 Task: Add a signature Daisy Wilson containing Have a wonderful holiday season, Daisy Wilson to email address softage.10@softage.net and add a label Content marketing
Action: Mouse moved to (67, 122)
Screenshot: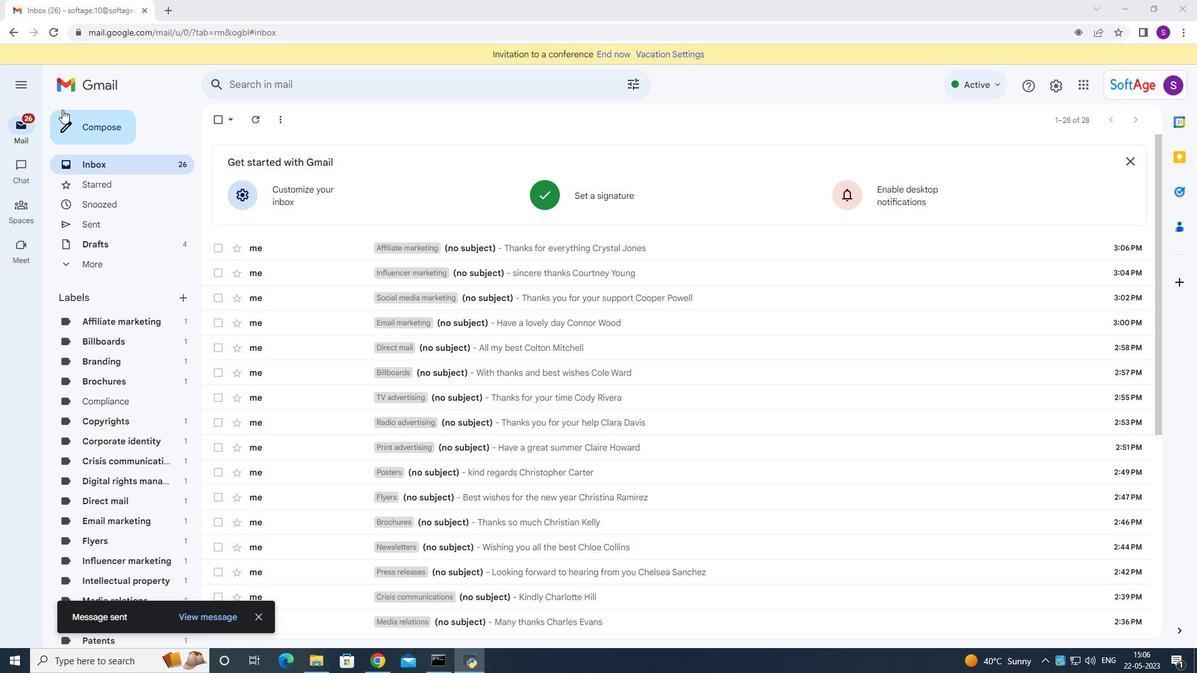 
Action: Mouse pressed left at (67, 122)
Screenshot: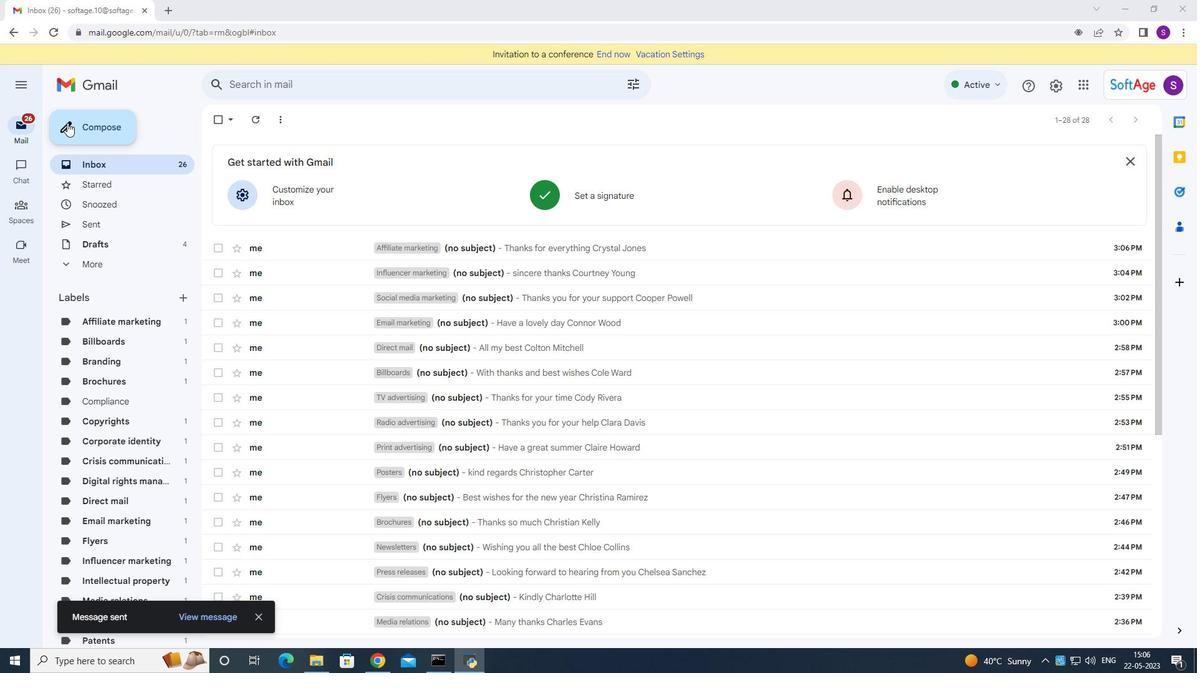 
Action: Mouse moved to (1010, 624)
Screenshot: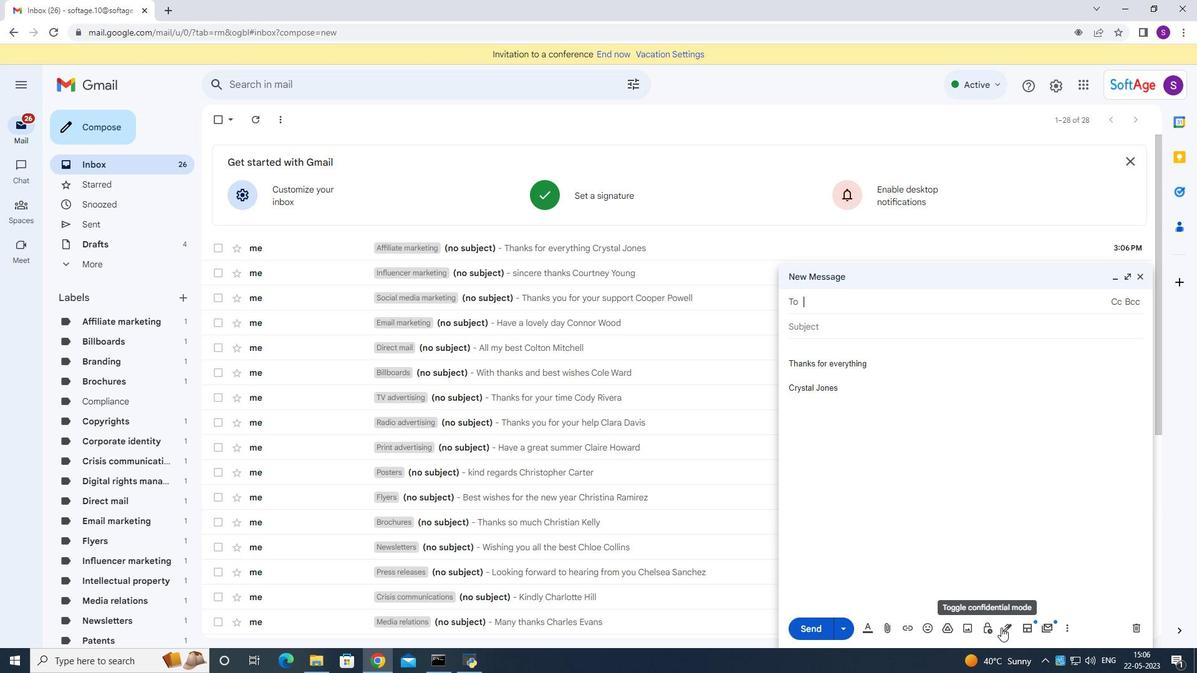 
Action: Mouse pressed left at (1010, 624)
Screenshot: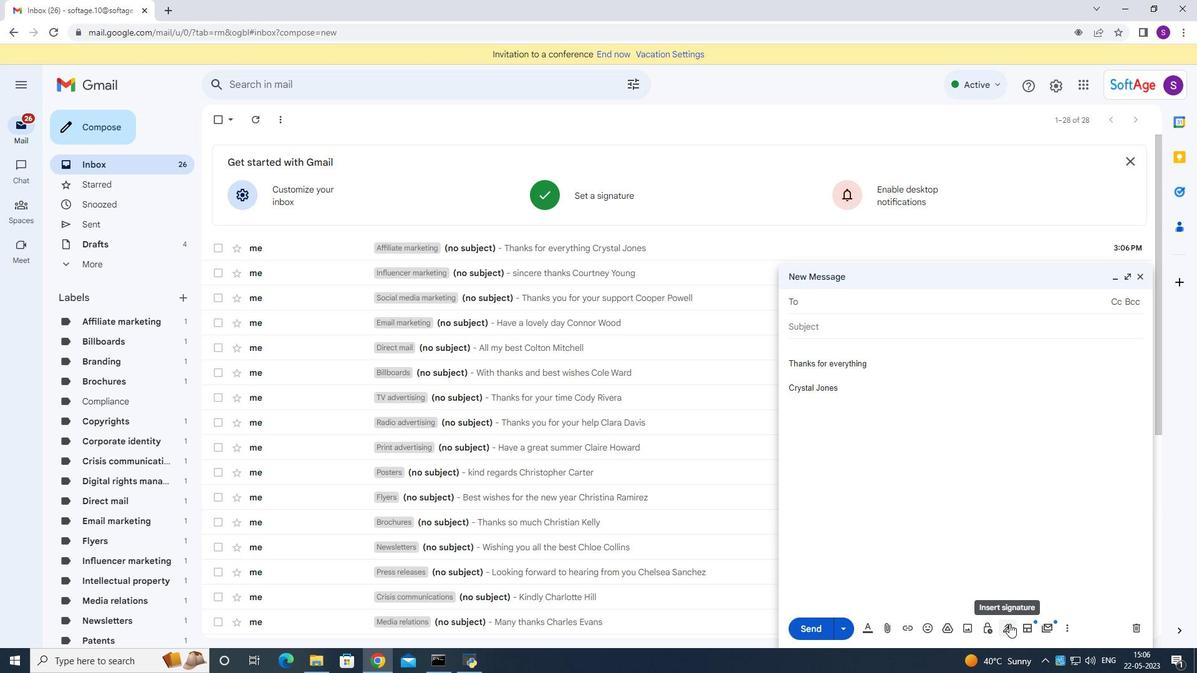 
Action: Mouse moved to (1040, 568)
Screenshot: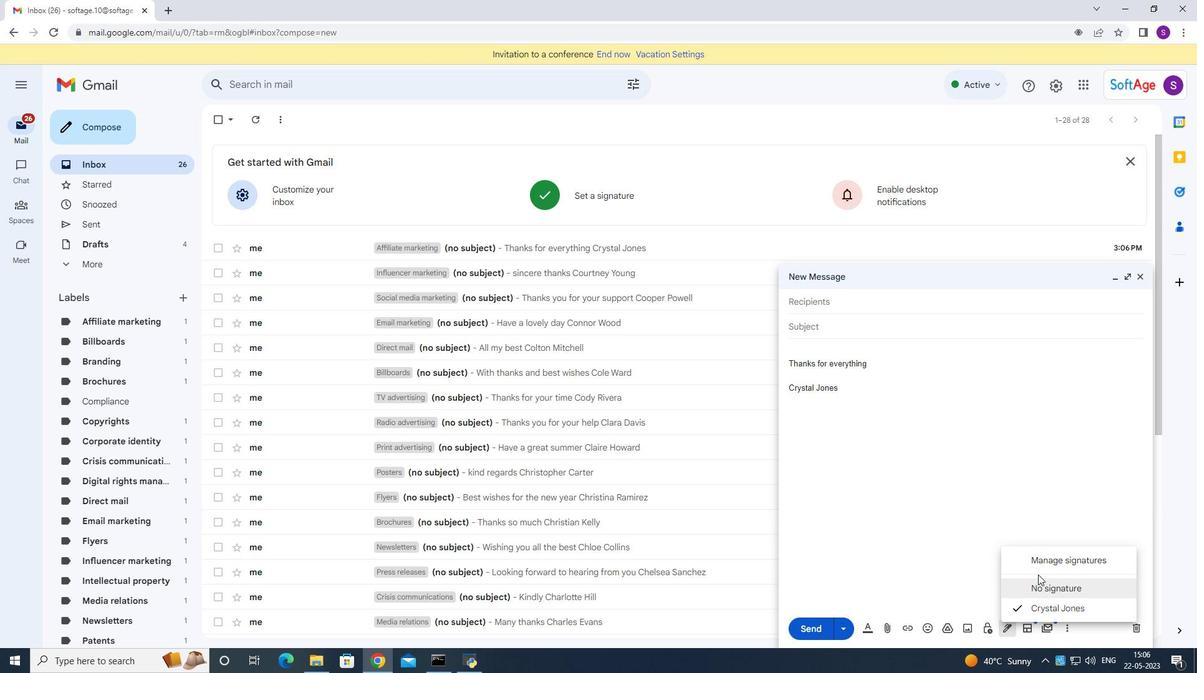 
Action: Mouse pressed left at (1040, 568)
Screenshot: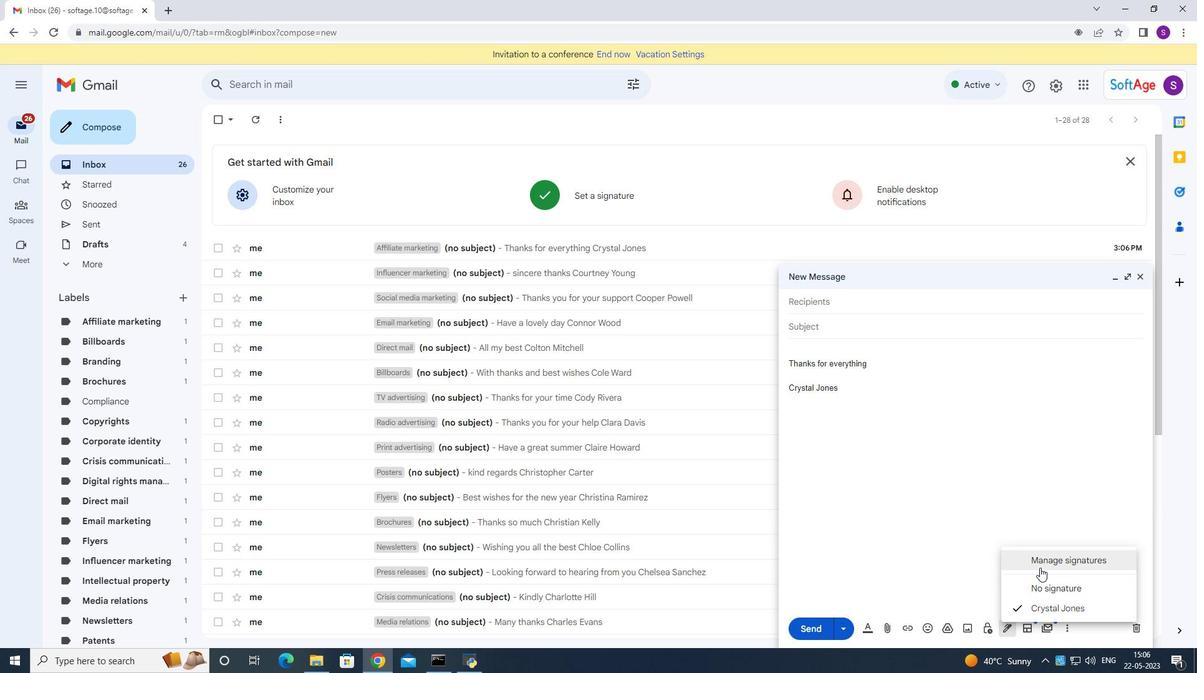 
Action: Mouse moved to (595, 382)
Screenshot: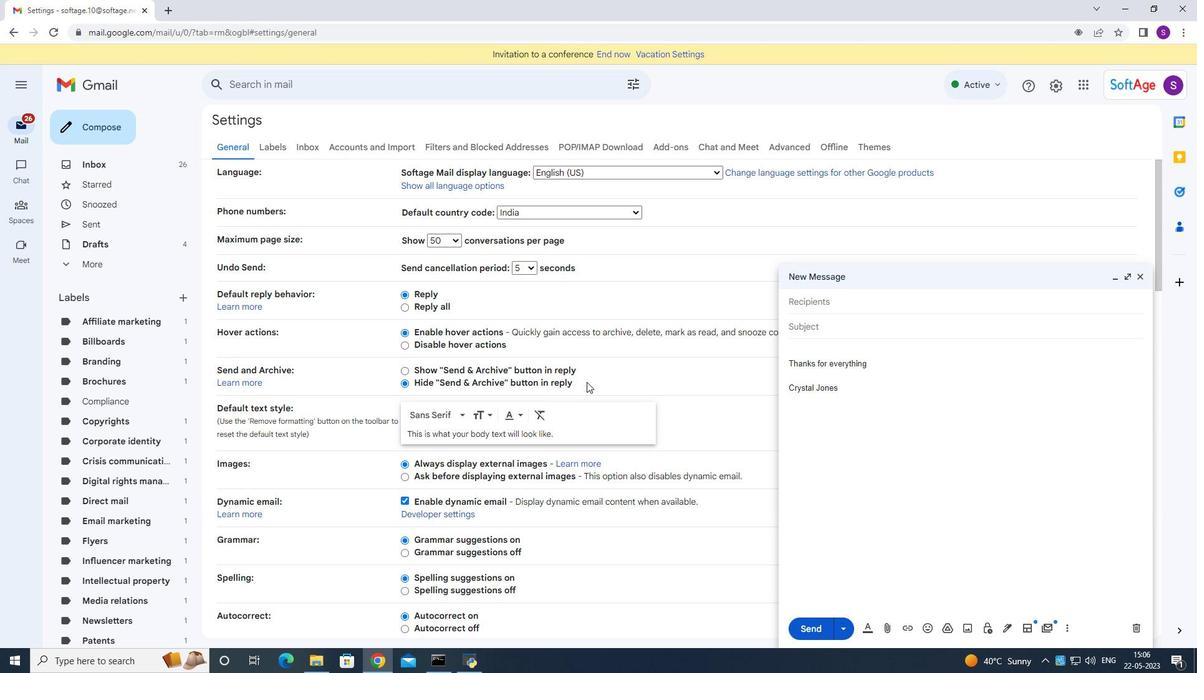 
Action: Mouse scrolled (595, 381) with delta (0, 0)
Screenshot: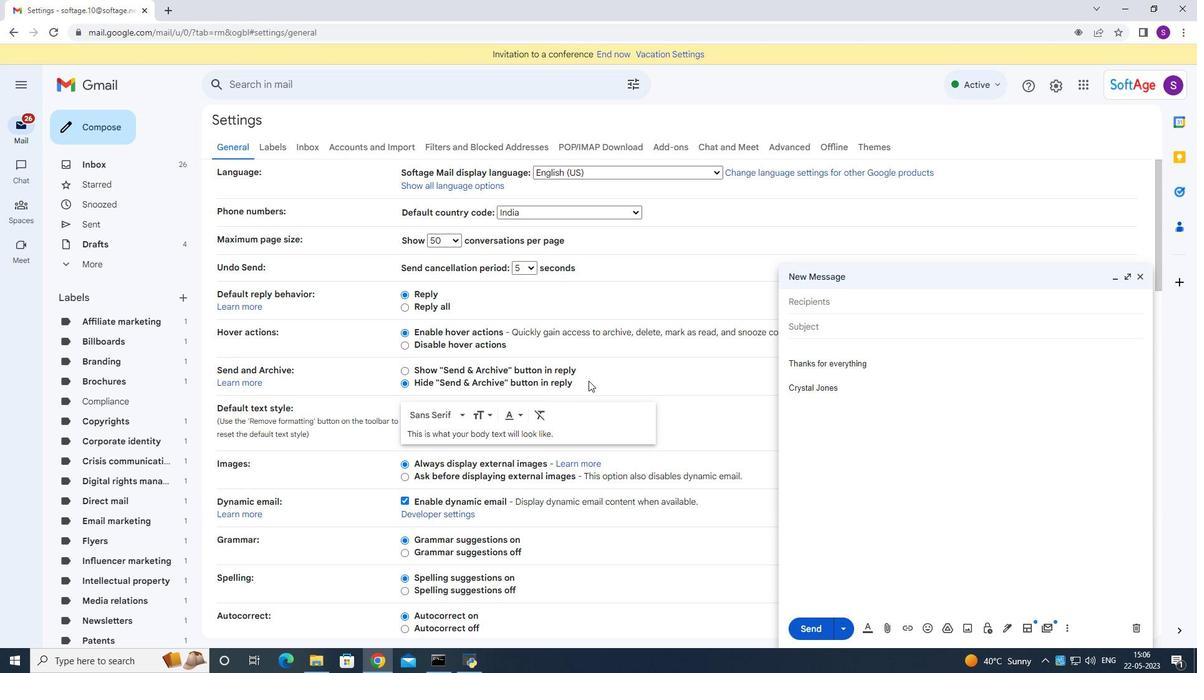 
Action: Mouse moved to (595, 384)
Screenshot: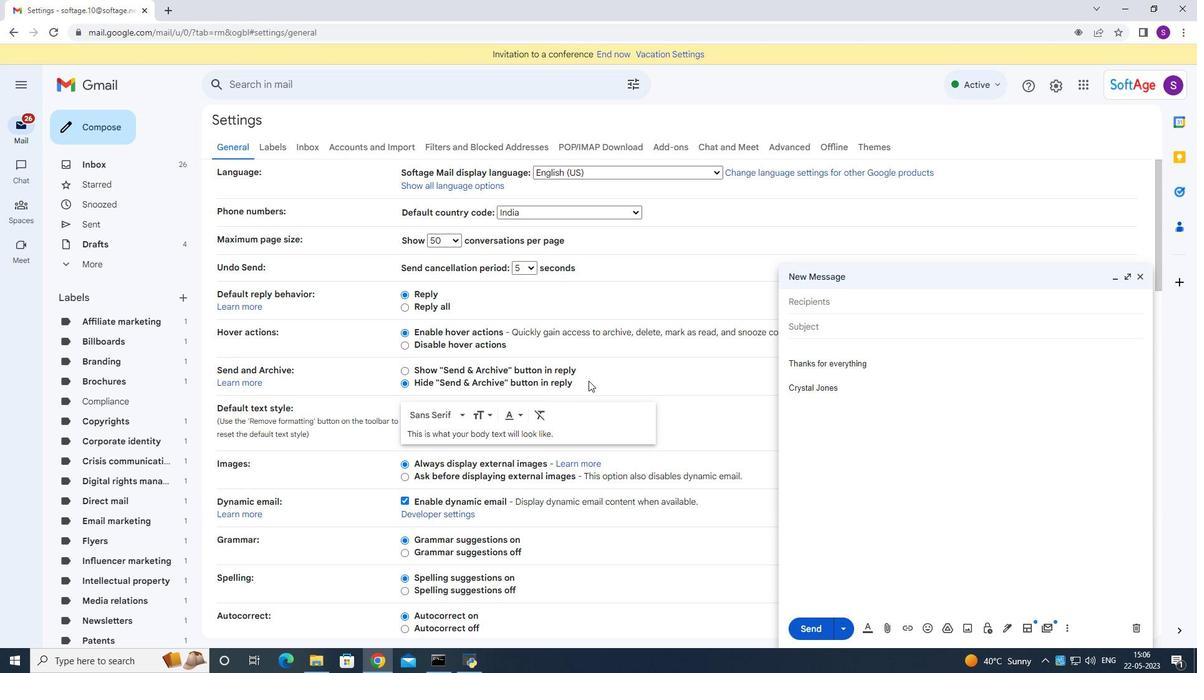 
Action: Mouse scrolled (595, 383) with delta (0, 0)
Screenshot: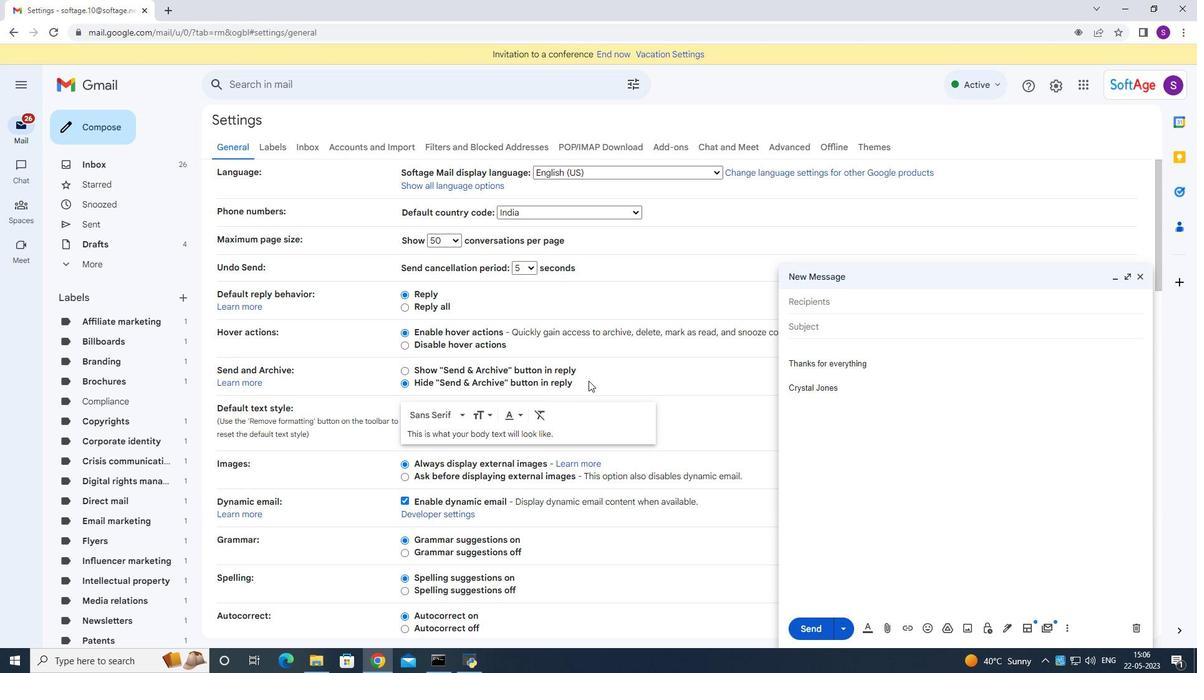
Action: Mouse scrolled (595, 383) with delta (0, 0)
Screenshot: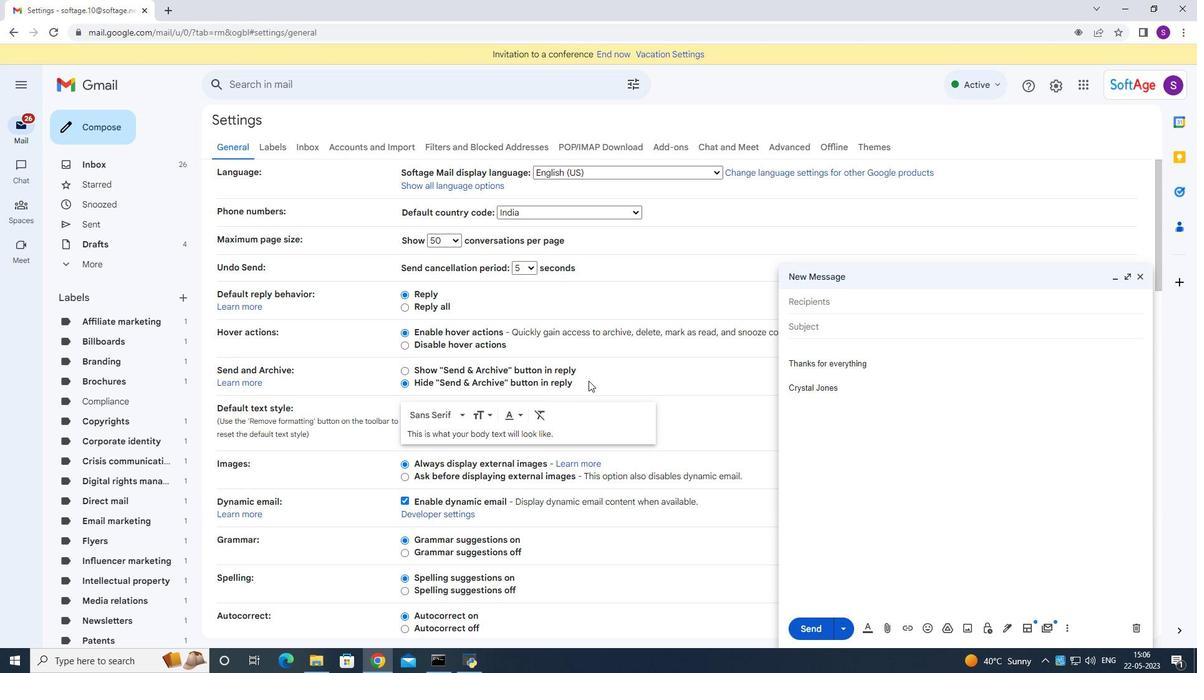 
Action: Mouse scrolled (595, 383) with delta (0, 0)
Screenshot: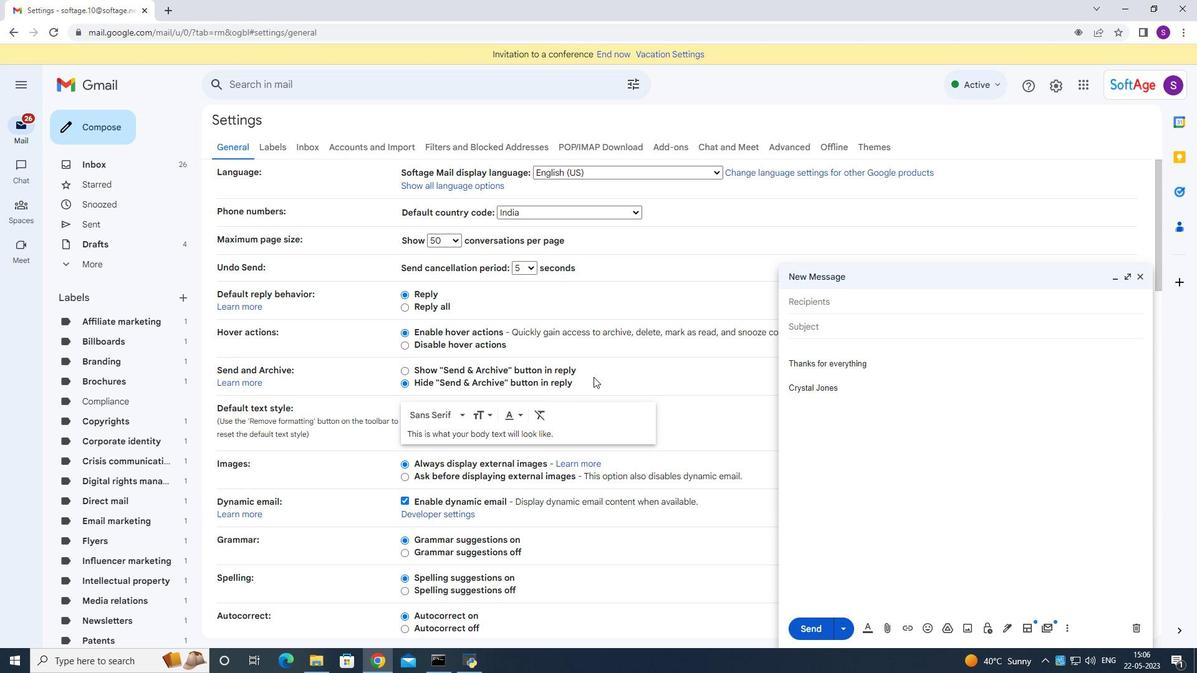 
Action: Mouse scrolled (595, 383) with delta (0, 0)
Screenshot: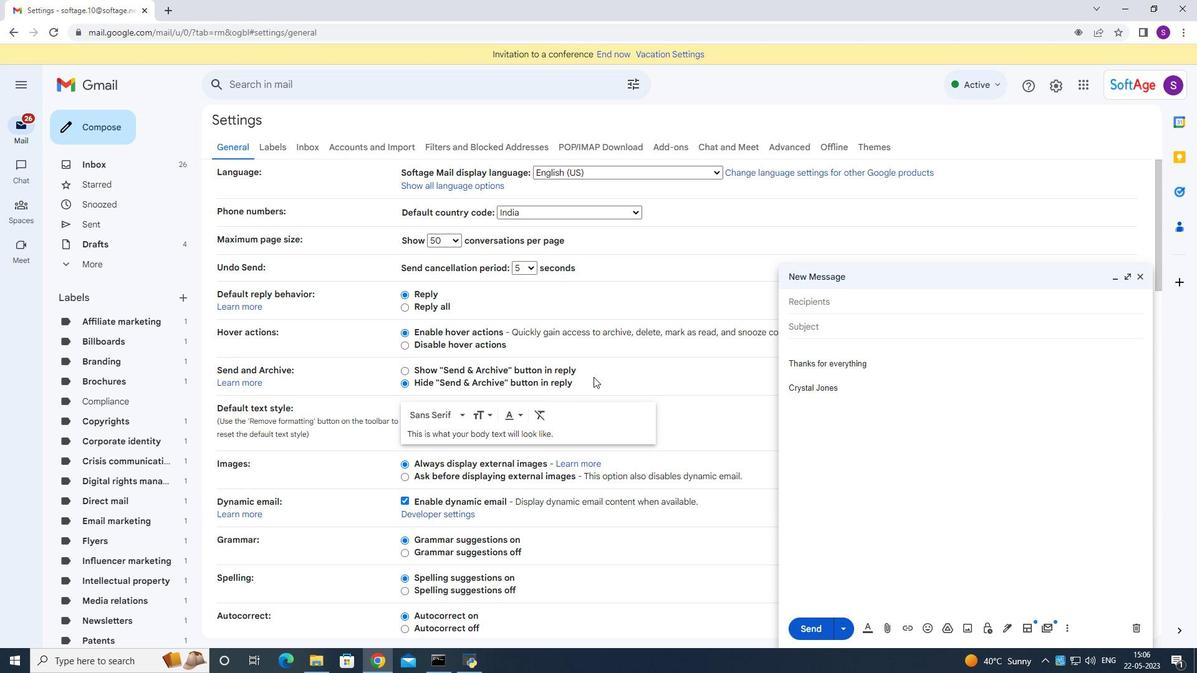 
Action: Mouse moved to (595, 384)
Screenshot: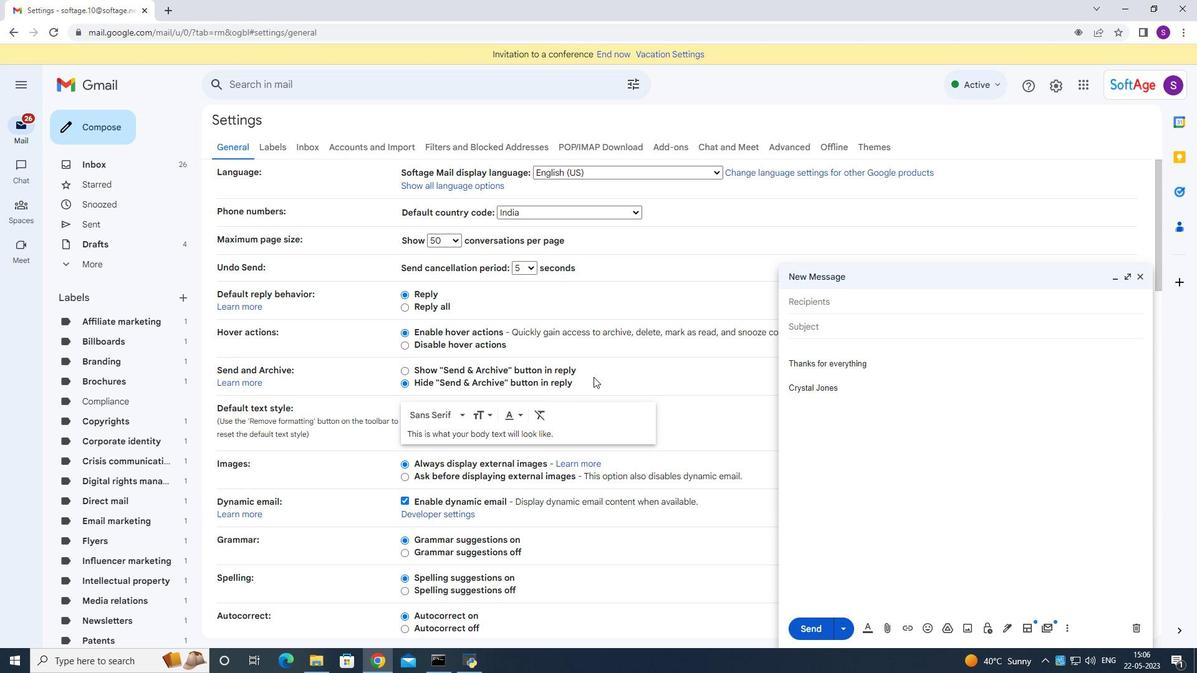 
Action: Mouse scrolled (595, 384) with delta (0, 0)
Screenshot: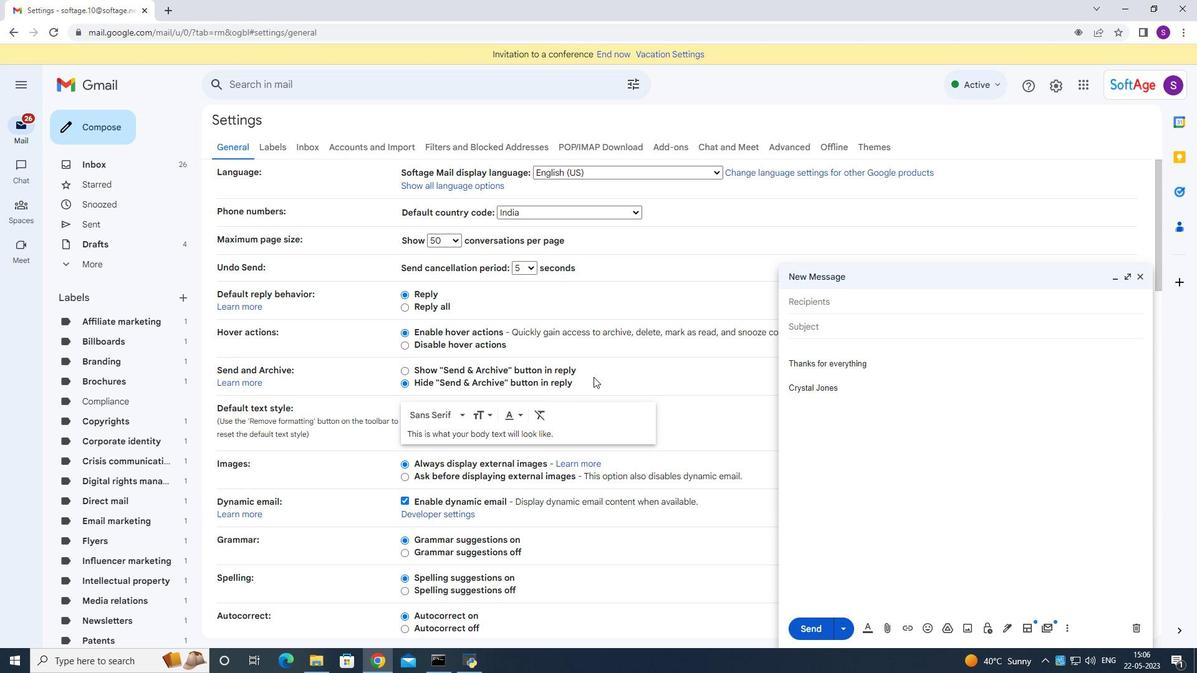 
Action: Mouse moved to (595, 389)
Screenshot: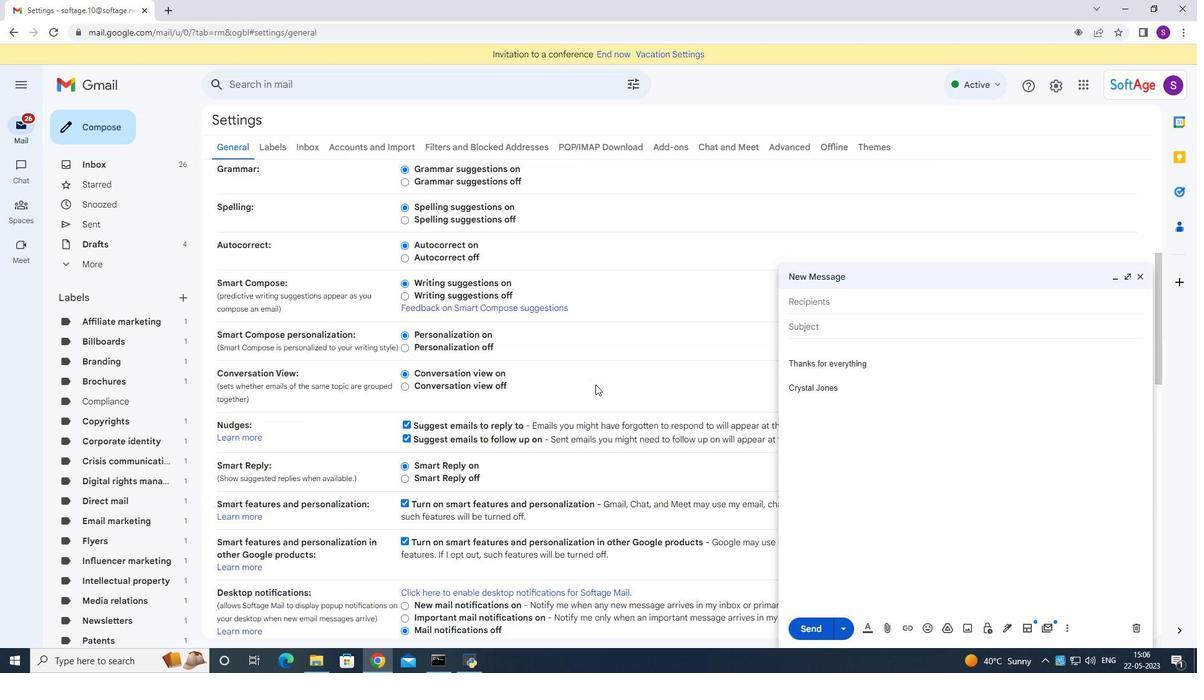 
Action: Mouse scrolled (595, 389) with delta (0, 0)
Screenshot: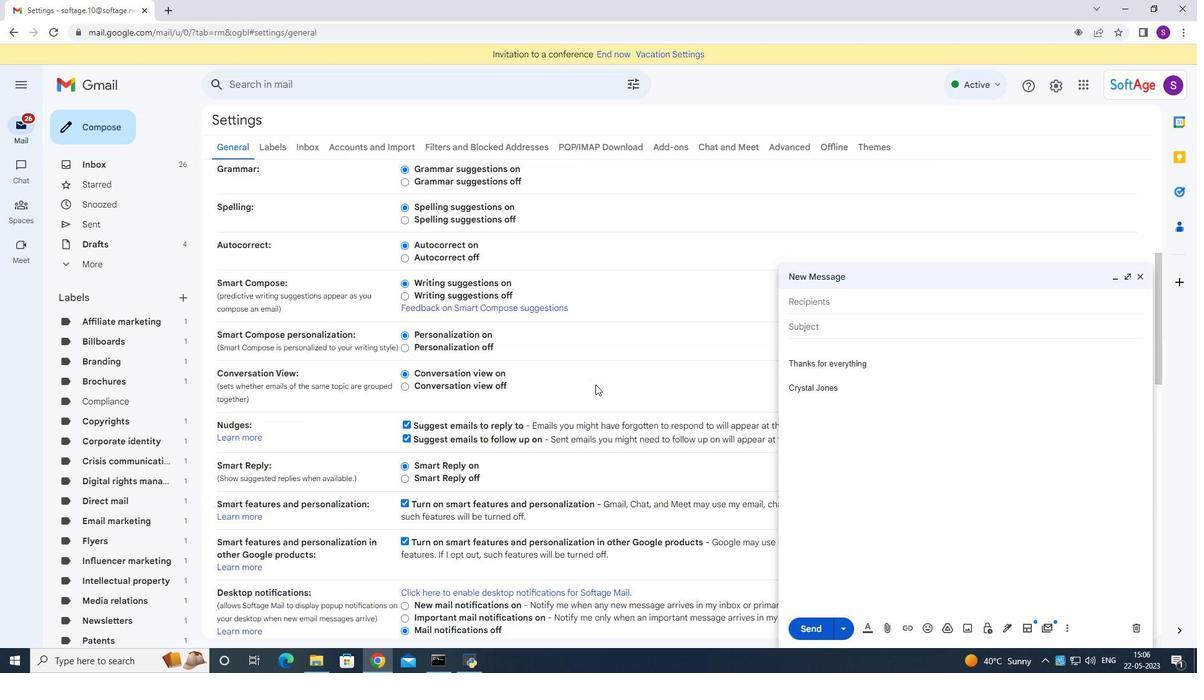 
Action: Mouse moved to (595, 390)
Screenshot: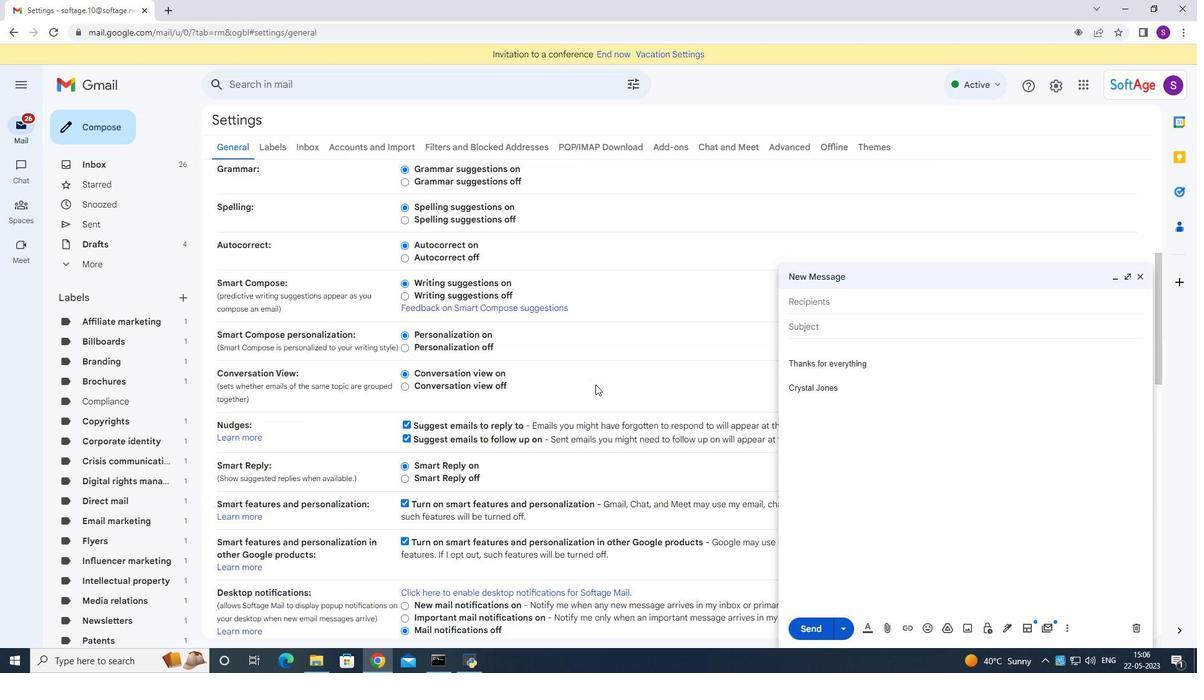 
Action: Mouse scrolled (595, 389) with delta (0, 0)
Screenshot: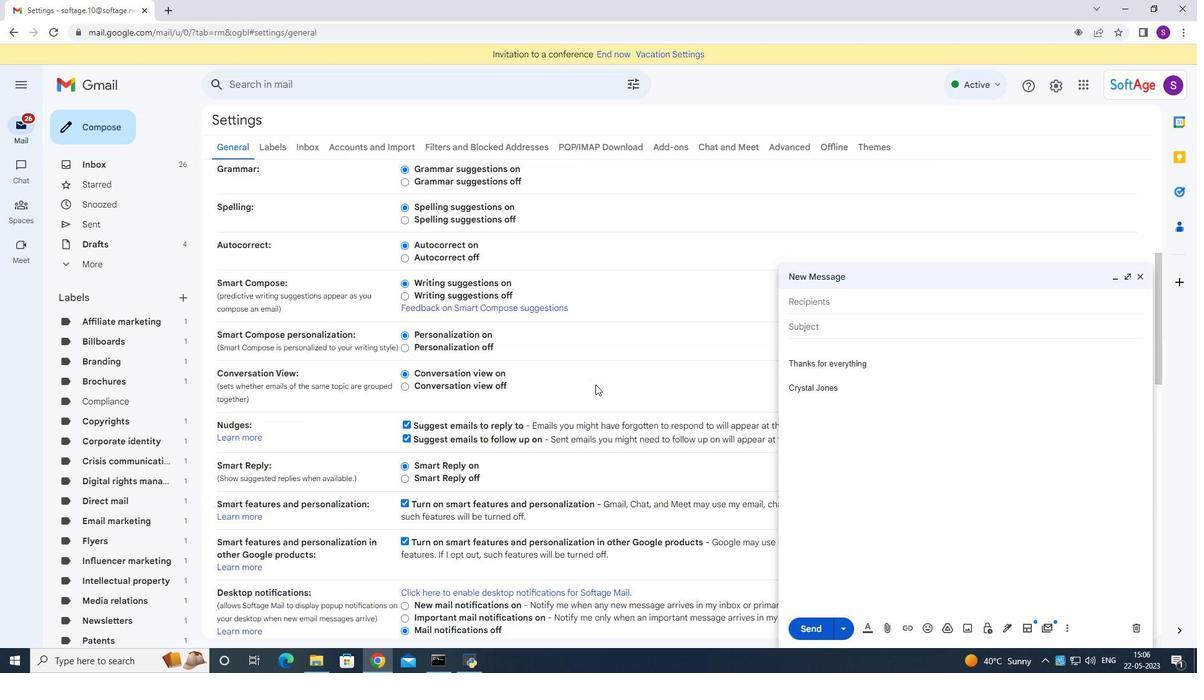 
Action: Mouse scrolled (595, 389) with delta (0, 0)
Screenshot: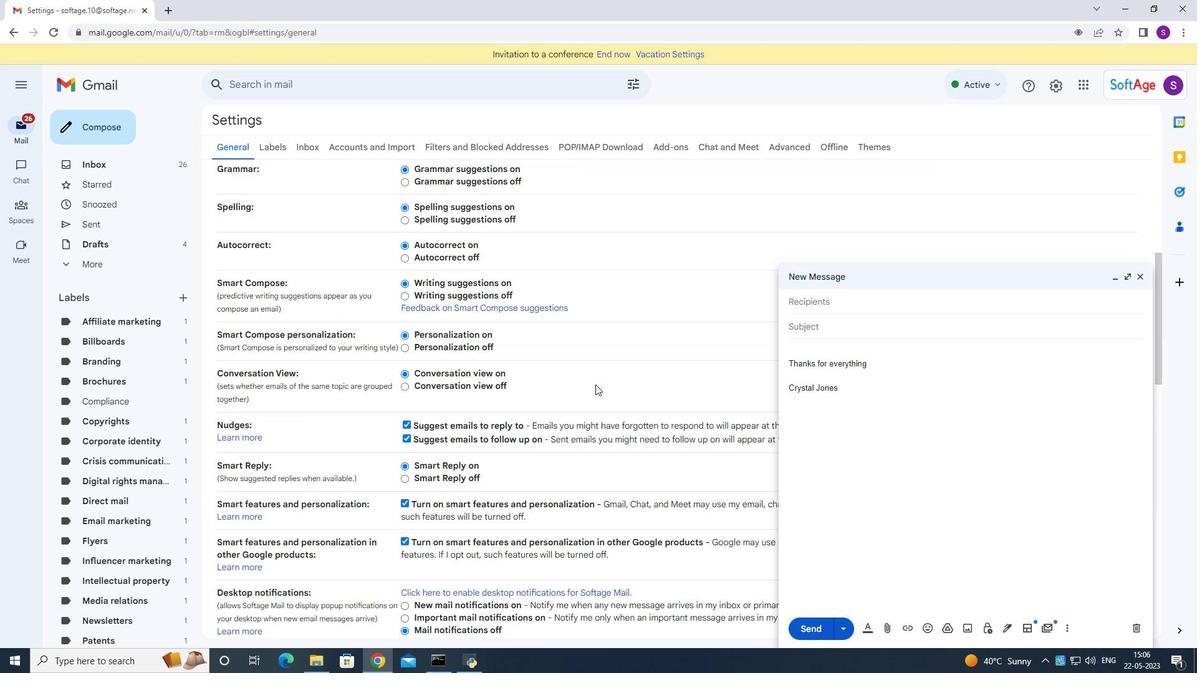 
Action: Mouse scrolled (595, 389) with delta (0, 0)
Screenshot: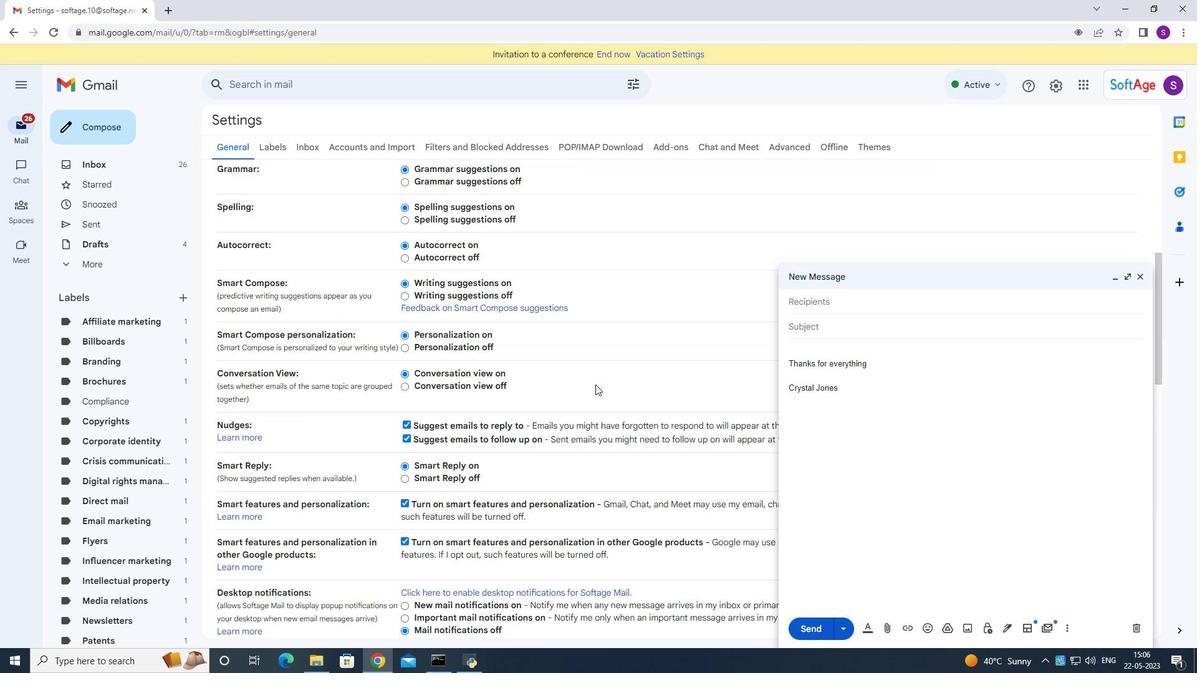 
Action: Mouse scrolled (595, 389) with delta (0, 0)
Screenshot: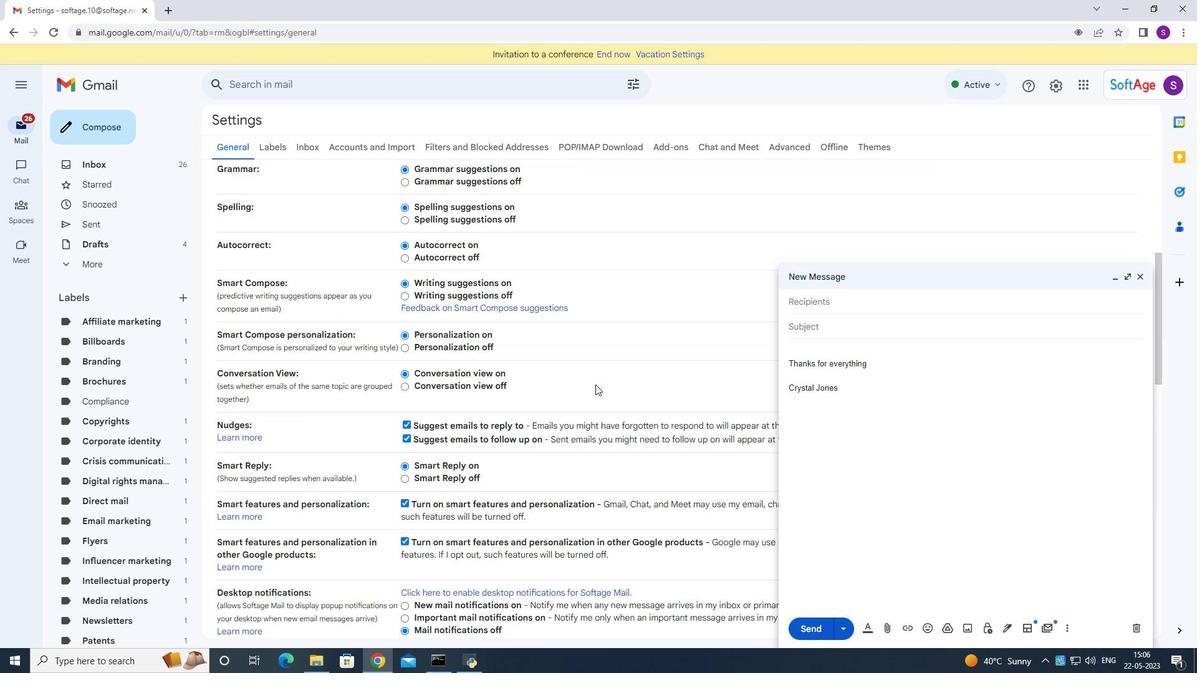 
Action: Mouse moved to (593, 398)
Screenshot: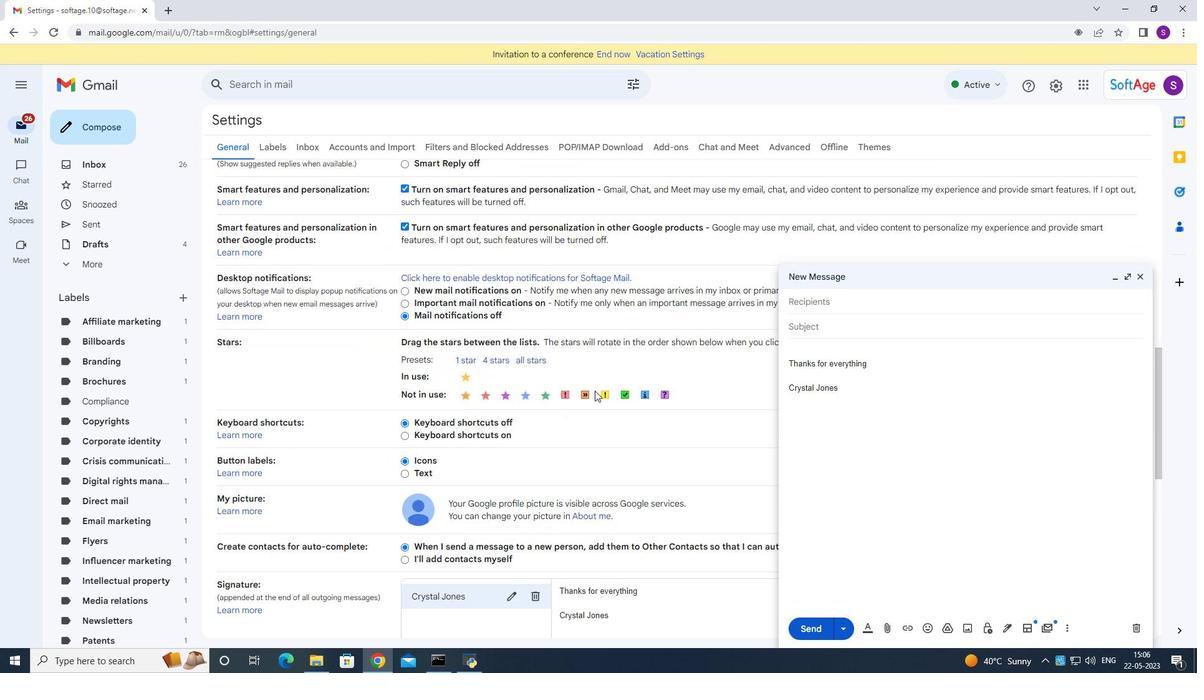 
Action: Mouse scrolled (593, 397) with delta (0, 0)
Screenshot: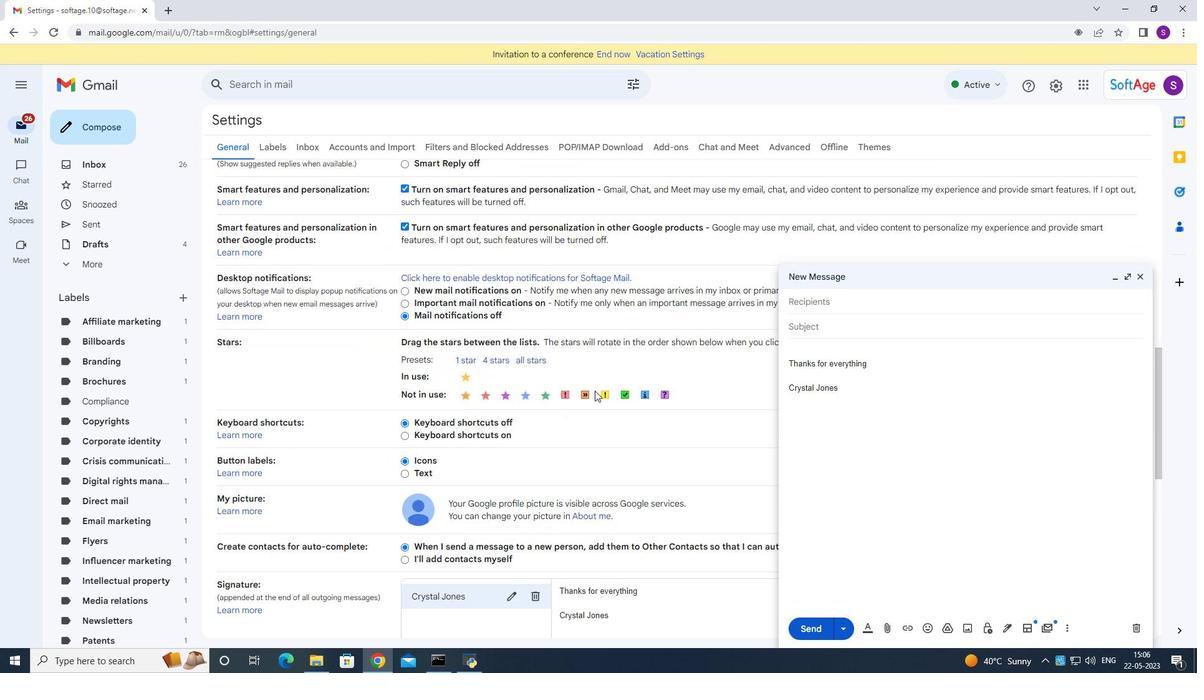 
Action: Mouse moved to (593, 398)
Screenshot: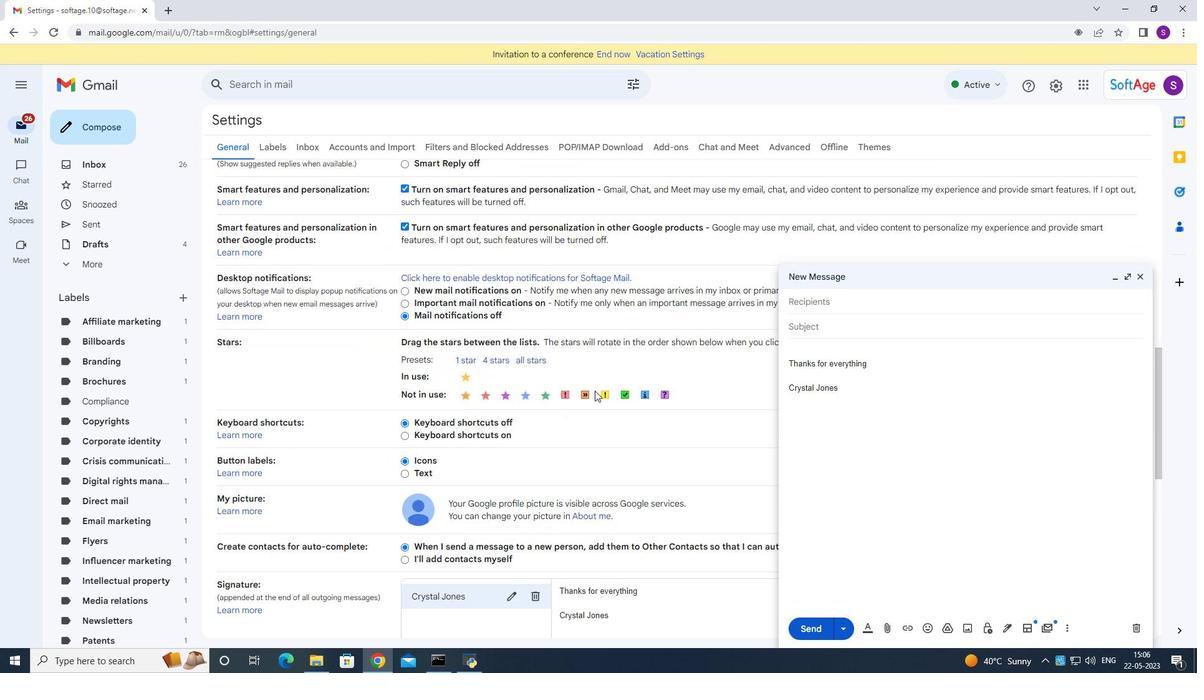 
Action: Mouse scrolled (593, 398) with delta (0, 0)
Screenshot: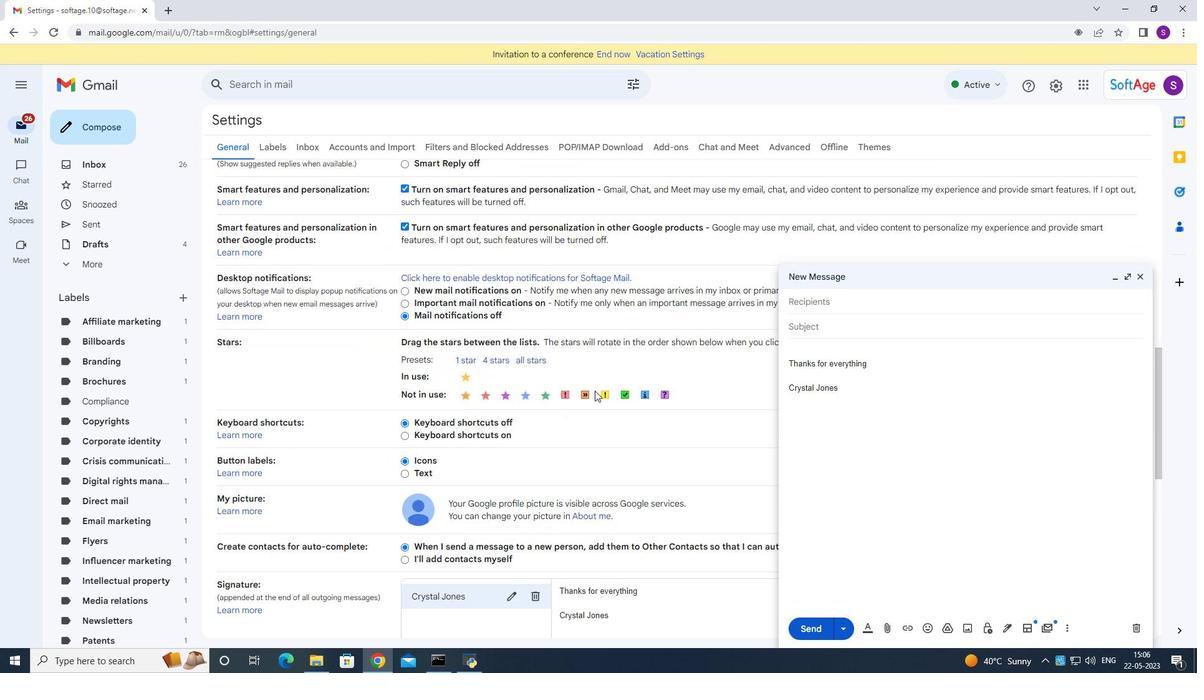 
Action: Mouse scrolled (593, 398) with delta (0, 0)
Screenshot: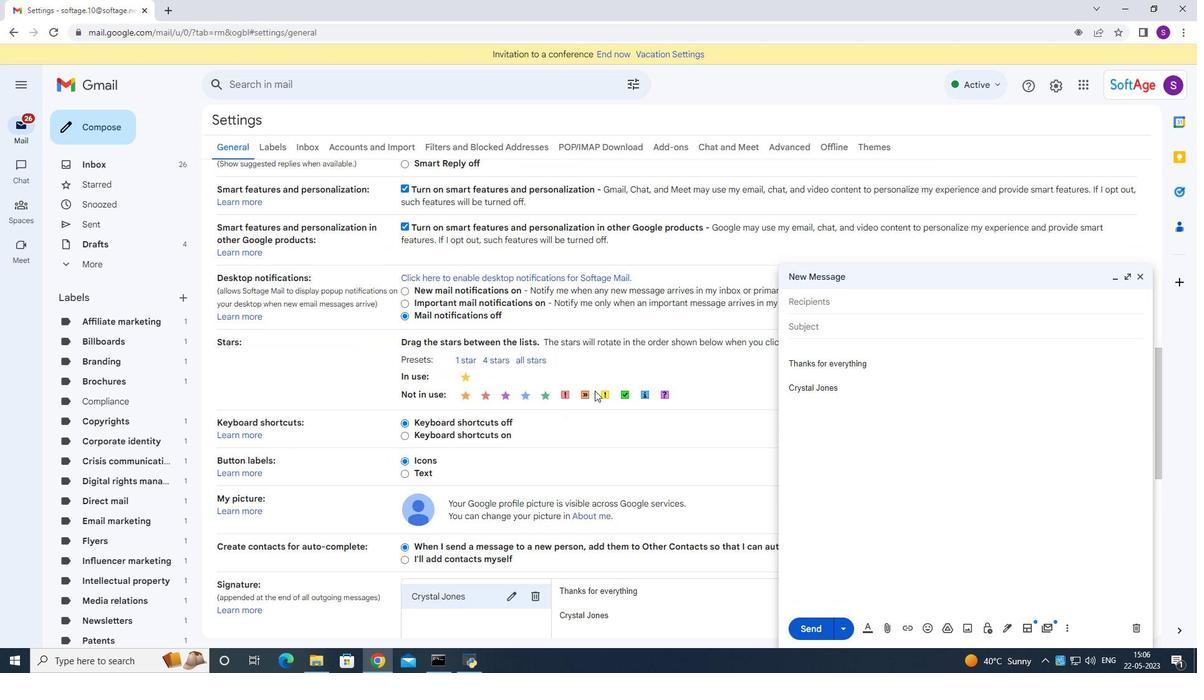 
Action: Mouse scrolled (593, 398) with delta (0, 0)
Screenshot: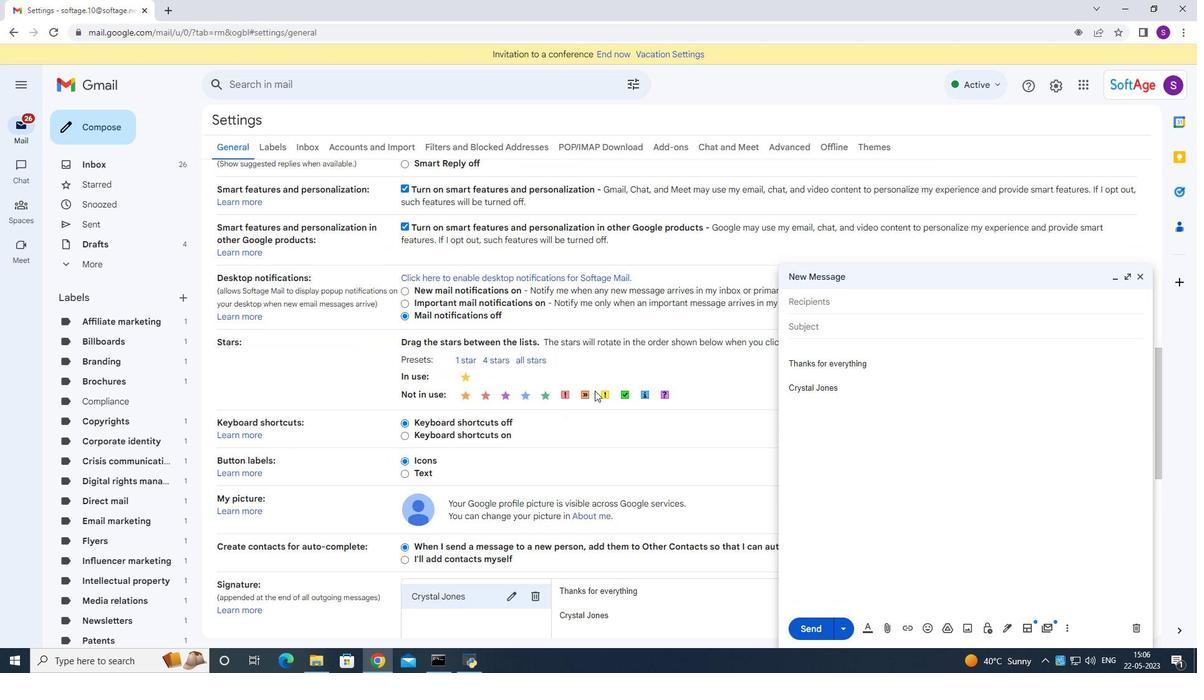 
Action: Mouse scrolled (593, 398) with delta (0, 0)
Screenshot: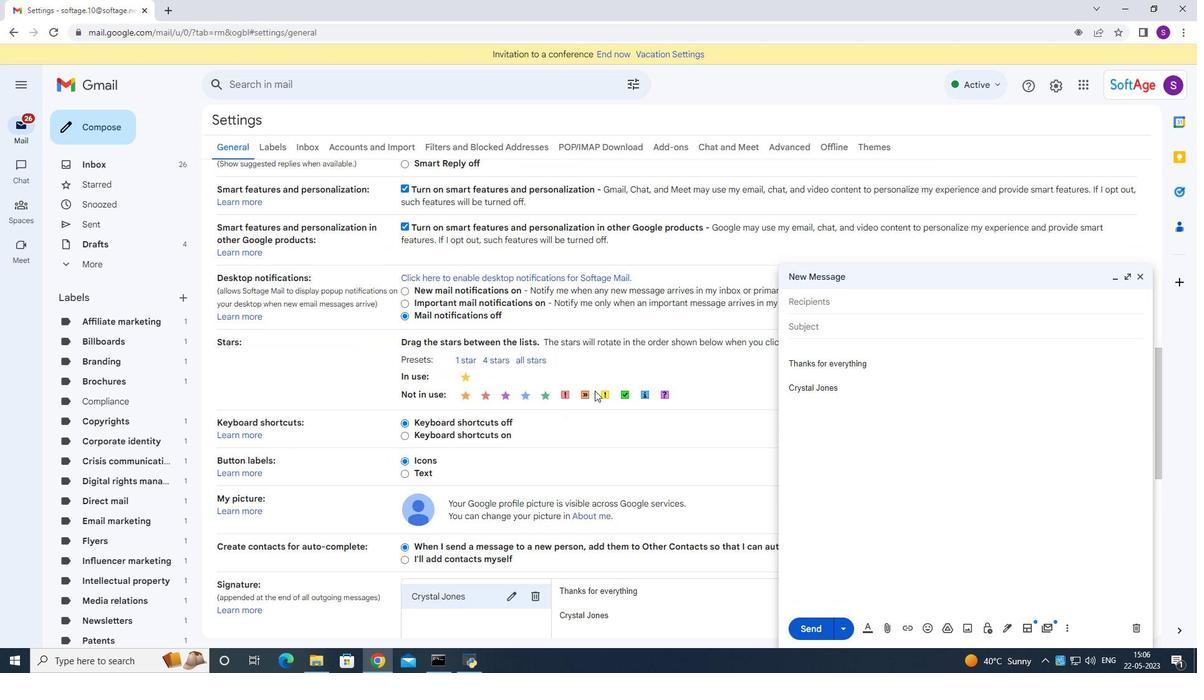
Action: Mouse scrolled (593, 398) with delta (0, 0)
Screenshot: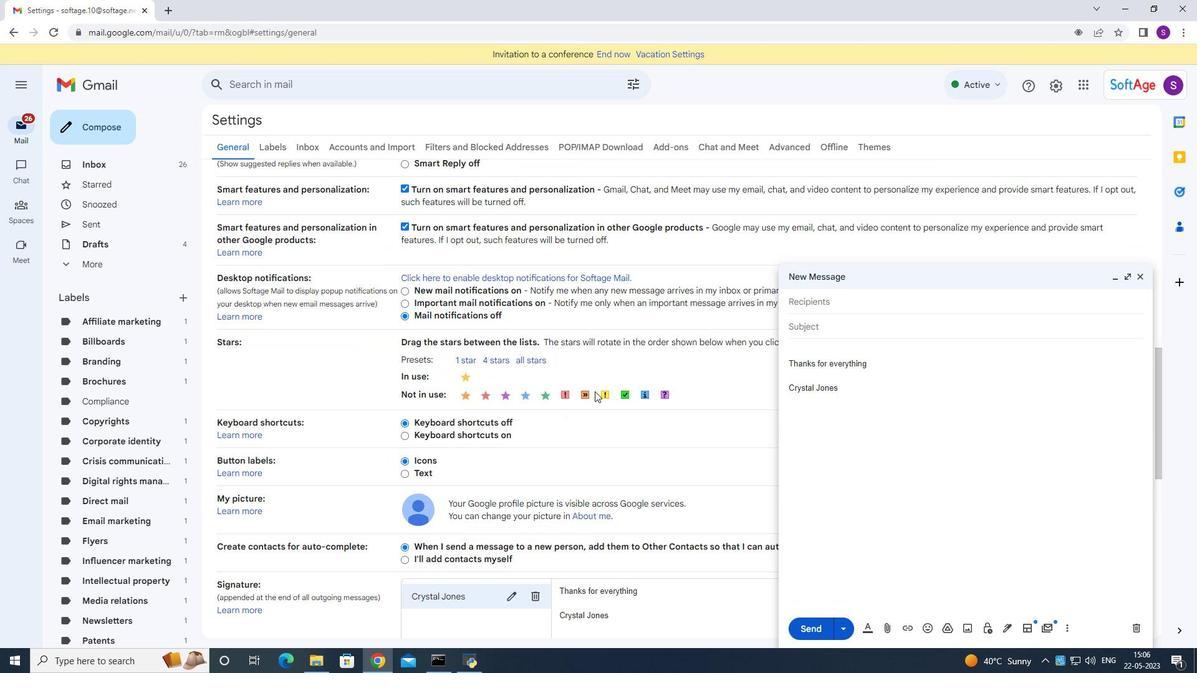 
Action: Mouse moved to (509, 212)
Screenshot: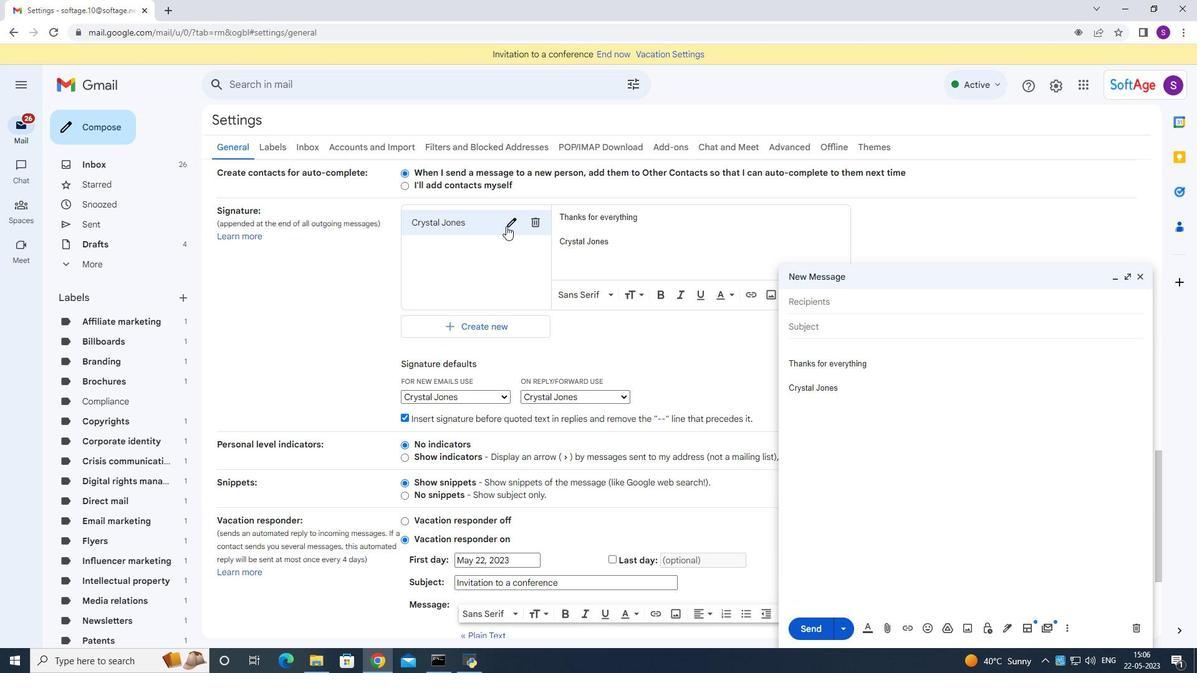 
Action: Mouse pressed left at (509, 212)
Screenshot: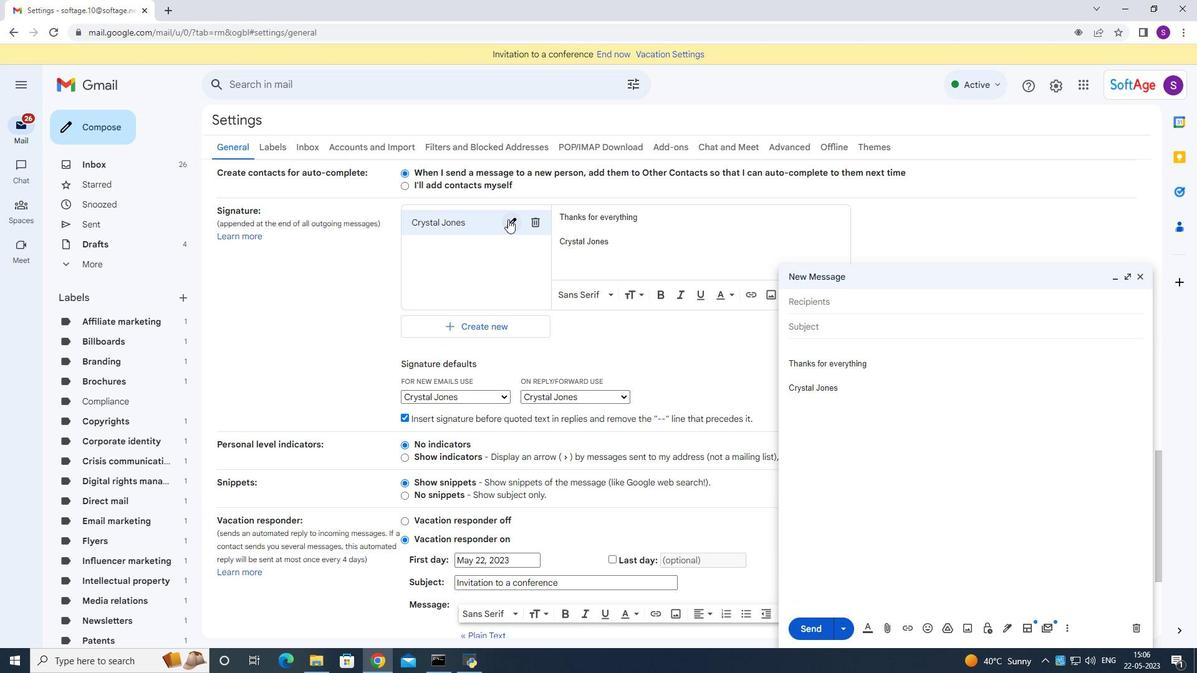 
Action: Mouse moved to (512, 212)
Screenshot: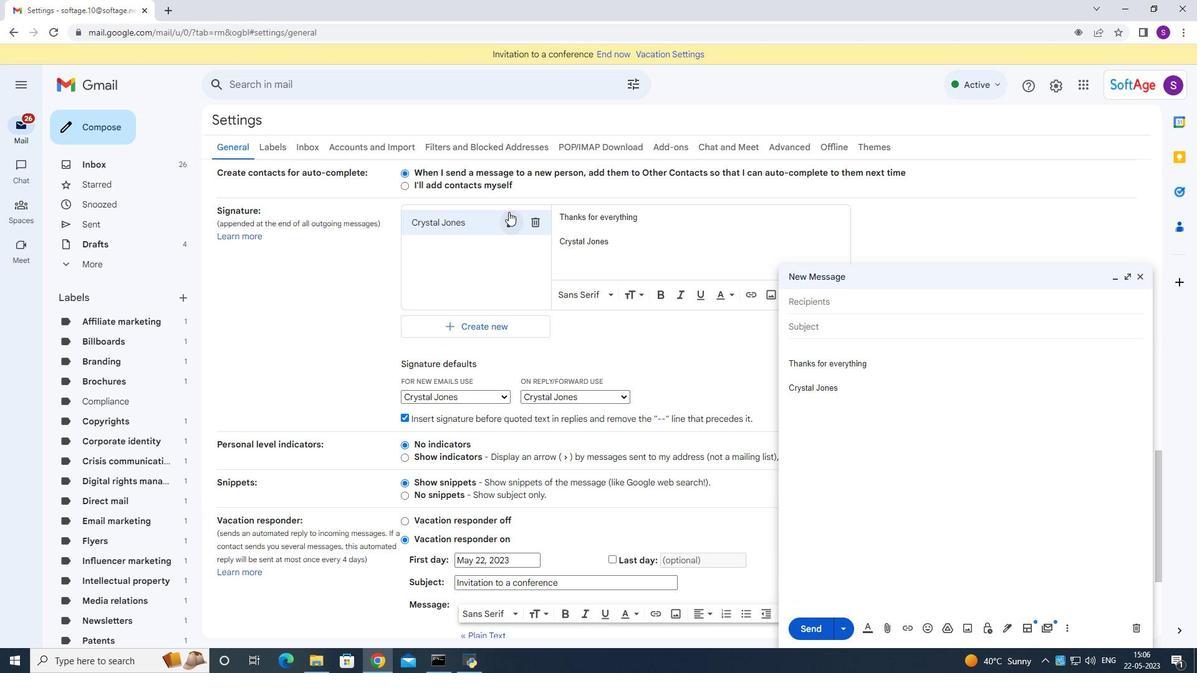 
Action: Key pressed ctrl+A<Key.backspace><Key.shift><Key.shift><Key.shift><Key.shift><Key.shift><Key.shift><Key.shift><Key.shift><Key.shift><Key.shift><Key.shift><Key.shift><Key.shift><Key.shift><Key.shift><Key.shift><Key.shift><Key.shift><Key.shift><Key.shift>Daisy<Key.space><Key.shift>Wl<Key.backspace>olson<Key.space>
Screenshot: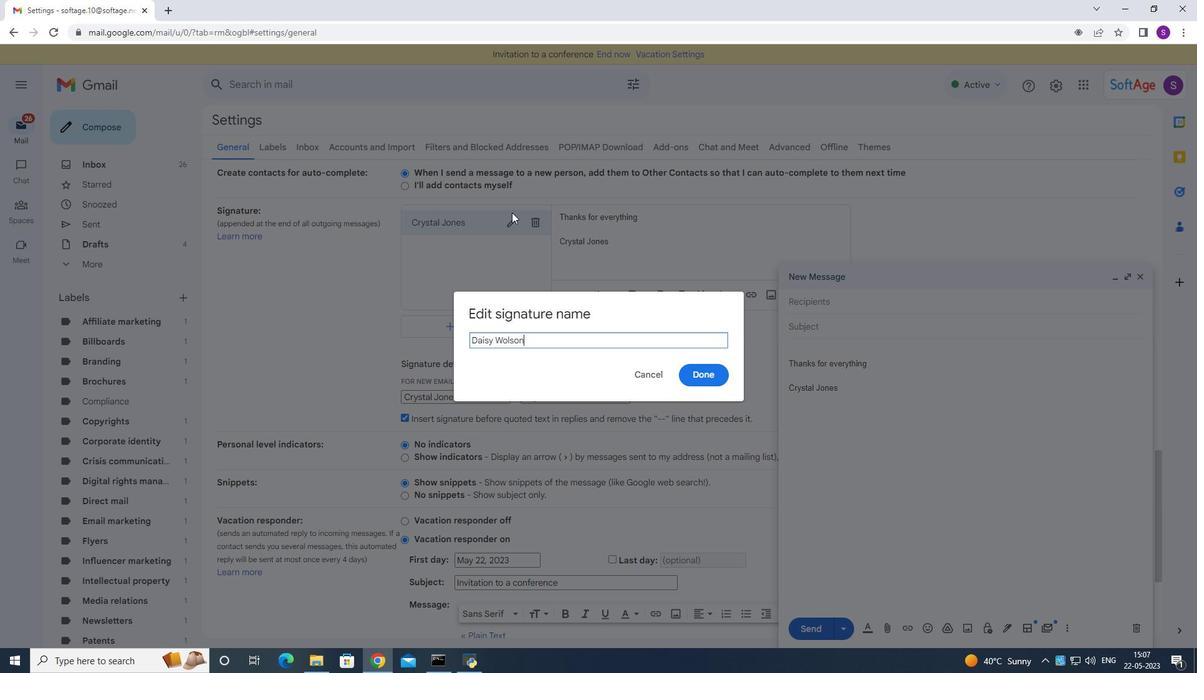 
Action: Mouse moved to (513, 212)
Screenshot: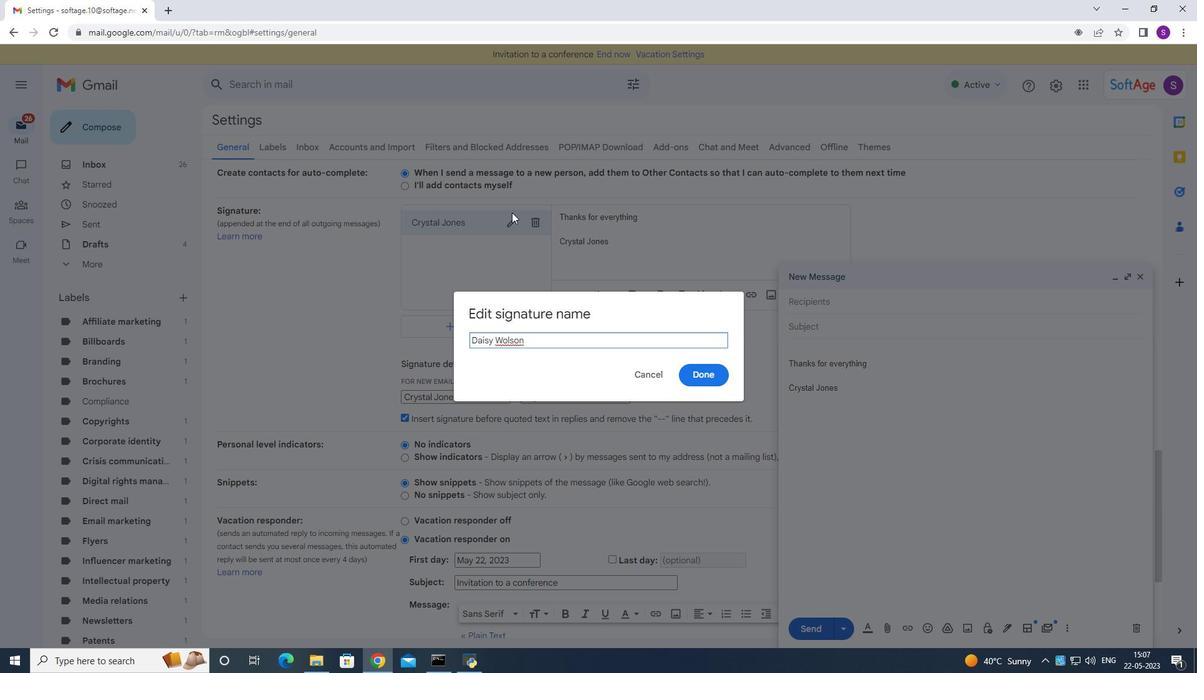 
Action: Key pressed <Key.backspace><Key.backspace><Key.backspace><Key.backspace><Key.backspace><Key.backspace>ilson<Key.space>
Screenshot: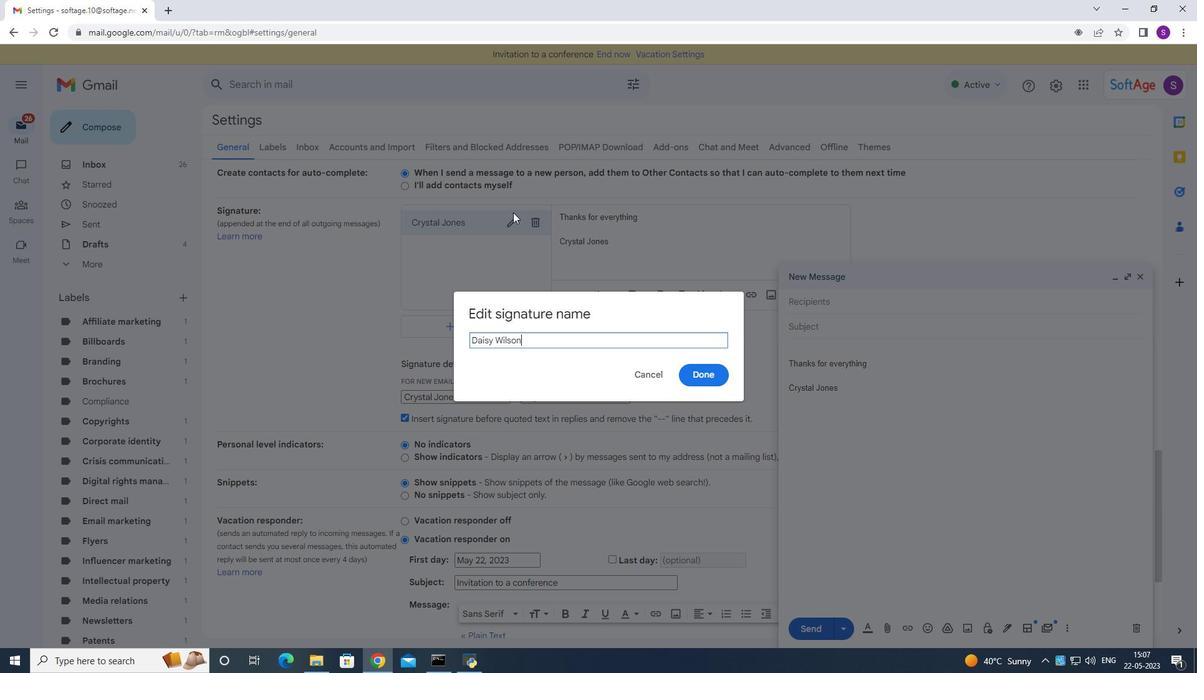 
Action: Mouse moved to (705, 370)
Screenshot: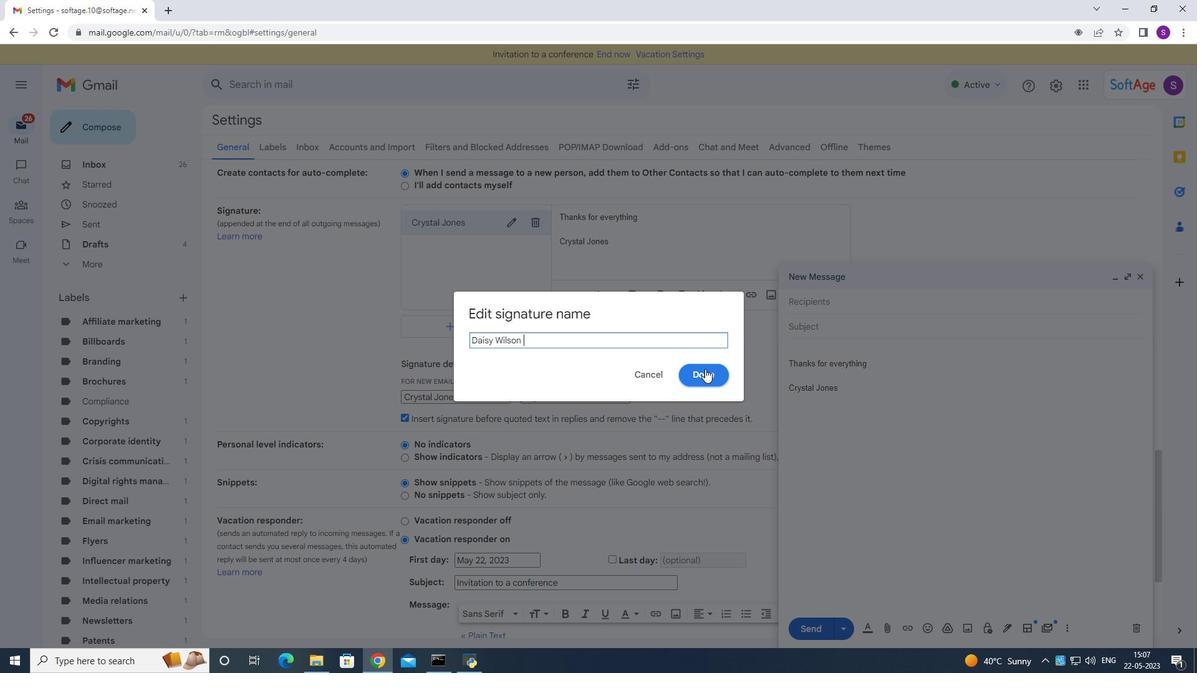 
Action: Mouse pressed left at (705, 370)
Screenshot: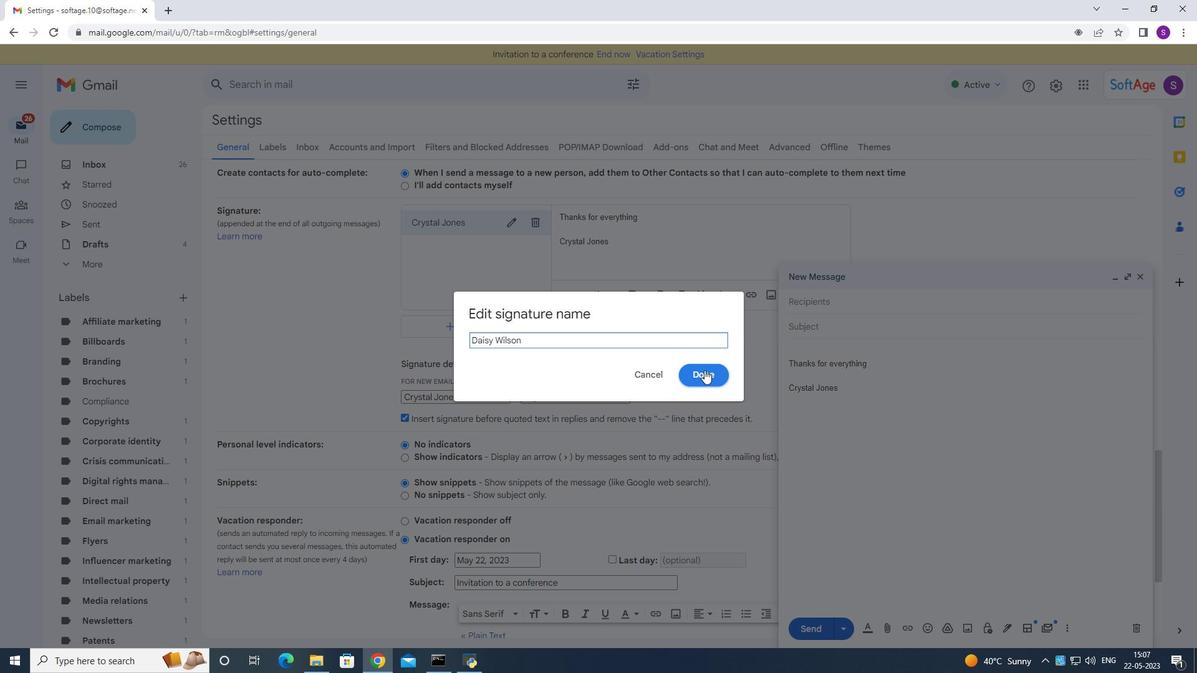 
Action: Mouse moved to (647, 230)
Screenshot: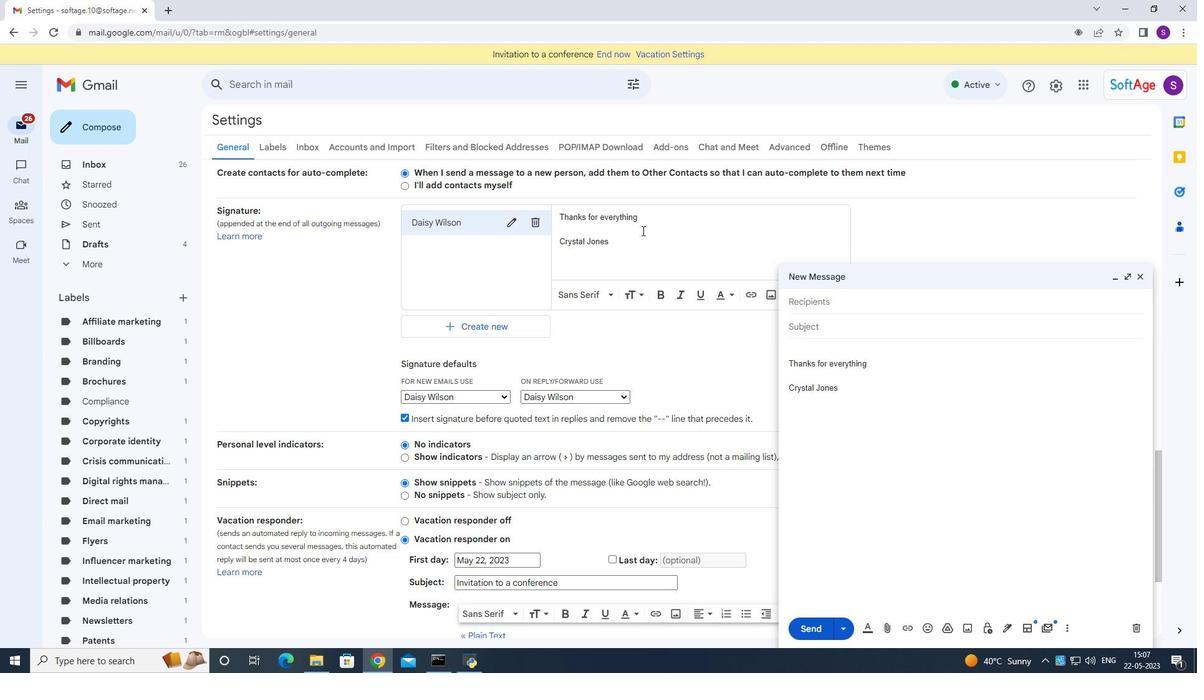 
Action: Mouse pressed left at (647, 230)
Screenshot: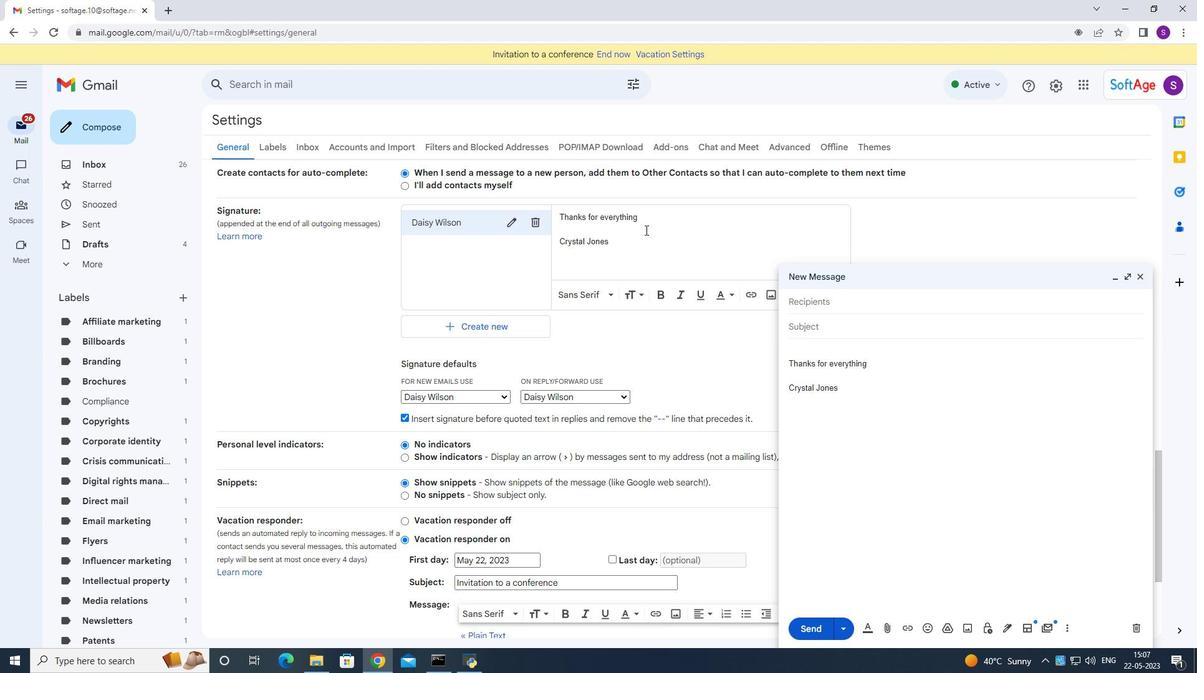 
Action: Mouse moved to (651, 226)
Screenshot: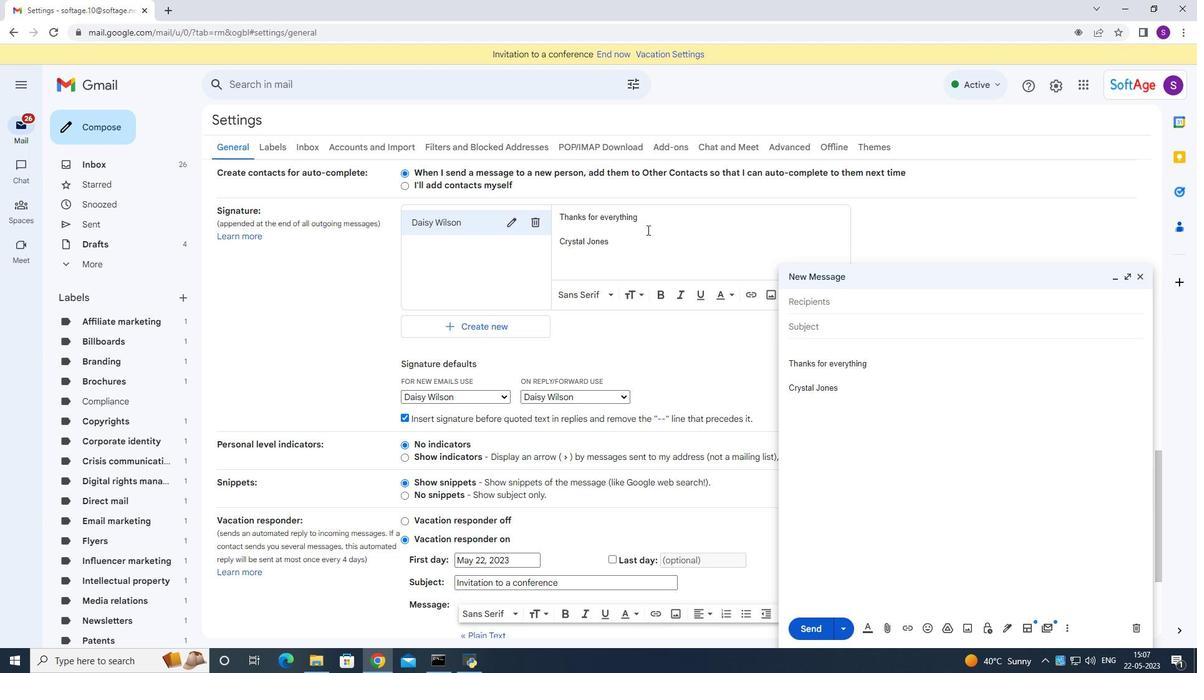 
Action: Key pressed ctrl+A<Key.backspace><Key.shift><Key.shift><Key.shift><Key.shift><Key.shift><Key.shift><Key.shift><Key.shift><Key.shift><Key.shift><Key.shift><Key.shift><Key.shift><Key.shift><Key.shift><Key.shift><Key.shift><Key.shift><Key.shift><Key.shift>Have<Key.space>a<Key.space>wonderful<Key.space>holiday<Key.space>season<Key.space>
Screenshot: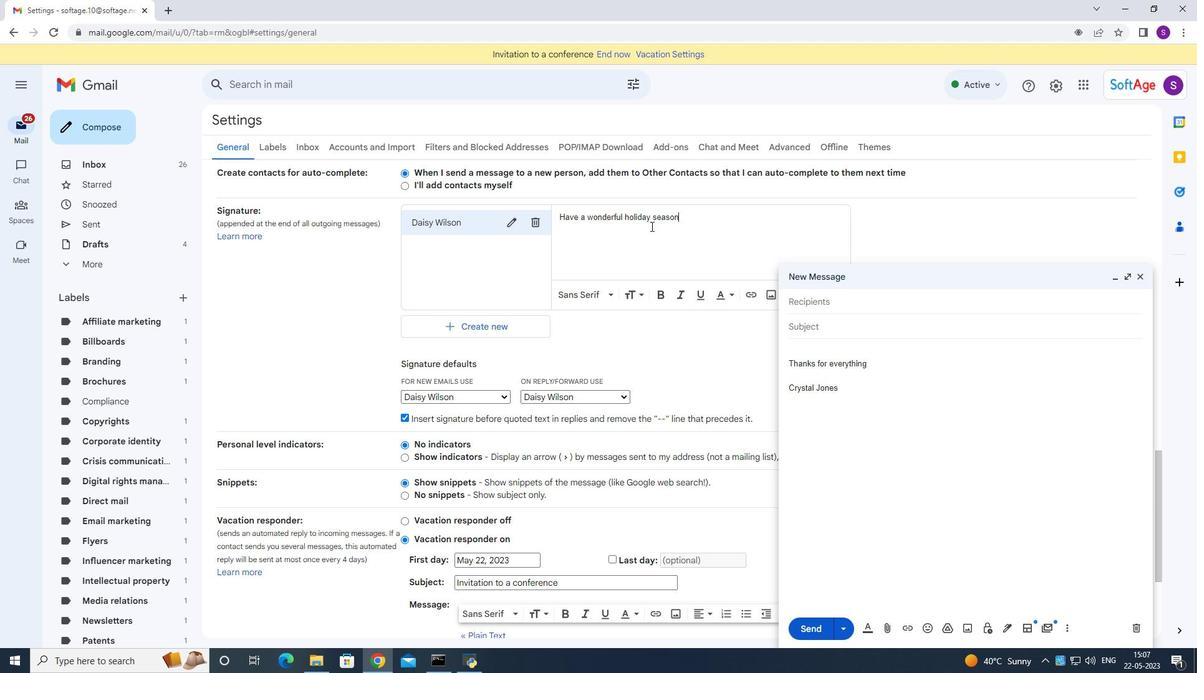 
Action: Mouse moved to (663, 229)
Screenshot: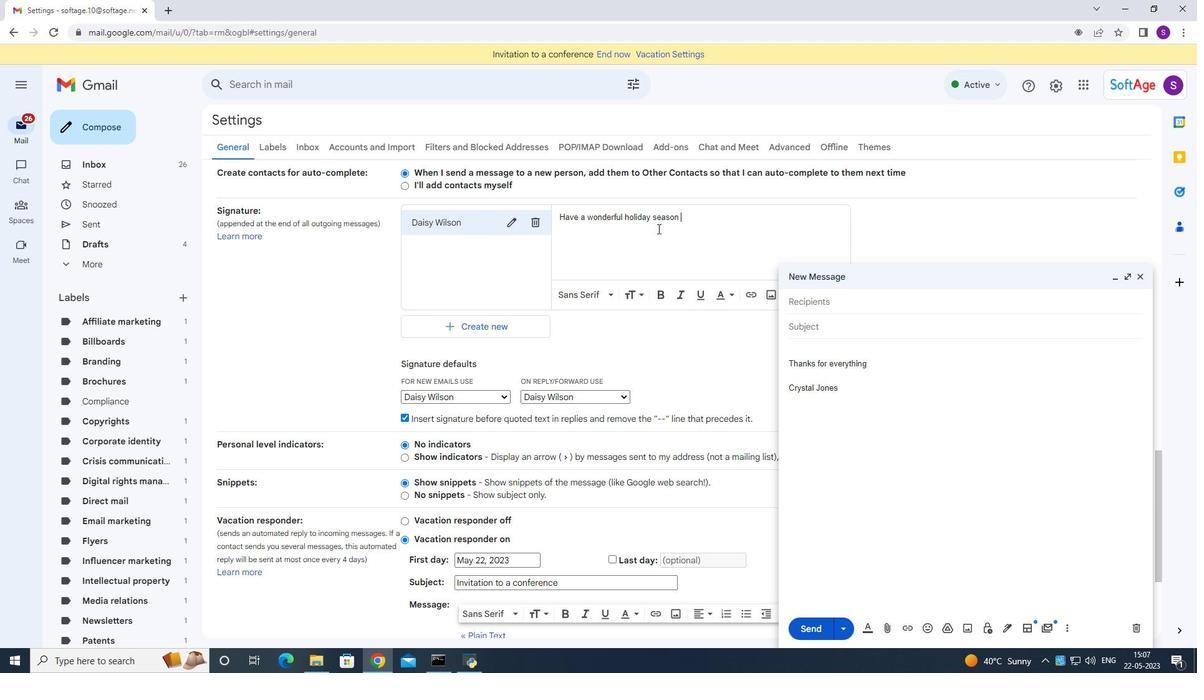 
Action: Key pressed <Key.enter><Key.enter><Key.shift>S<Key.backspace>Daisy<Key.space><Key.shift>Wilson<Key.space>
Screenshot: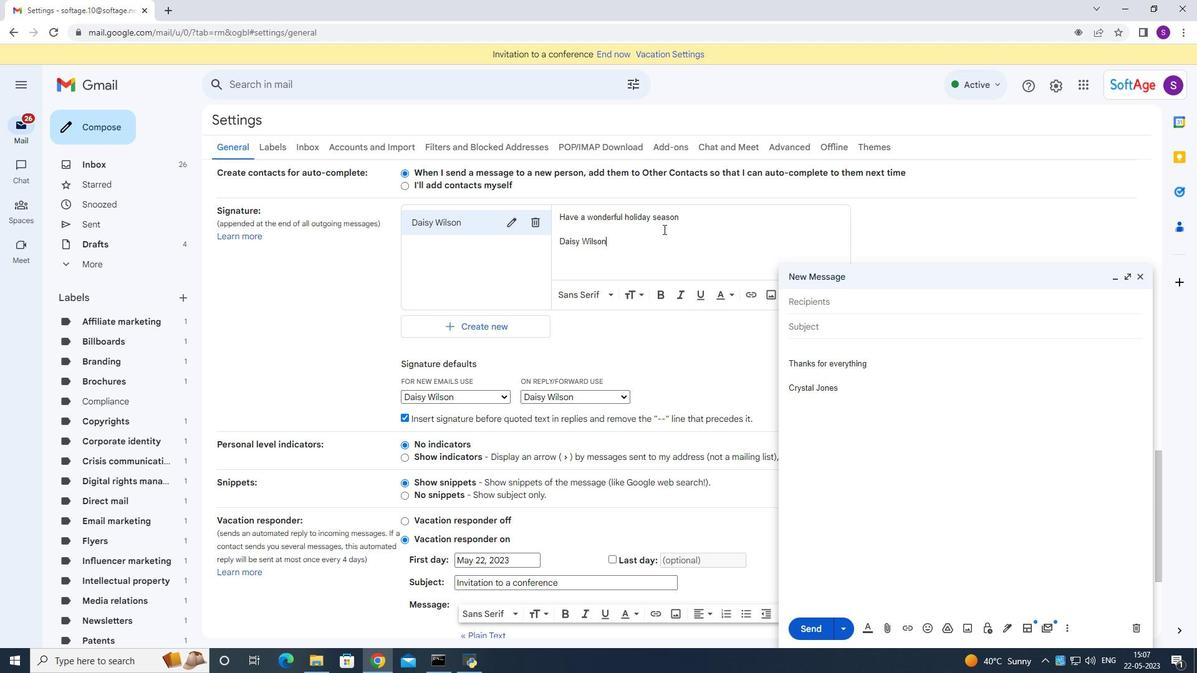 
Action: Mouse moved to (656, 303)
Screenshot: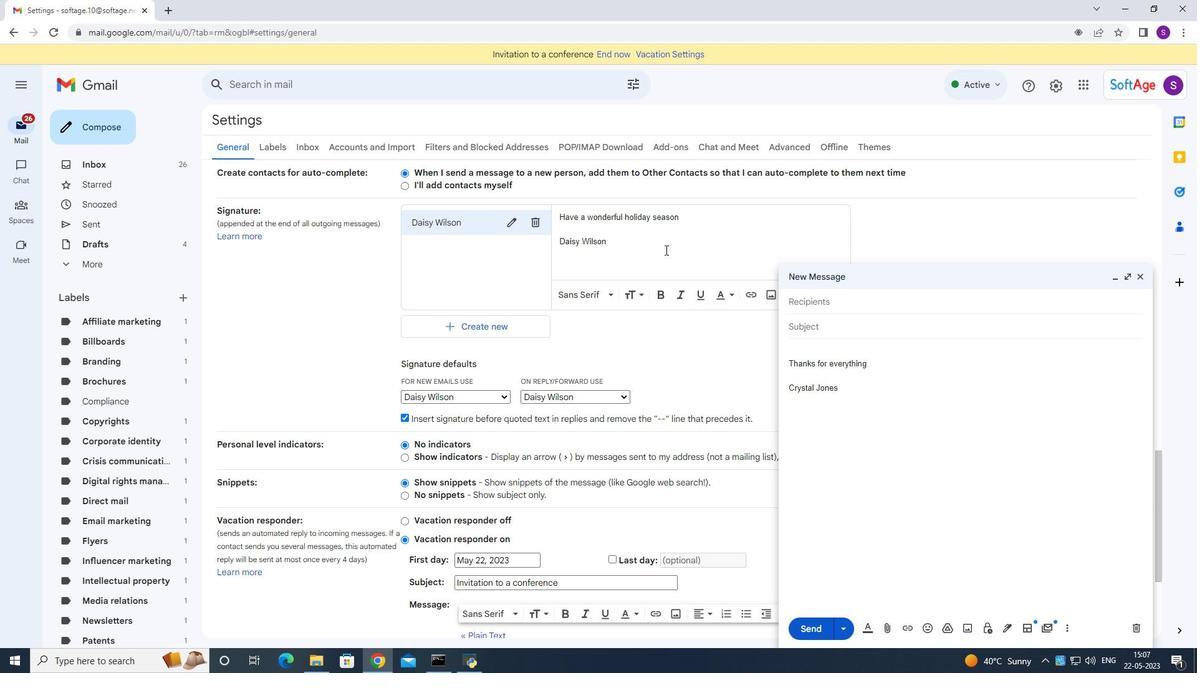 
Action: Mouse scrolled (656, 302) with delta (0, 0)
Screenshot: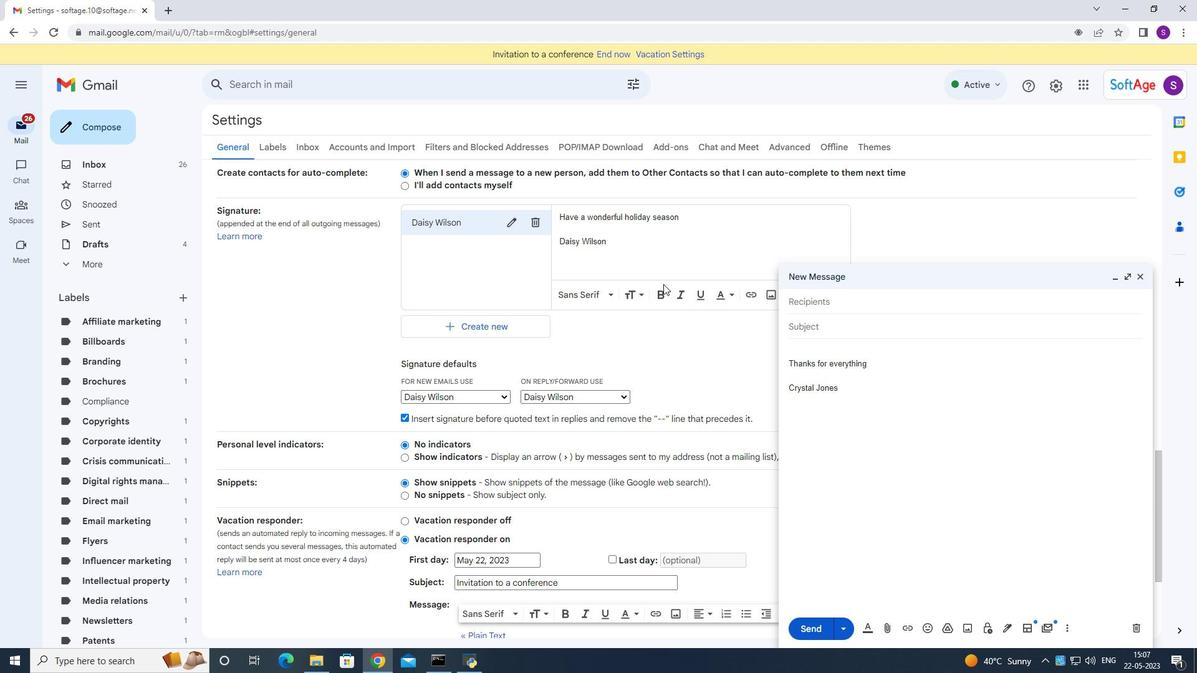 
Action: Mouse scrolled (656, 302) with delta (0, 0)
Screenshot: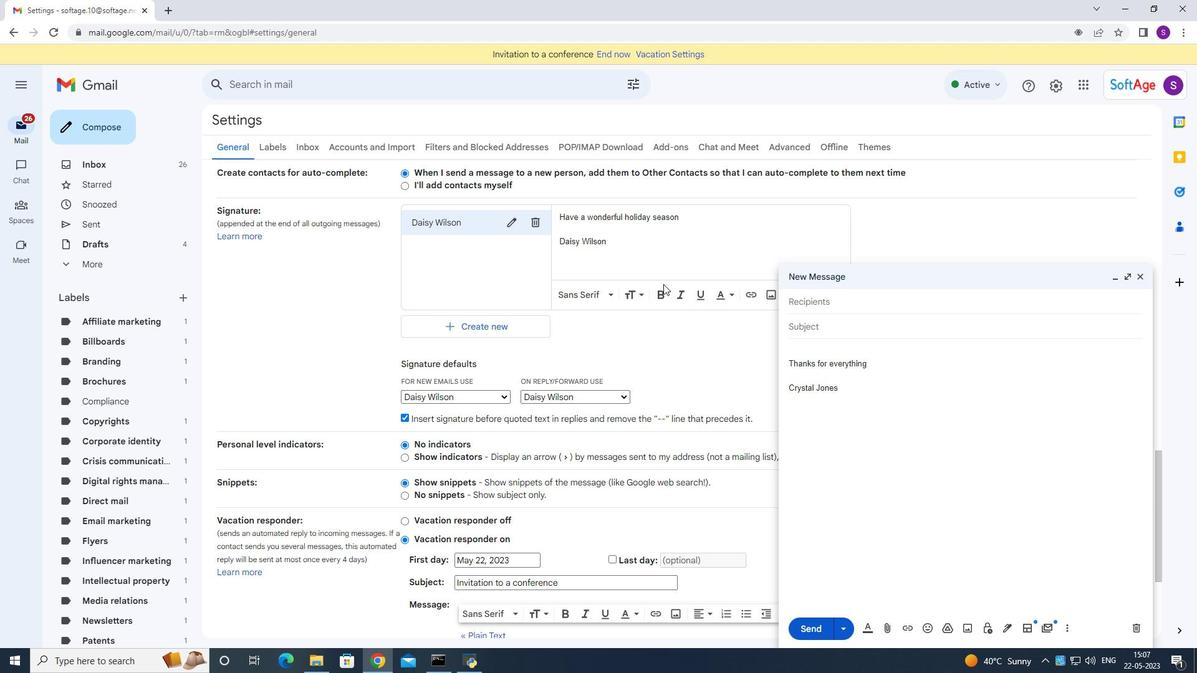 
Action: Mouse scrolled (656, 302) with delta (0, 0)
Screenshot: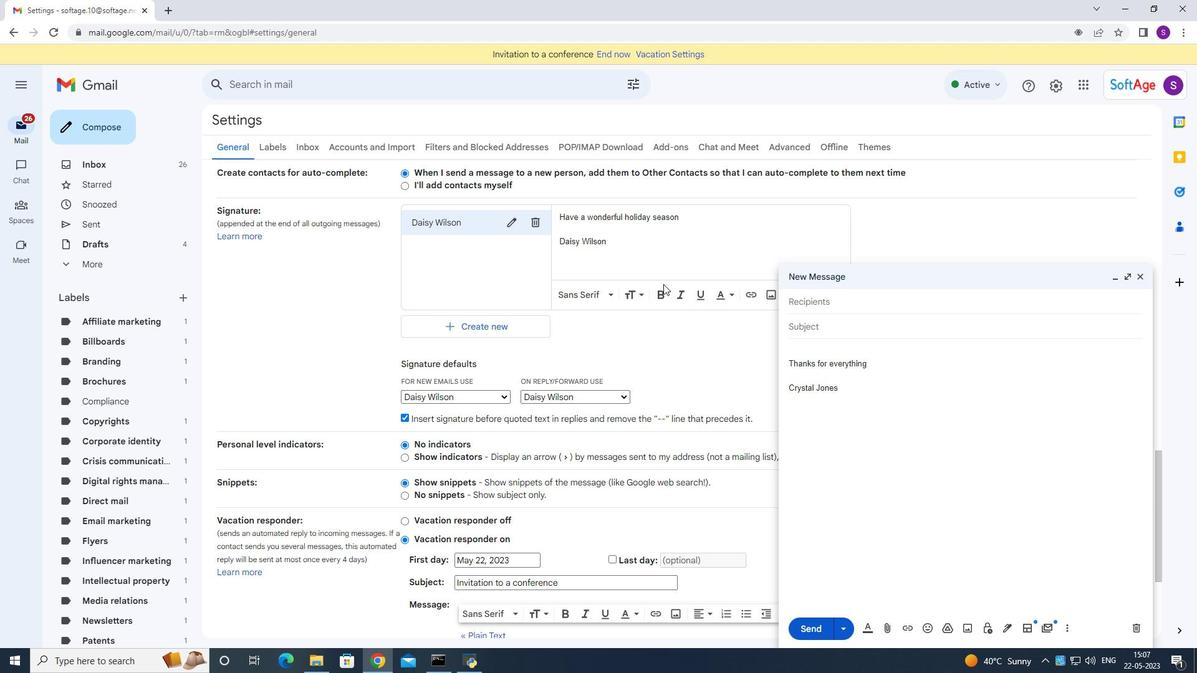
Action: Mouse scrolled (656, 302) with delta (0, 0)
Screenshot: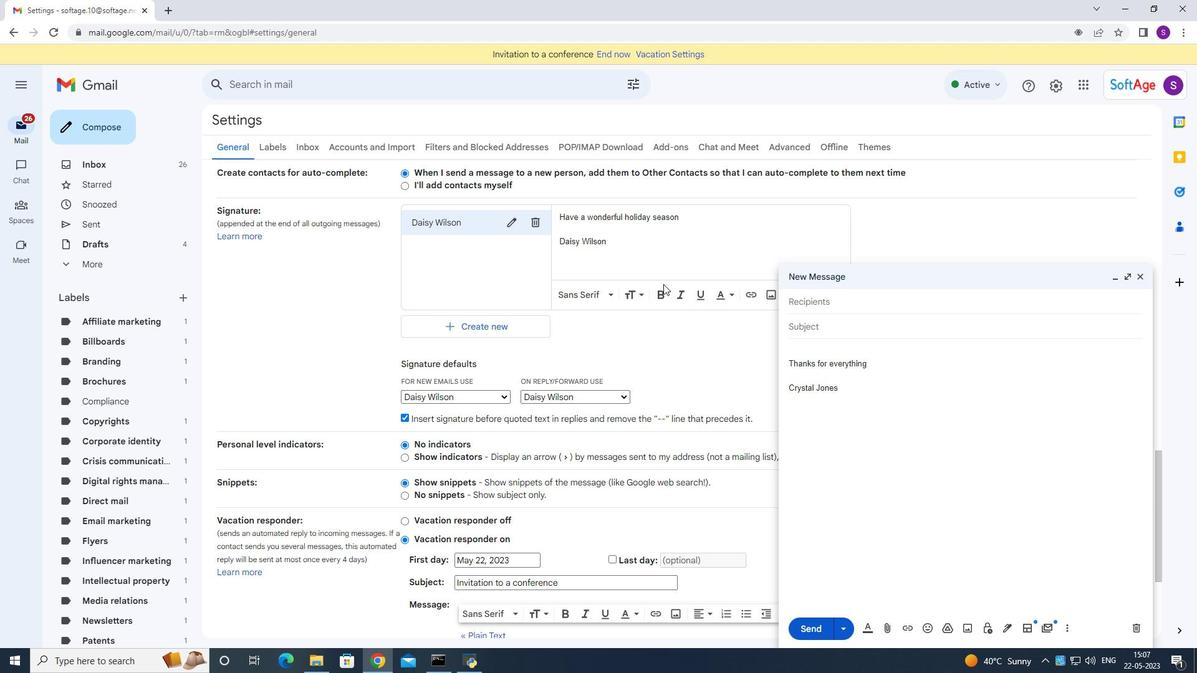 
Action: Mouse scrolled (656, 302) with delta (0, 0)
Screenshot: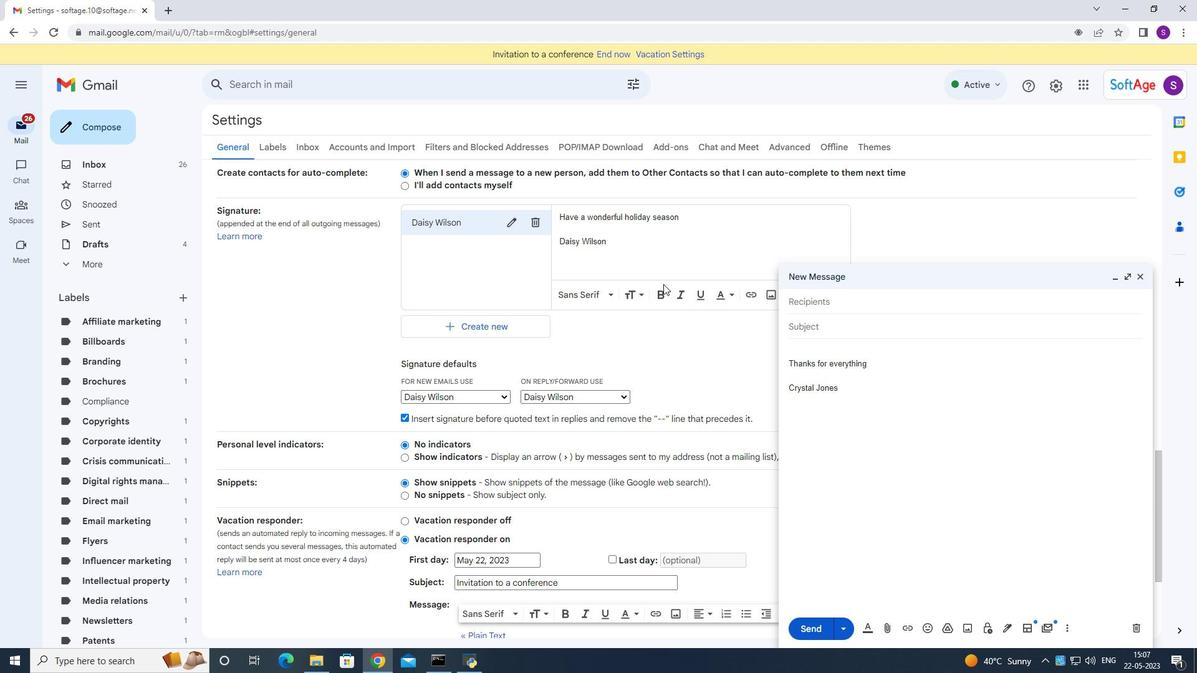 
Action: Mouse scrolled (656, 302) with delta (0, 0)
Screenshot: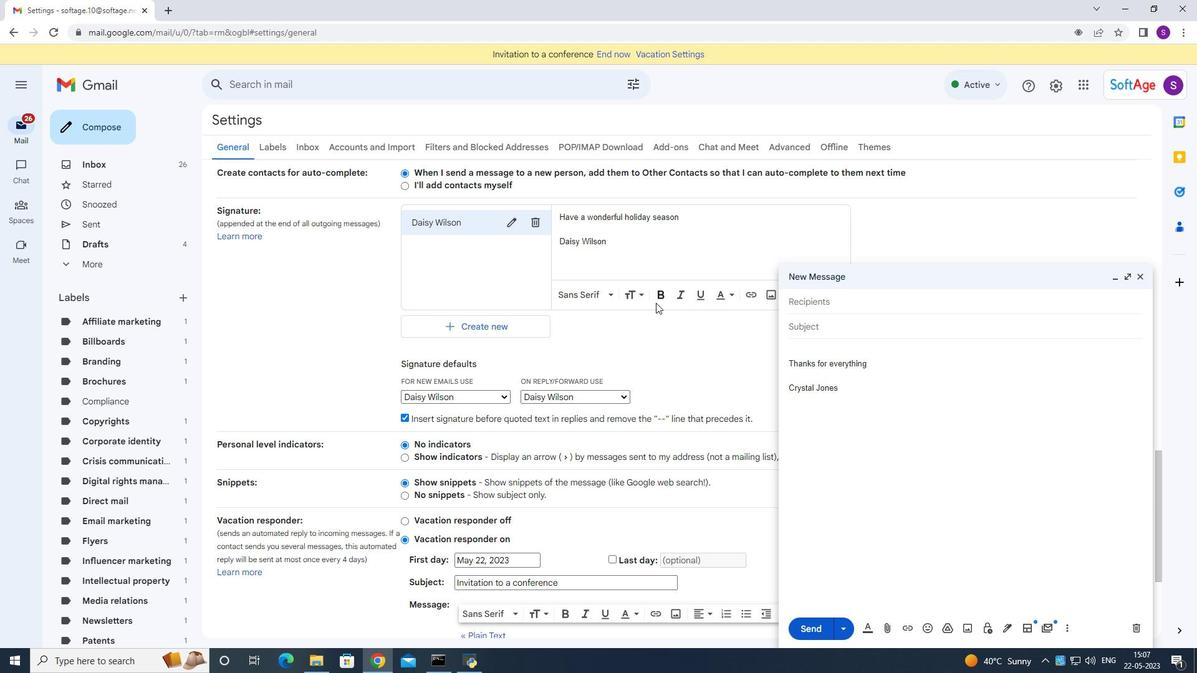 
Action: Mouse moved to (640, 339)
Screenshot: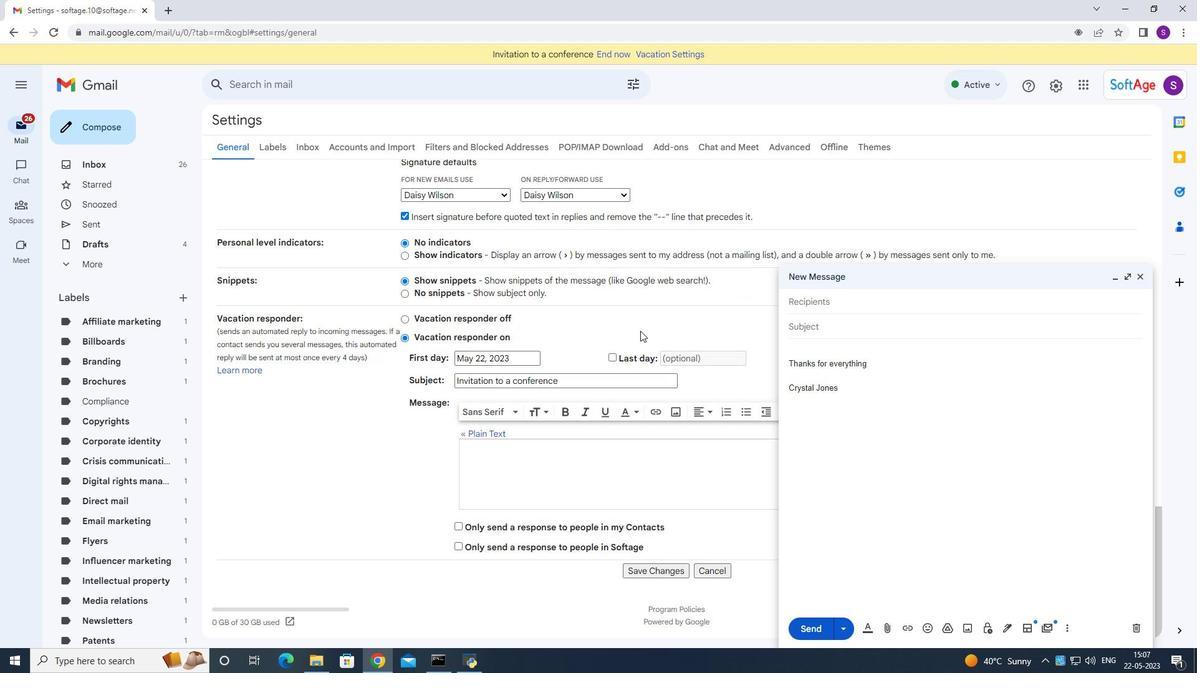 
Action: Mouse scrolled (640, 338) with delta (0, 0)
Screenshot: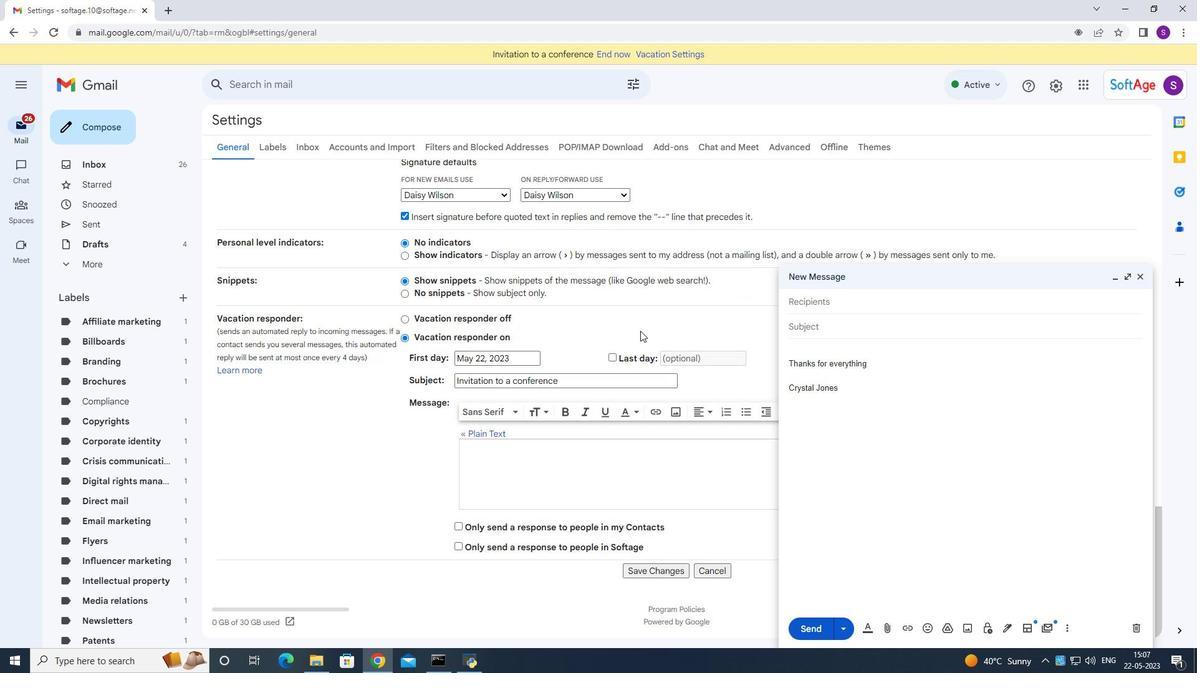 
Action: Mouse moved to (640, 339)
Screenshot: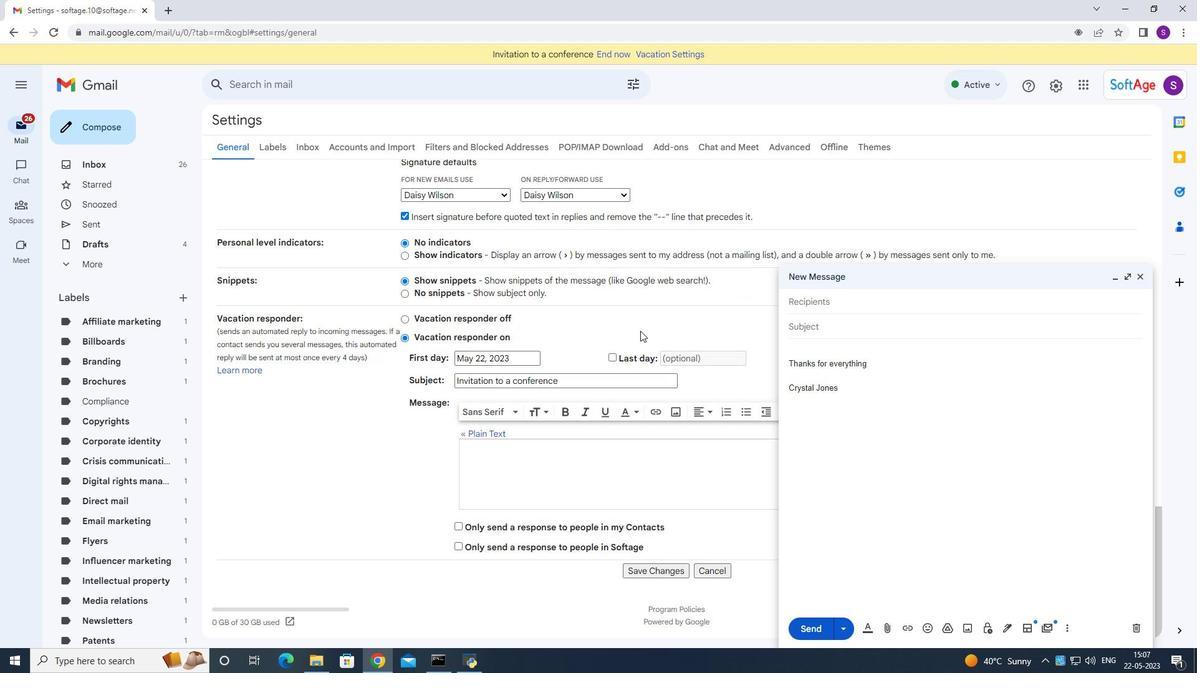 
Action: Mouse scrolled (640, 338) with delta (0, 0)
Screenshot: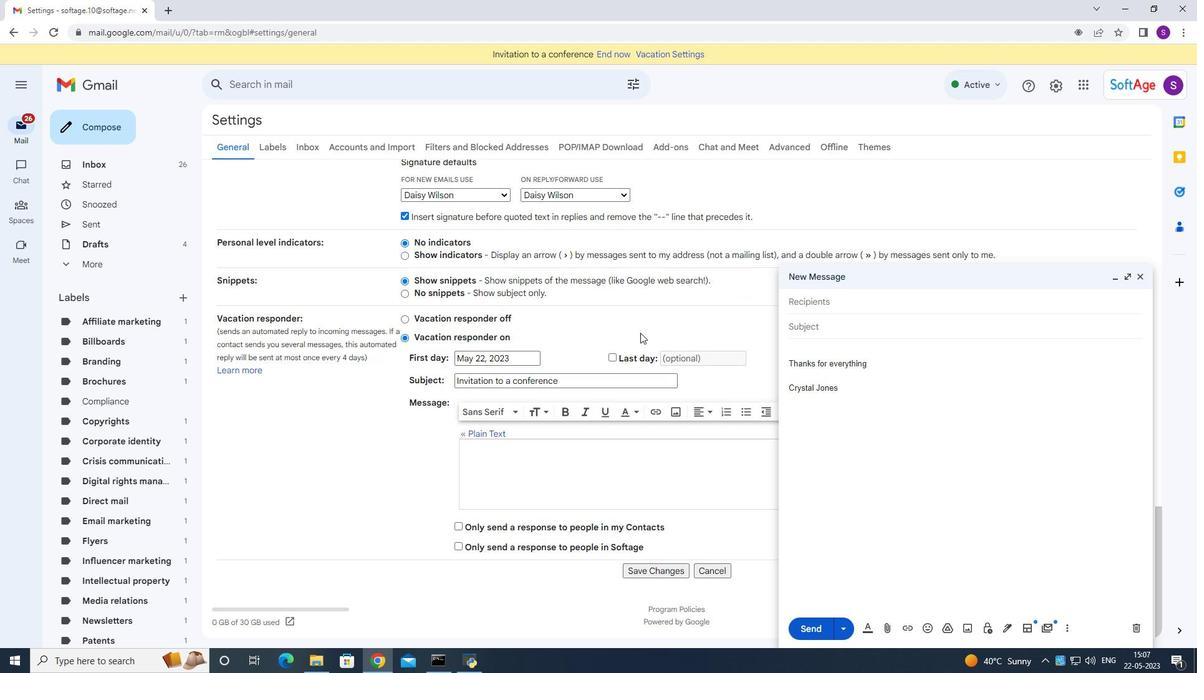 
Action: Mouse moved to (640, 340)
Screenshot: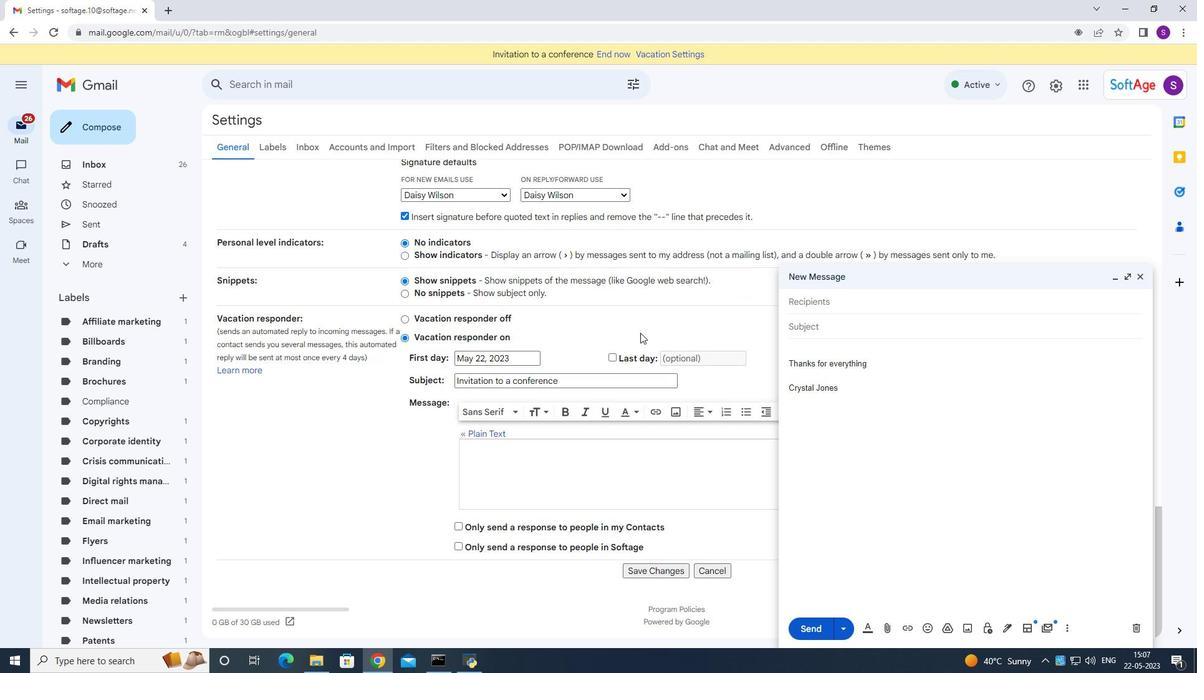 
Action: Mouse scrolled (640, 339) with delta (0, 0)
Screenshot: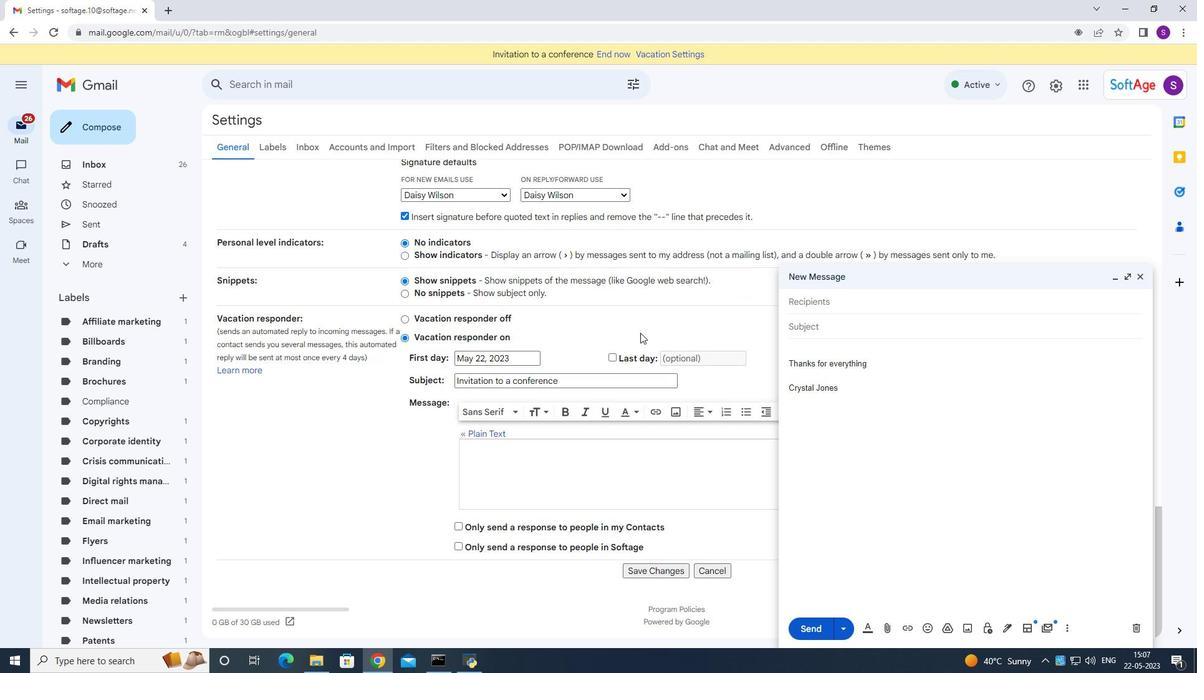 
Action: Mouse scrolled (640, 339) with delta (0, 0)
Screenshot: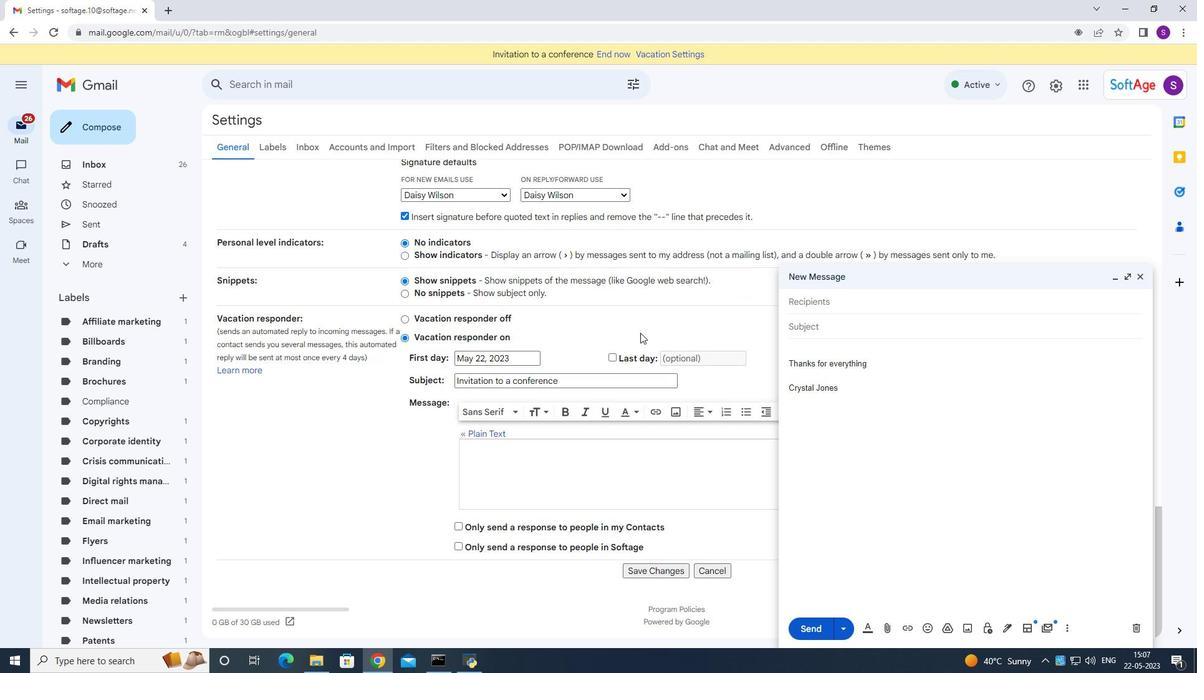 
Action: Mouse scrolled (640, 339) with delta (0, 0)
Screenshot: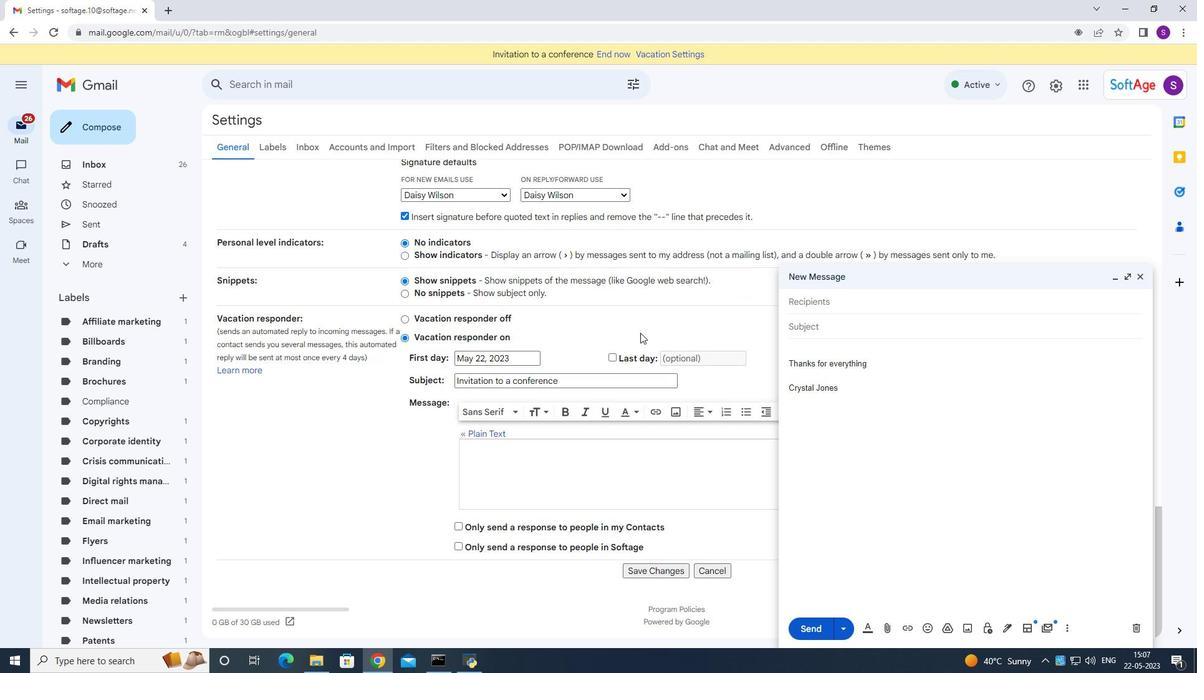
Action: Mouse moved to (640, 341)
Screenshot: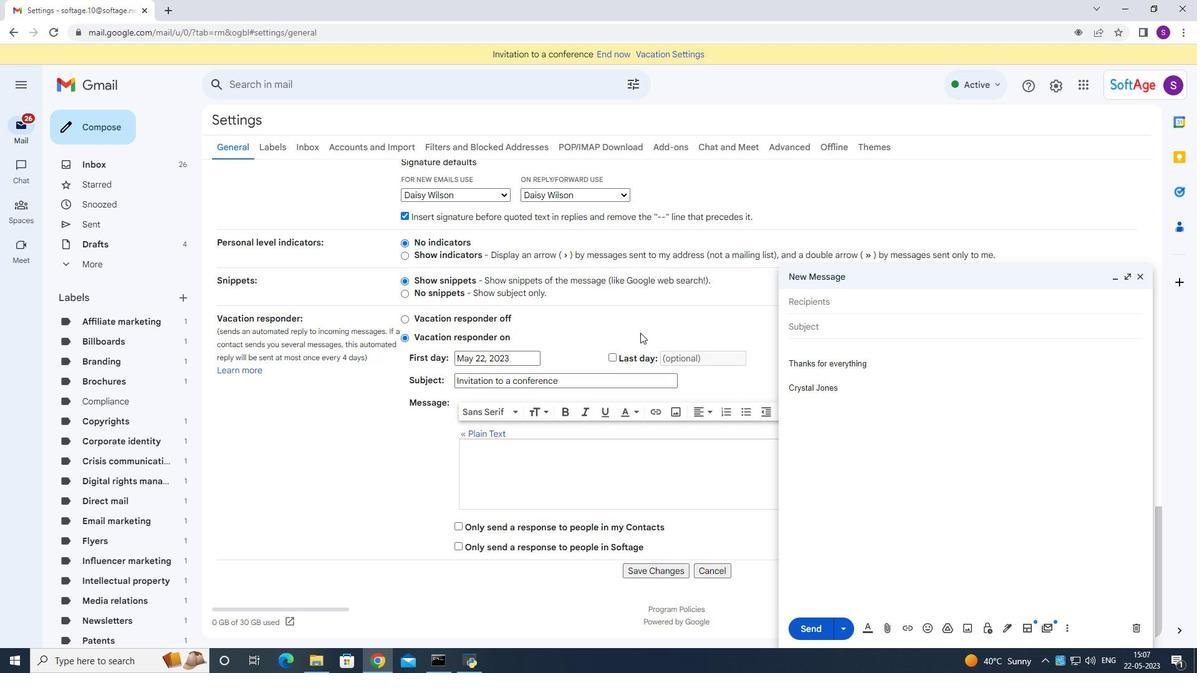 
Action: Mouse scrolled (640, 340) with delta (0, 0)
Screenshot: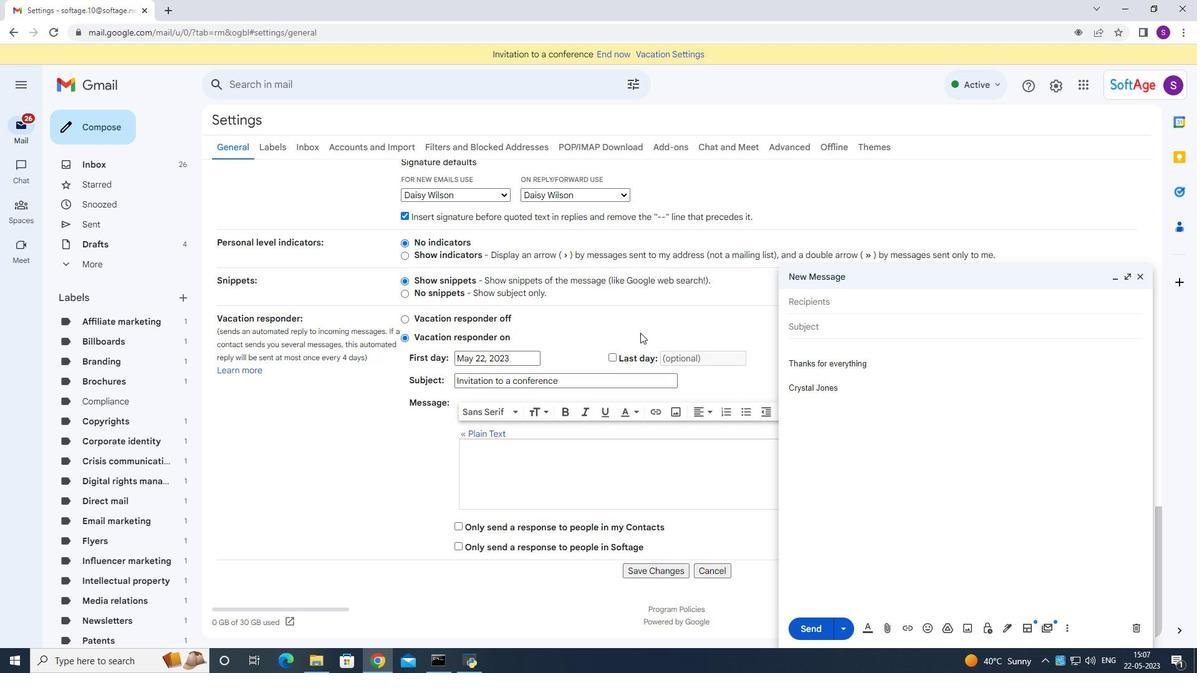 
Action: Mouse moved to (646, 582)
Screenshot: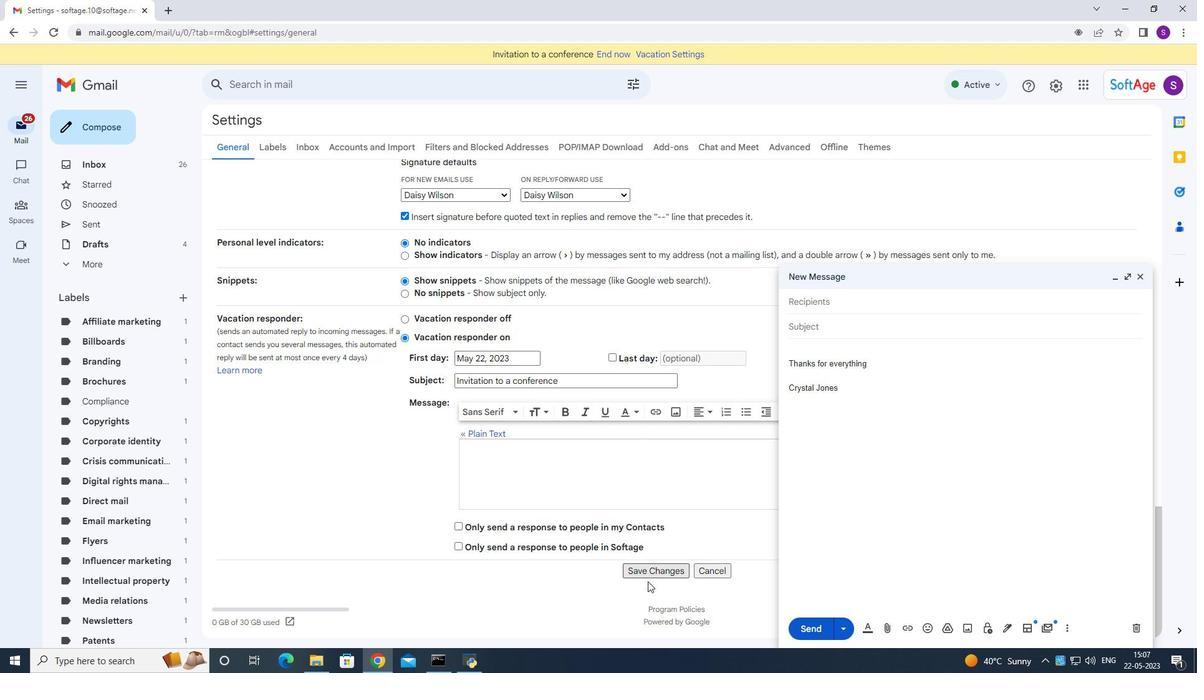
Action: Mouse scrolled (646, 582) with delta (0, 0)
Screenshot: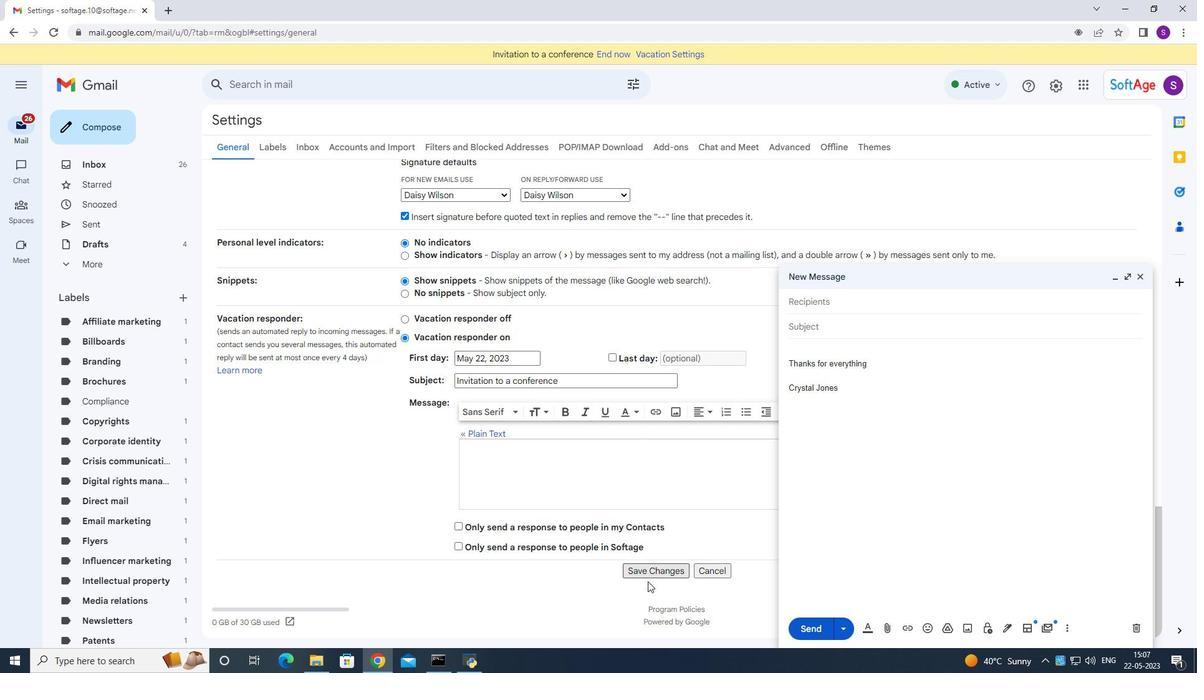 
Action: Mouse moved to (645, 582)
Screenshot: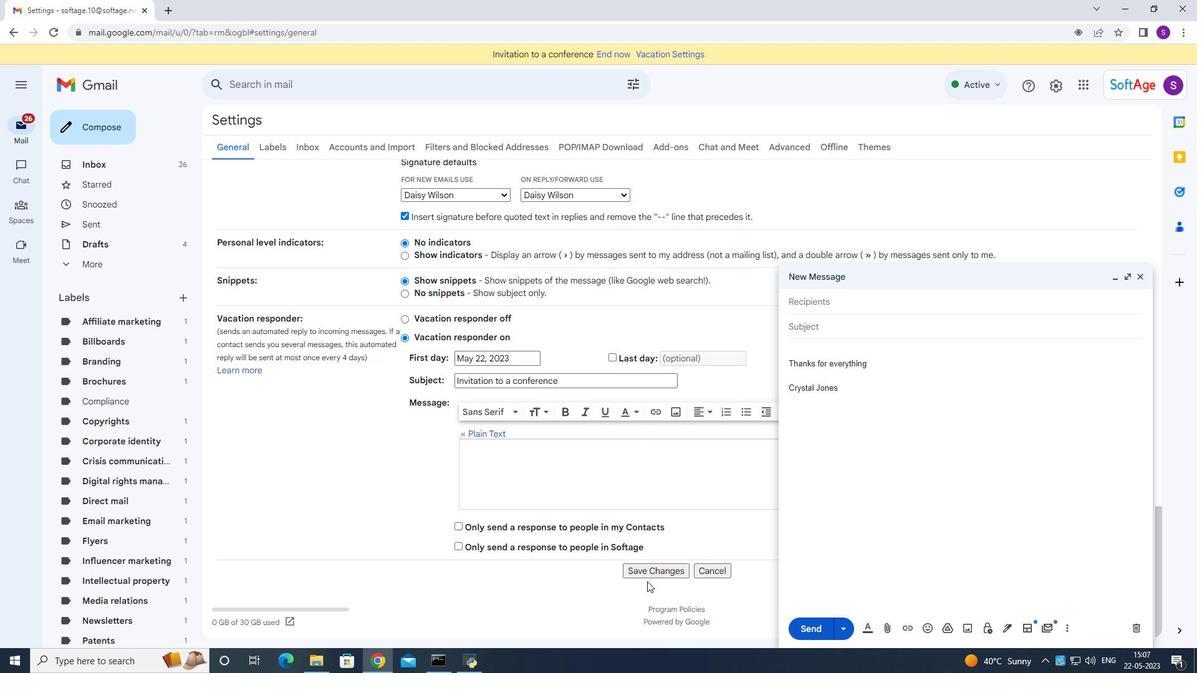 
Action: Mouse scrolled (645, 582) with delta (0, 0)
Screenshot: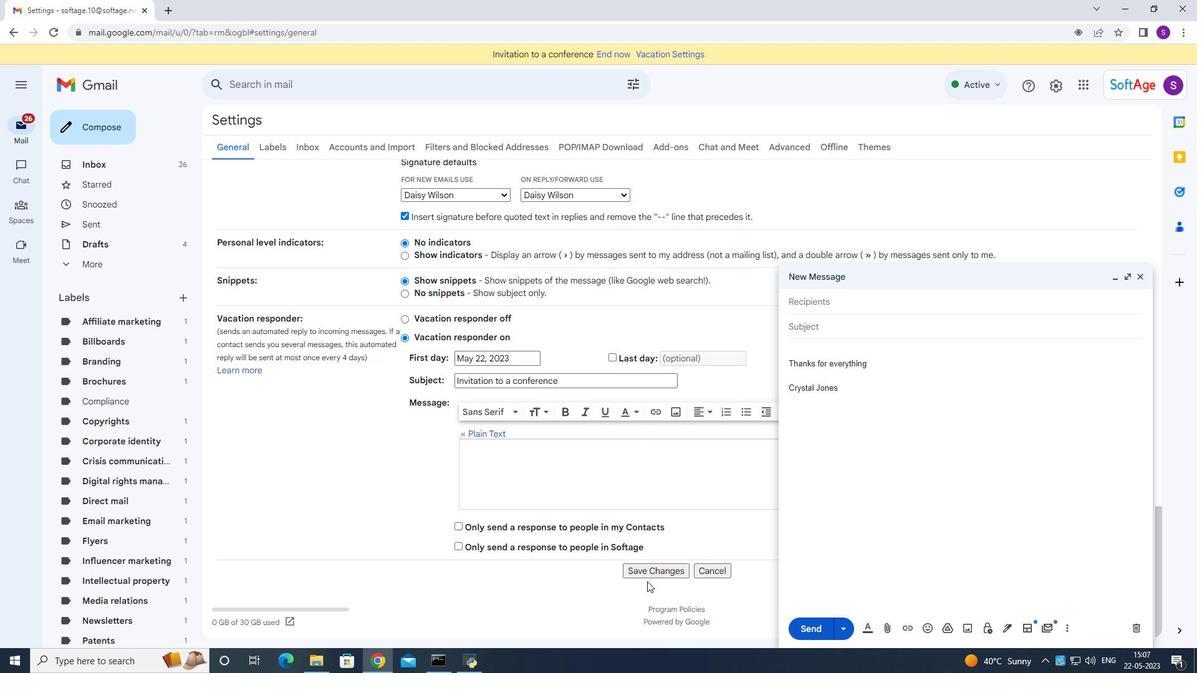 
Action: Mouse scrolled (645, 582) with delta (0, 0)
Screenshot: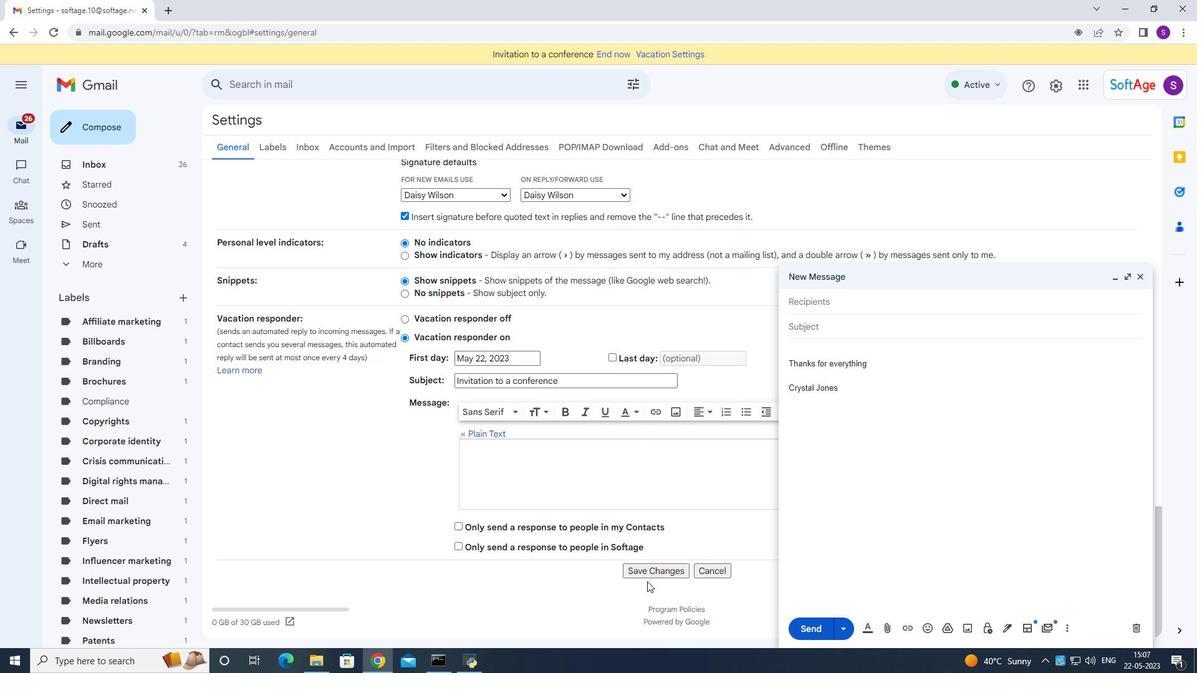 
Action: Mouse moved to (645, 581)
Screenshot: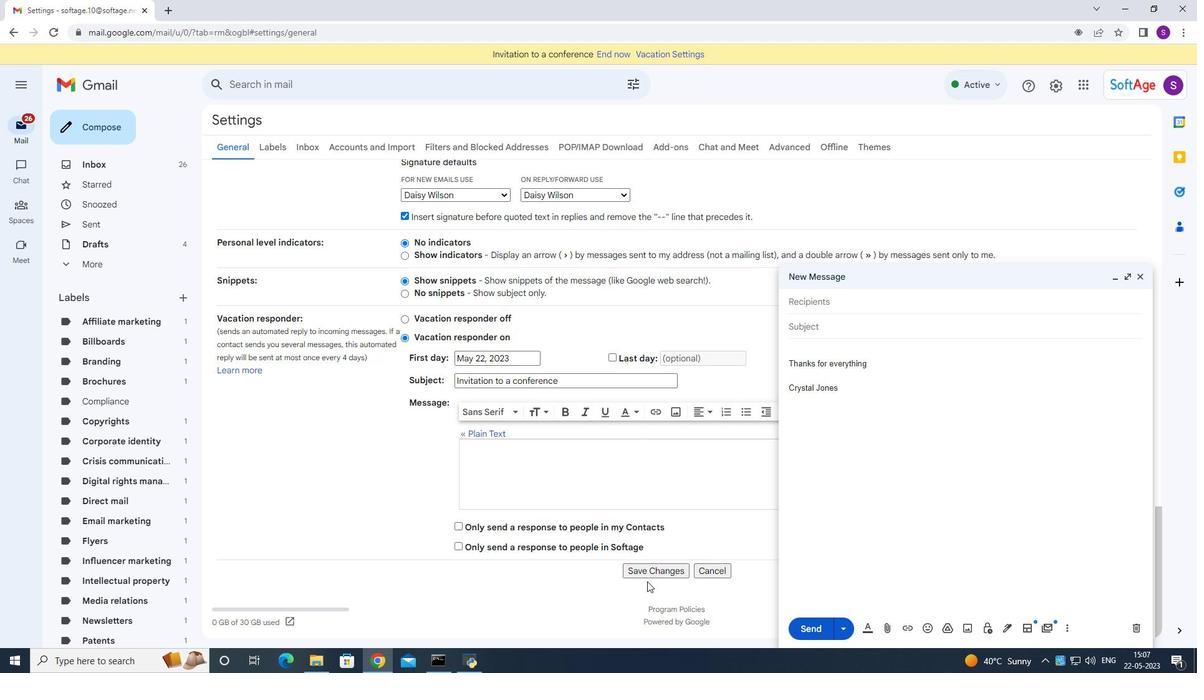 
Action: Mouse scrolled (645, 582) with delta (0, 0)
Screenshot: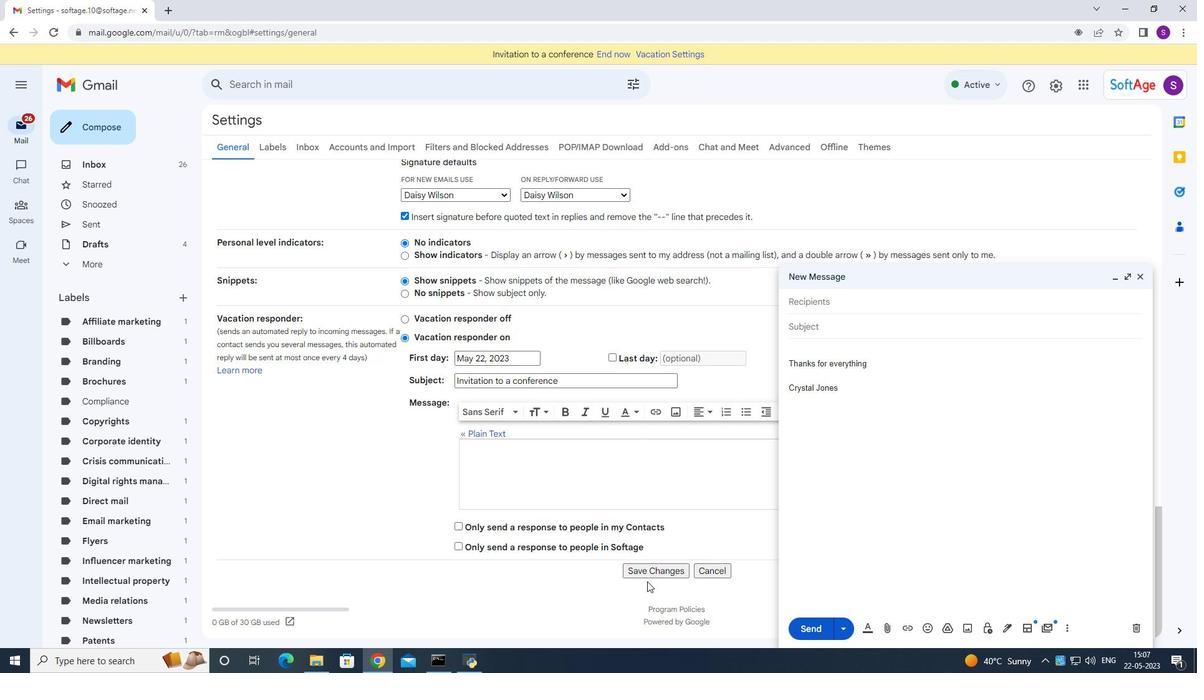 
Action: Mouse moved to (643, 580)
Screenshot: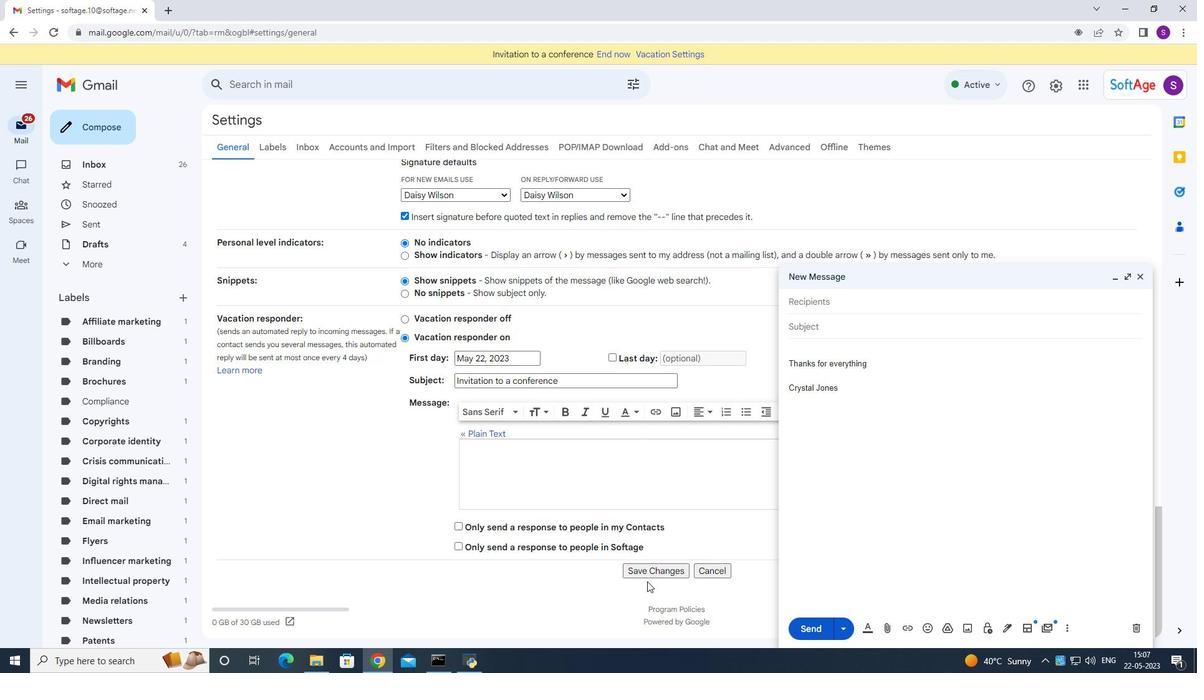 
Action: Mouse scrolled (643, 580) with delta (0, 0)
Screenshot: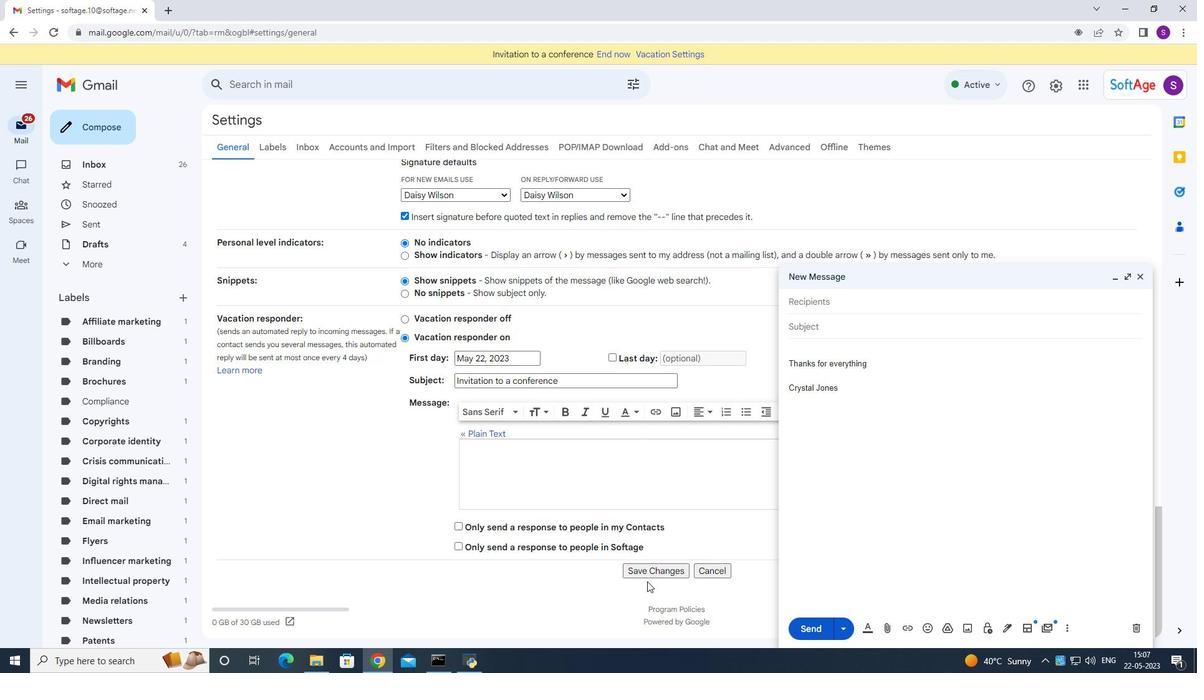 
Action: Mouse moved to (643, 577)
Screenshot: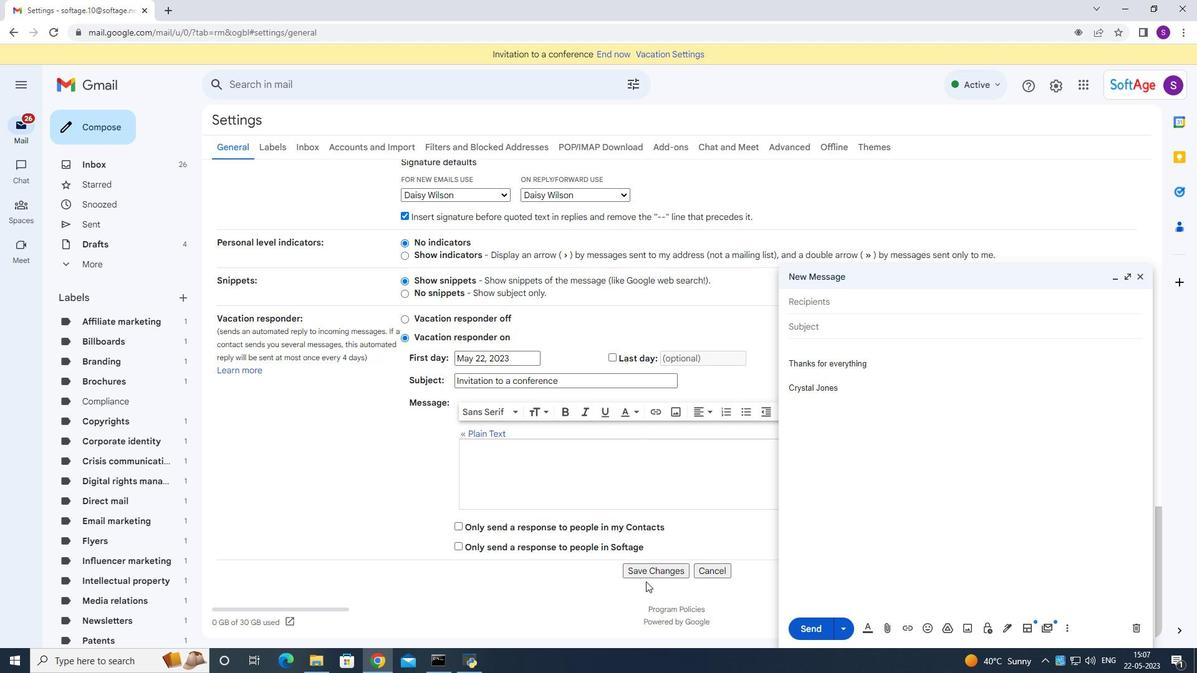 
Action: Mouse scrolled (643, 577) with delta (0, 0)
Screenshot: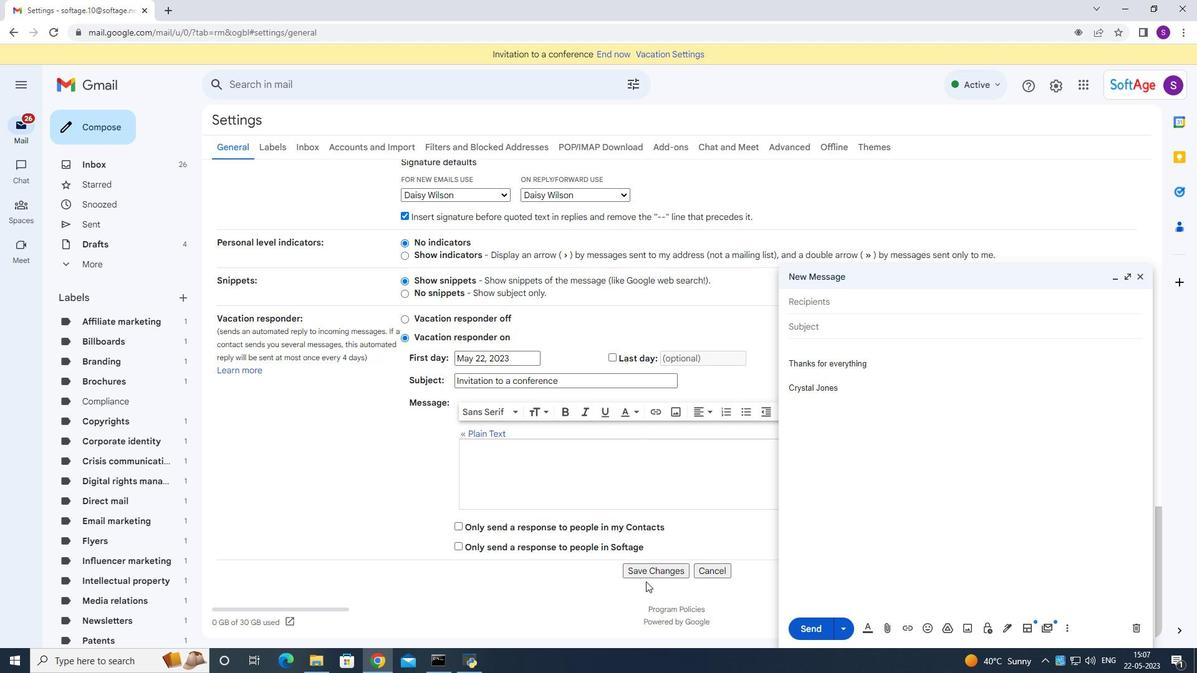 
Action: Mouse moved to (701, 409)
Screenshot: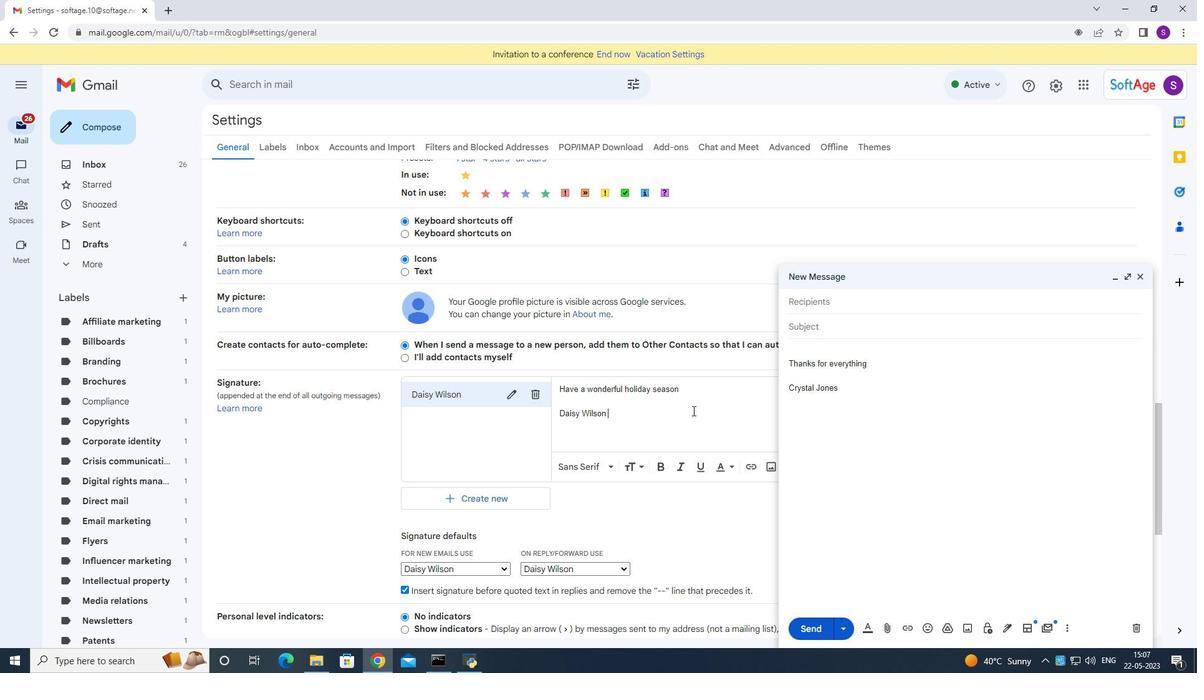 
Action: Mouse scrolled (701, 409) with delta (0, 0)
Screenshot: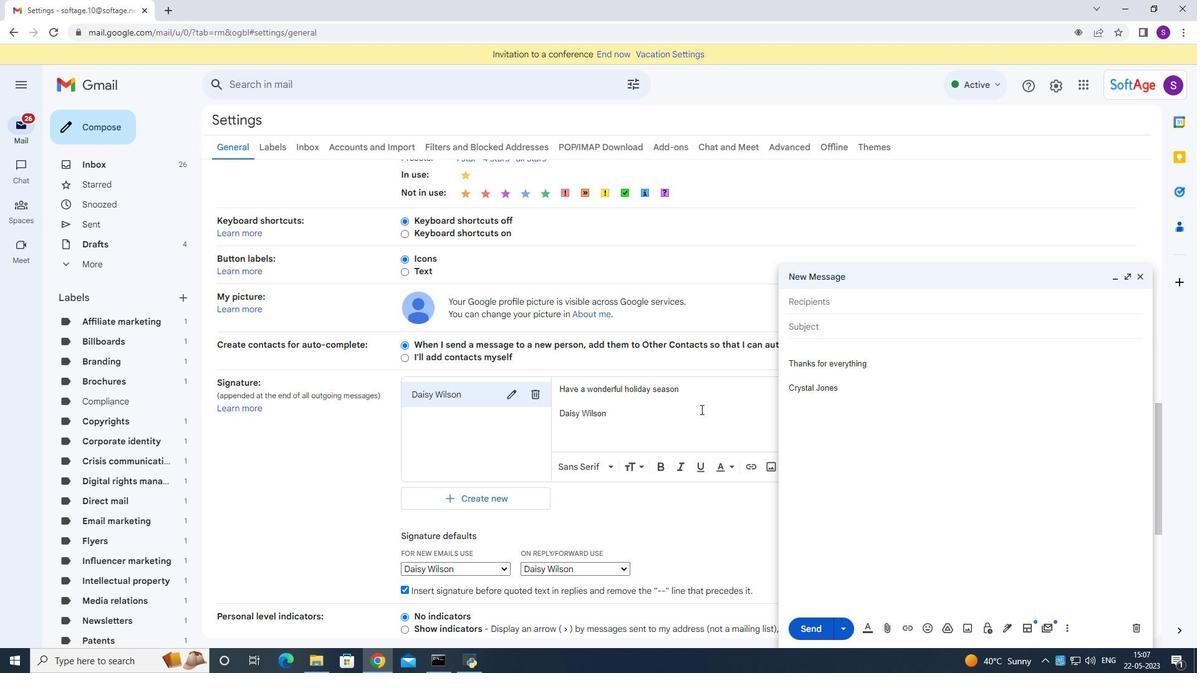 
Action: Mouse moved to (701, 409)
Screenshot: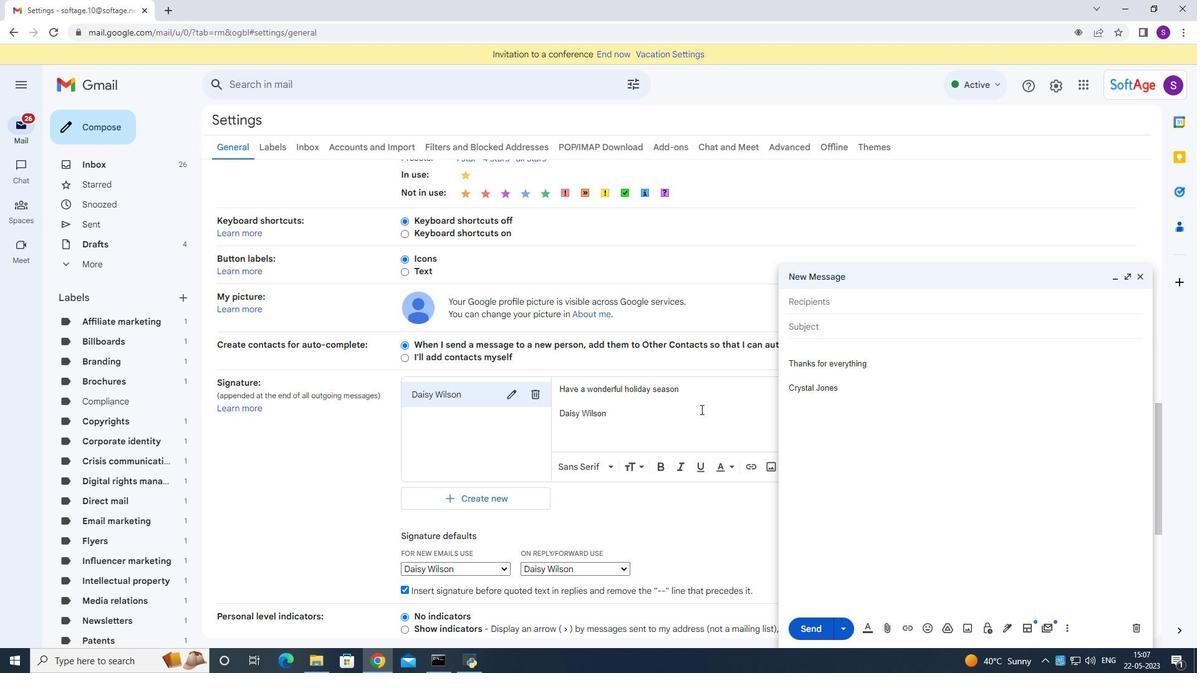 
Action: Mouse scrolled (701, 409) with delta (0, 0)
Screenshot: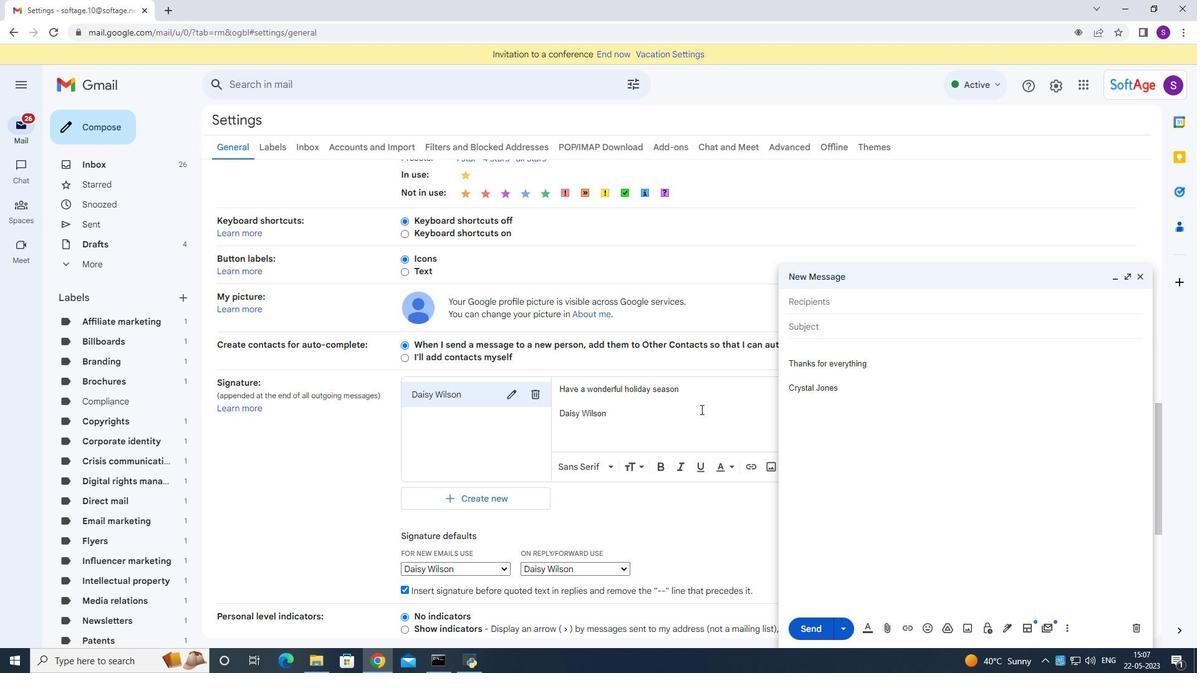 
Action: Mouse moved to (700, 409)
Screenshot: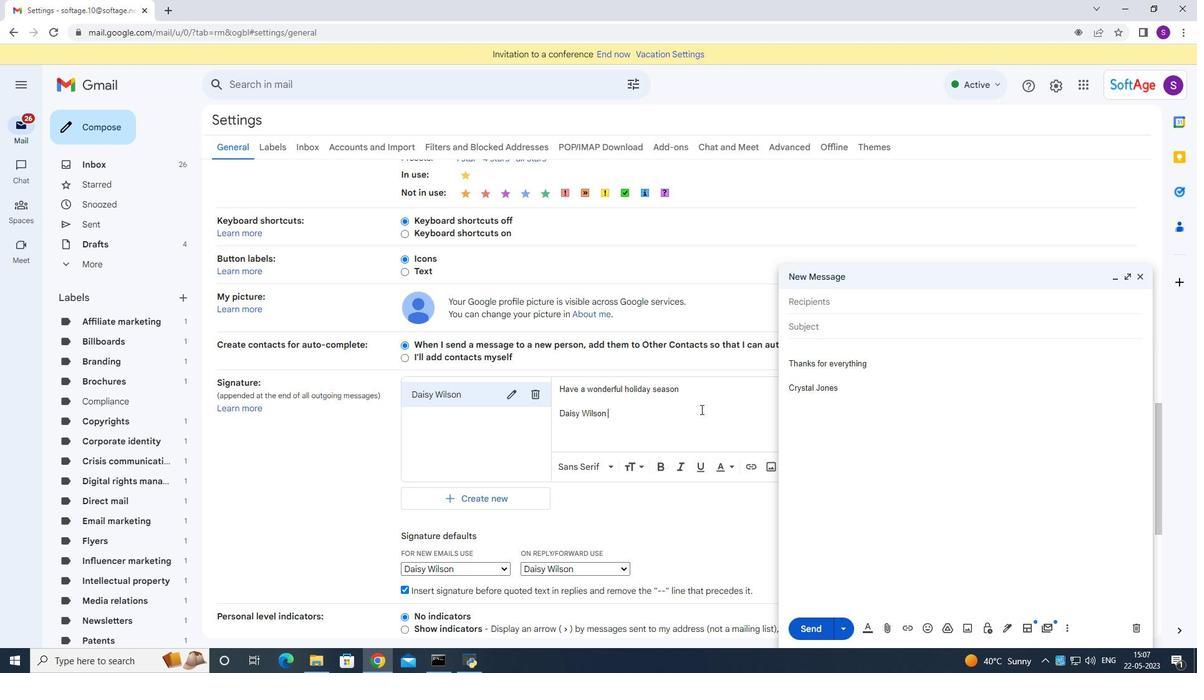 
Action: Mouse scrolled (700, 409) with delta (0, 0)
Screenshot: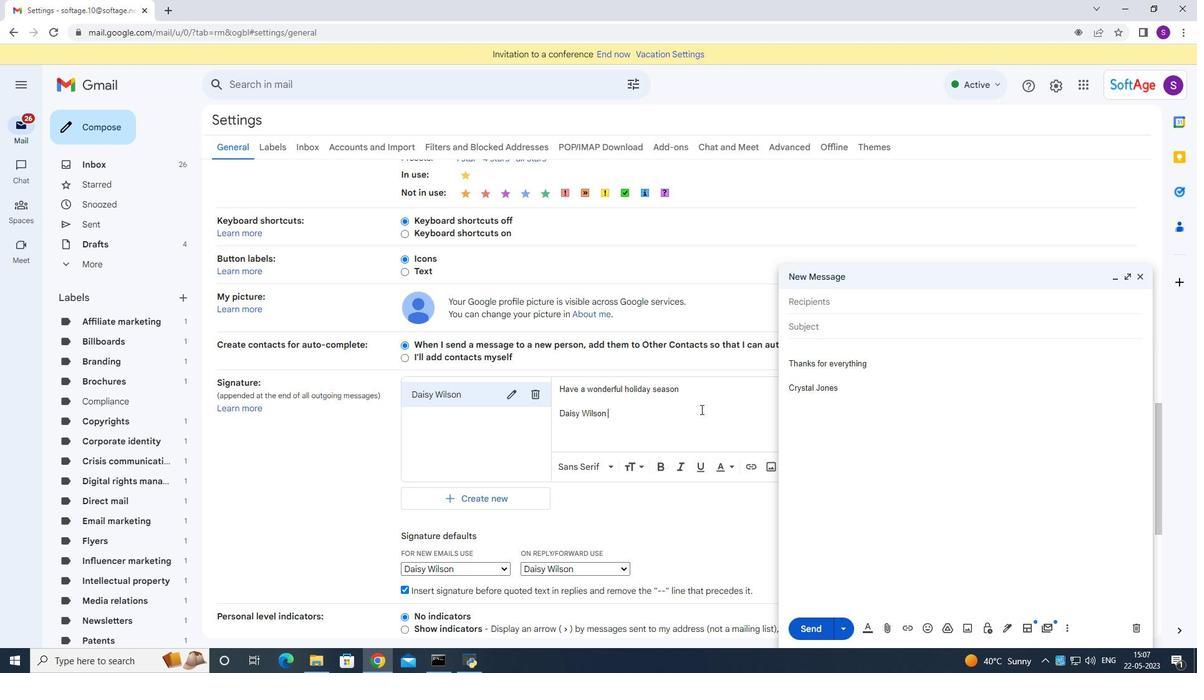 
Action: Mouse scrolled (700, 409) with delta (0, 0)
Screenshot: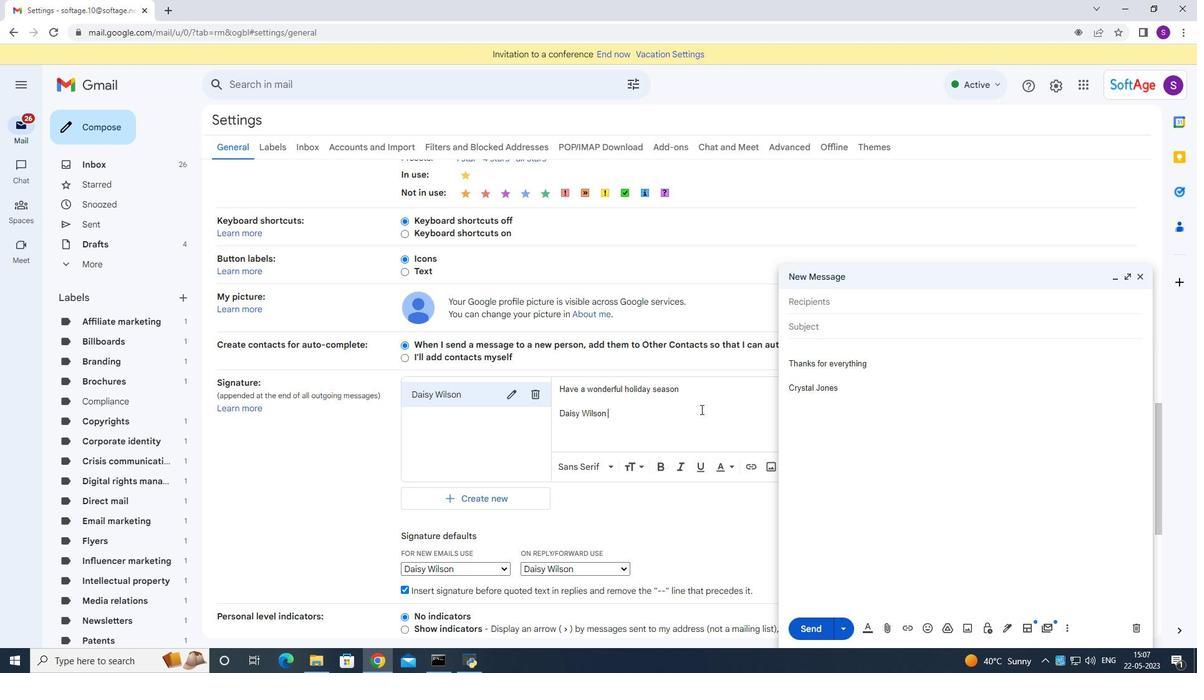 
Action: Mouse scrolled (700, 409) with delta (0, 0)
Screenshot: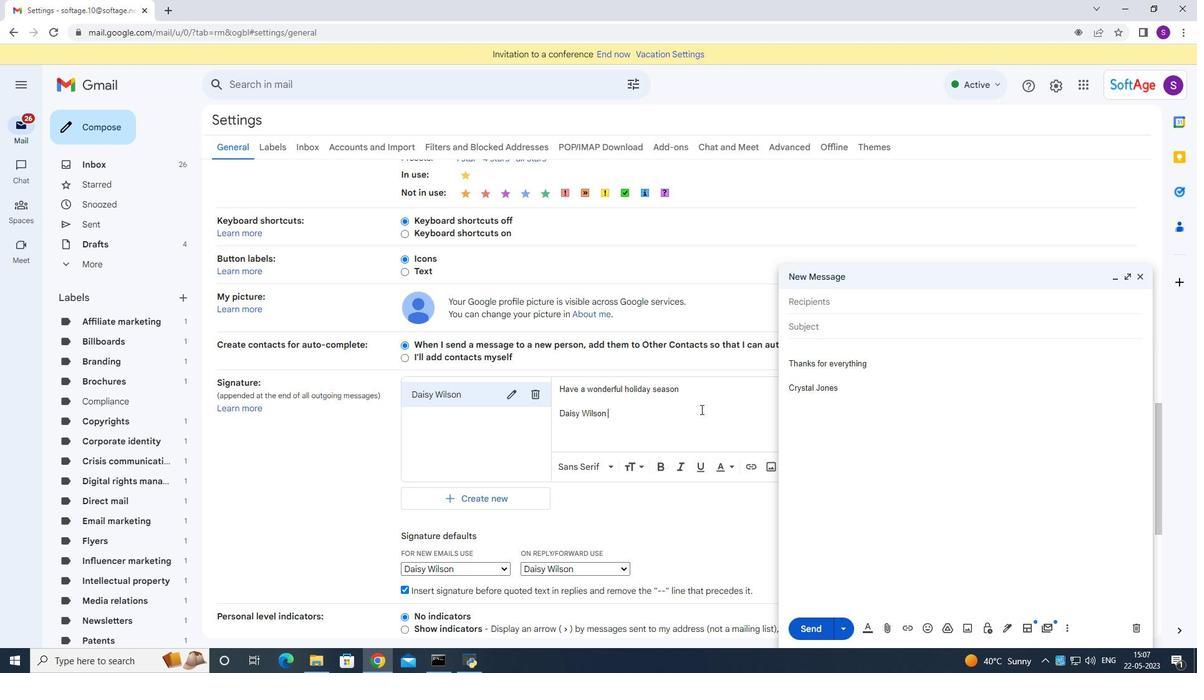 
Action: Mouse scrolled (700, 409) with delta (0, 0)
Screenshot: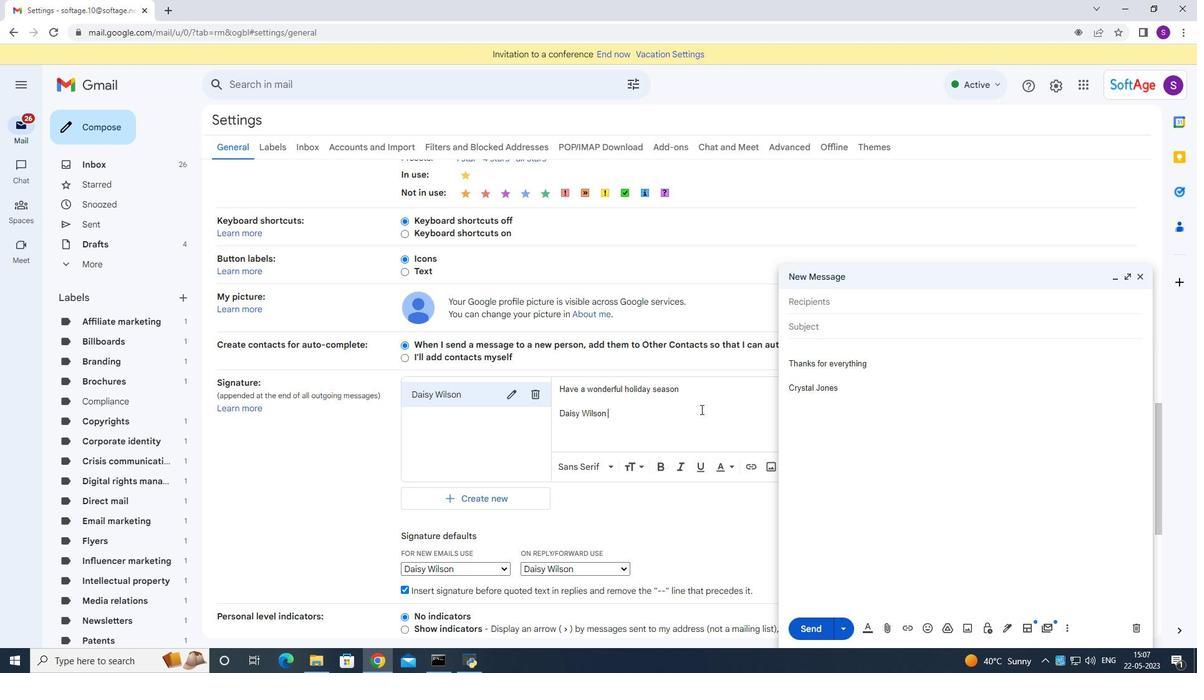 
Action: Mouse scrolled (700, 409) with delta (0, 0)
Screenshot: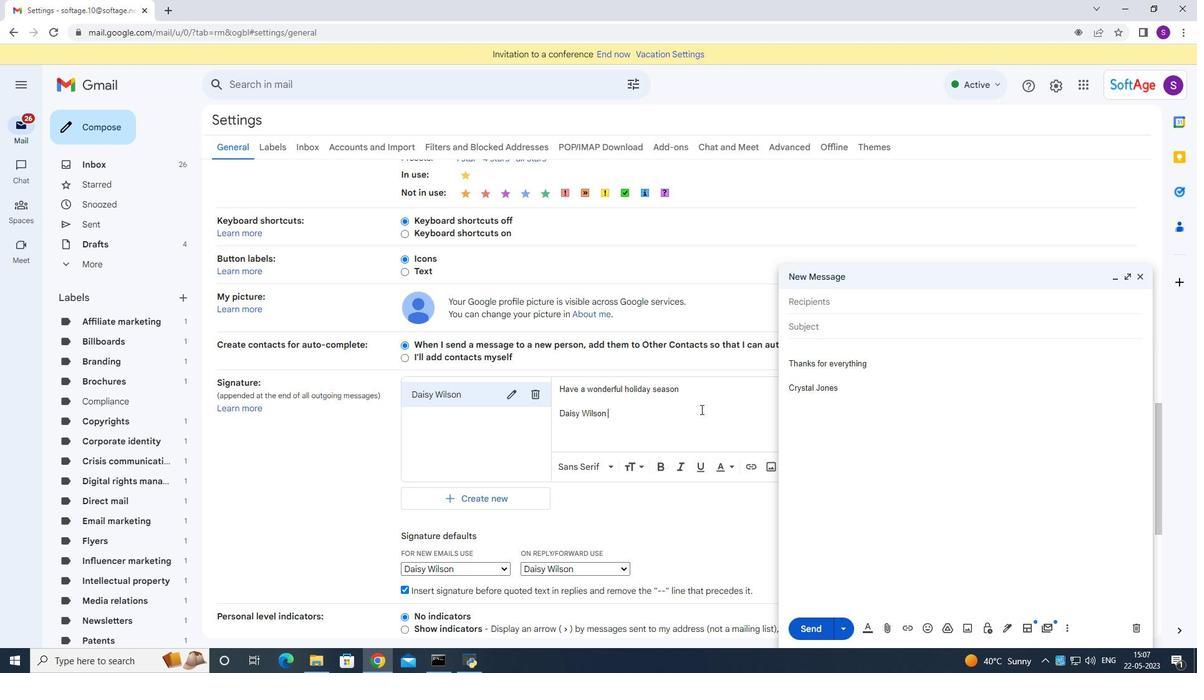 
Action: Mouse moved to (628, 564)
Screenshot: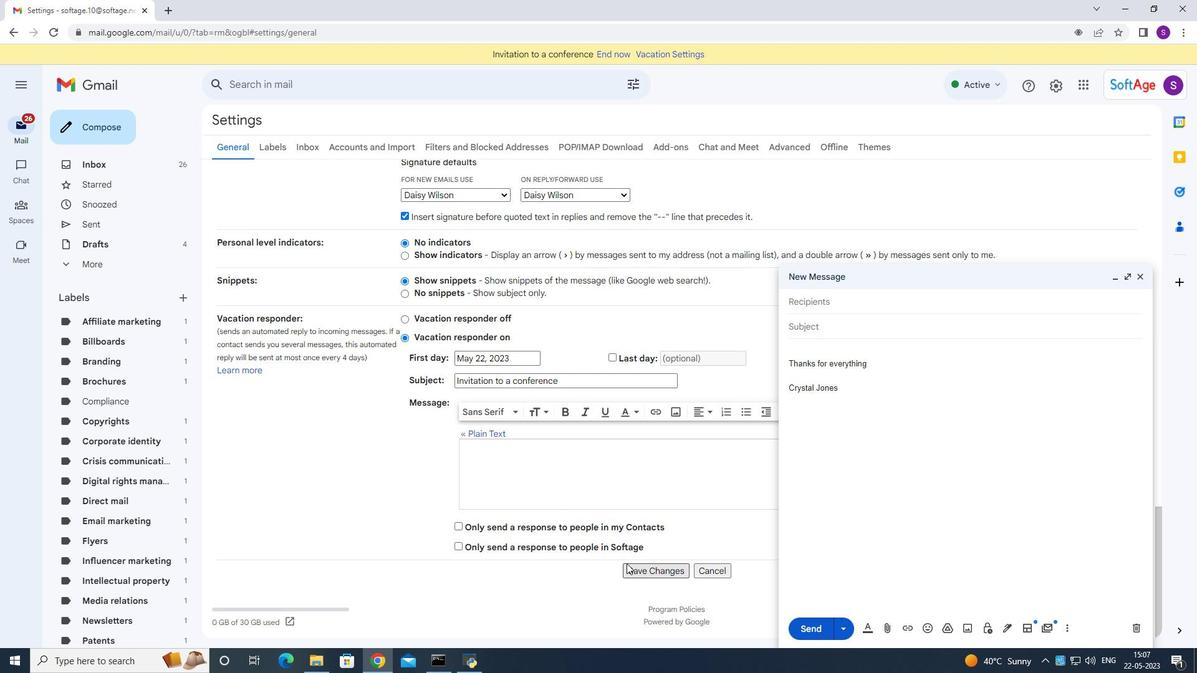 
Action: Mouse pressed left at (628, 564)
Screenshot: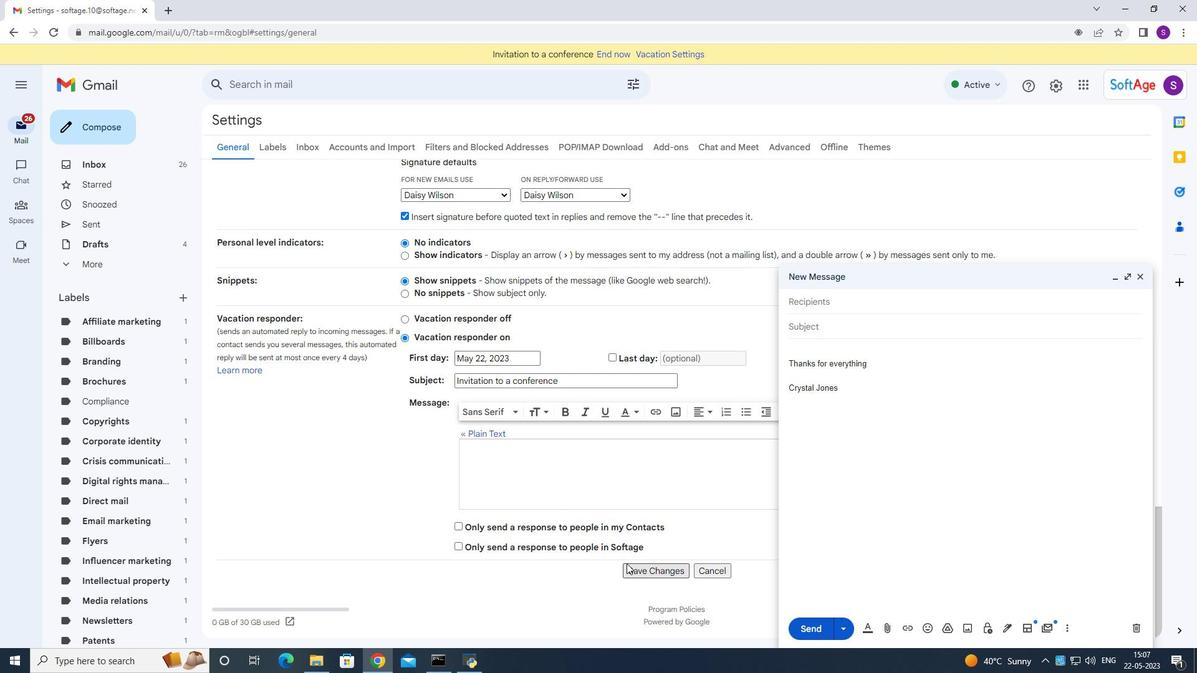
Action: Mouse moved to (1141, 276)
Screenshot: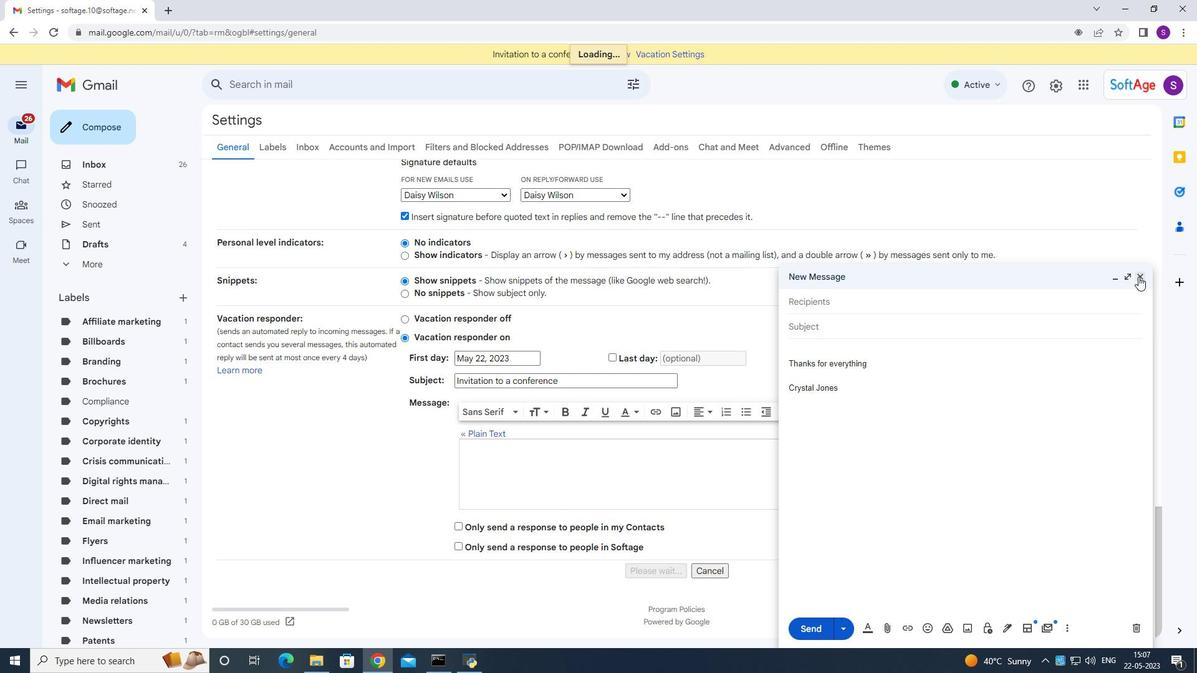 
Action: Mouse pressed left at (1141, 276)
Screenshot: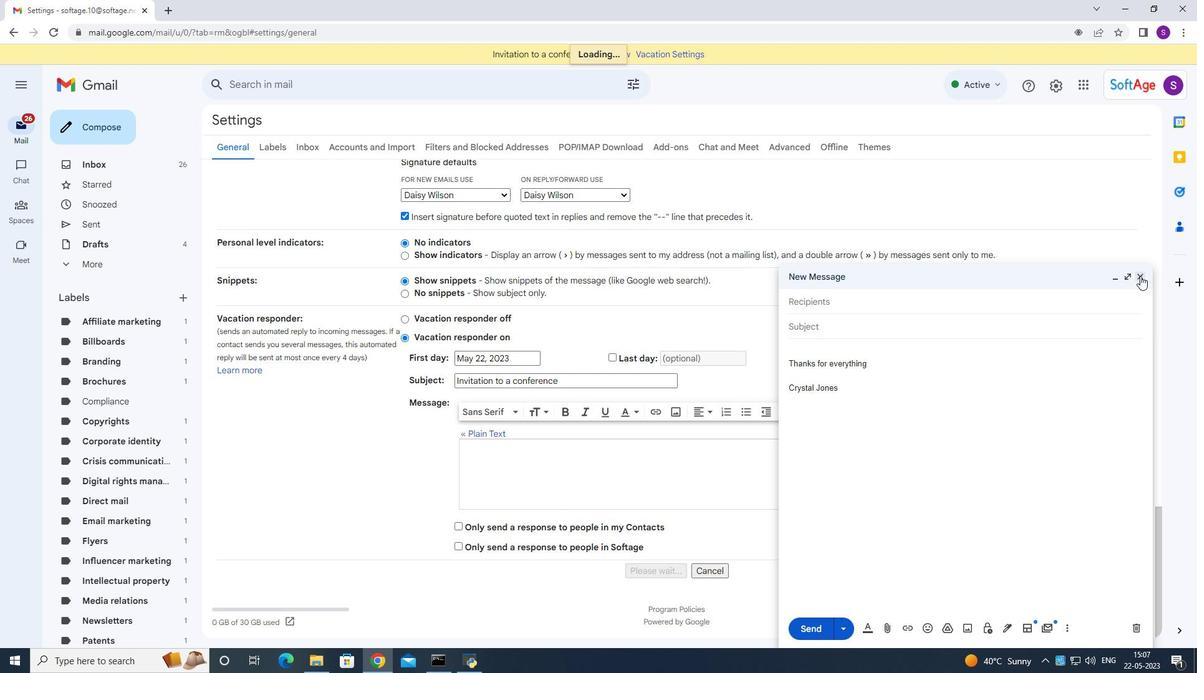 
Action: Mouse moved to (66, 127)
Screenshot: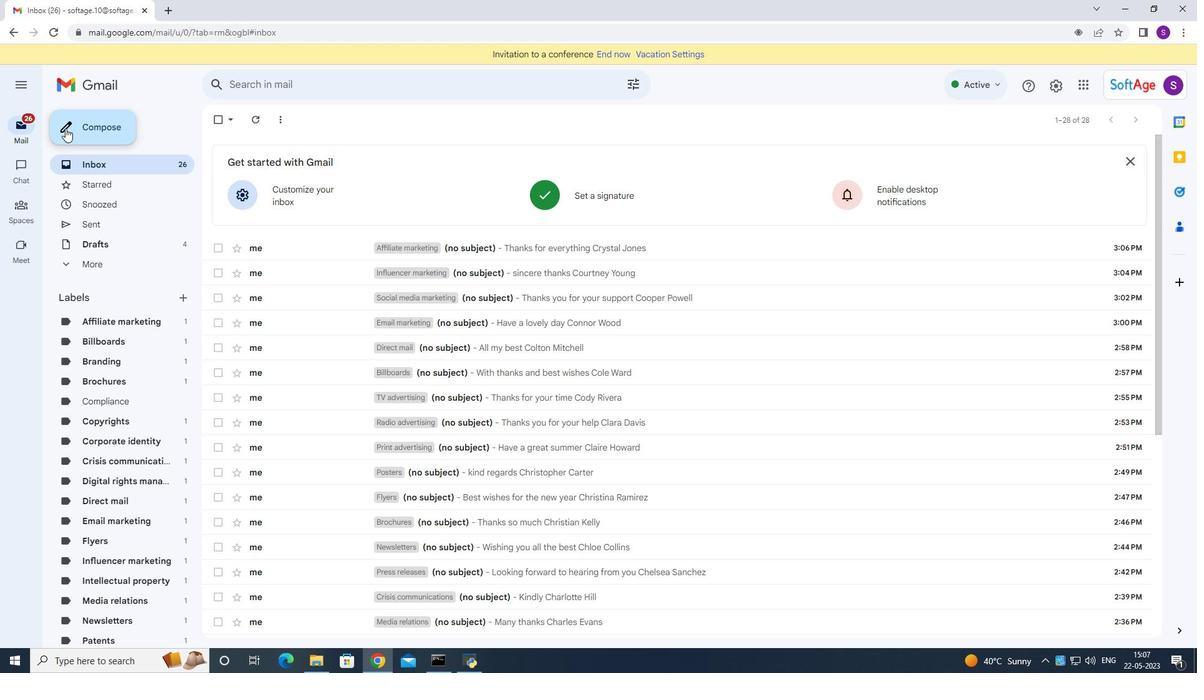 
Action: Mouse pressed left at (66, 127)
Screenshot: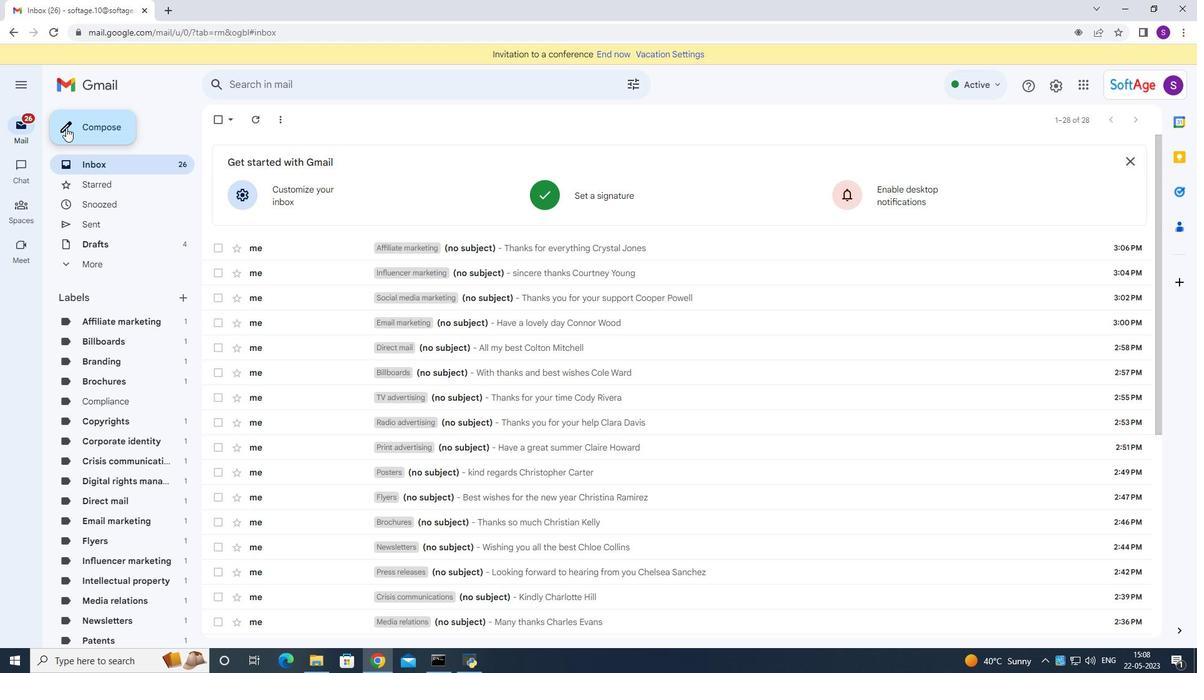 
Action: Mouse moved to (826, 303)
Screenshot: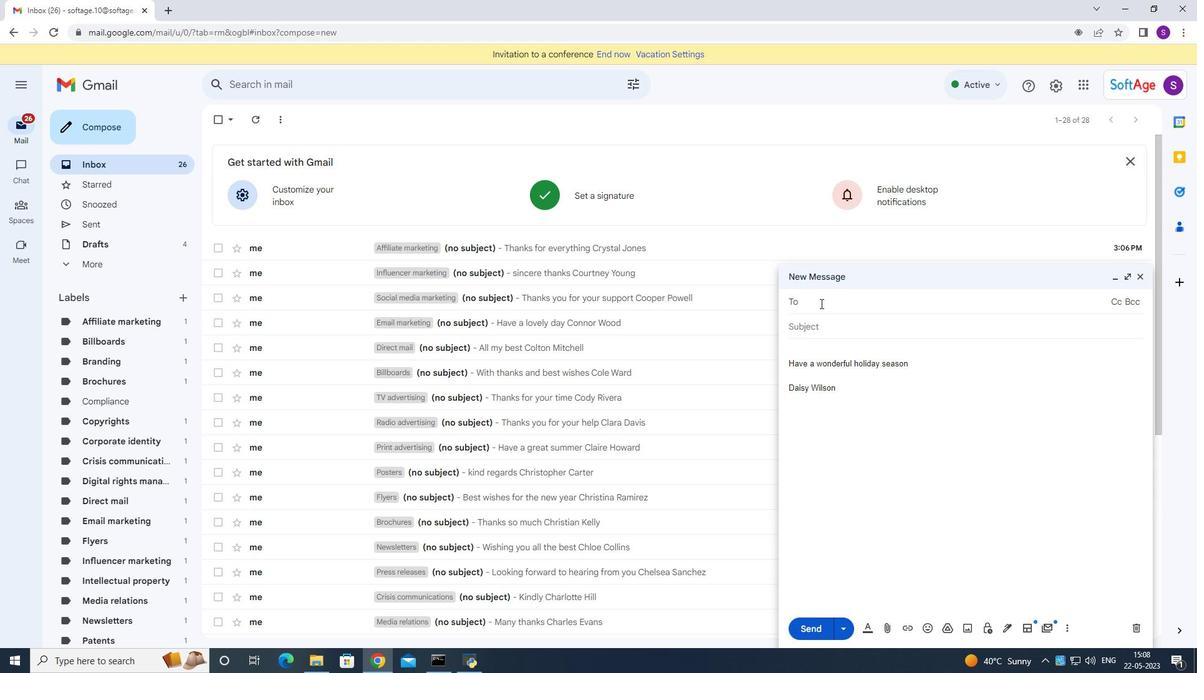 
Action: Mouse pressed left at (826, 303)
Screenshot: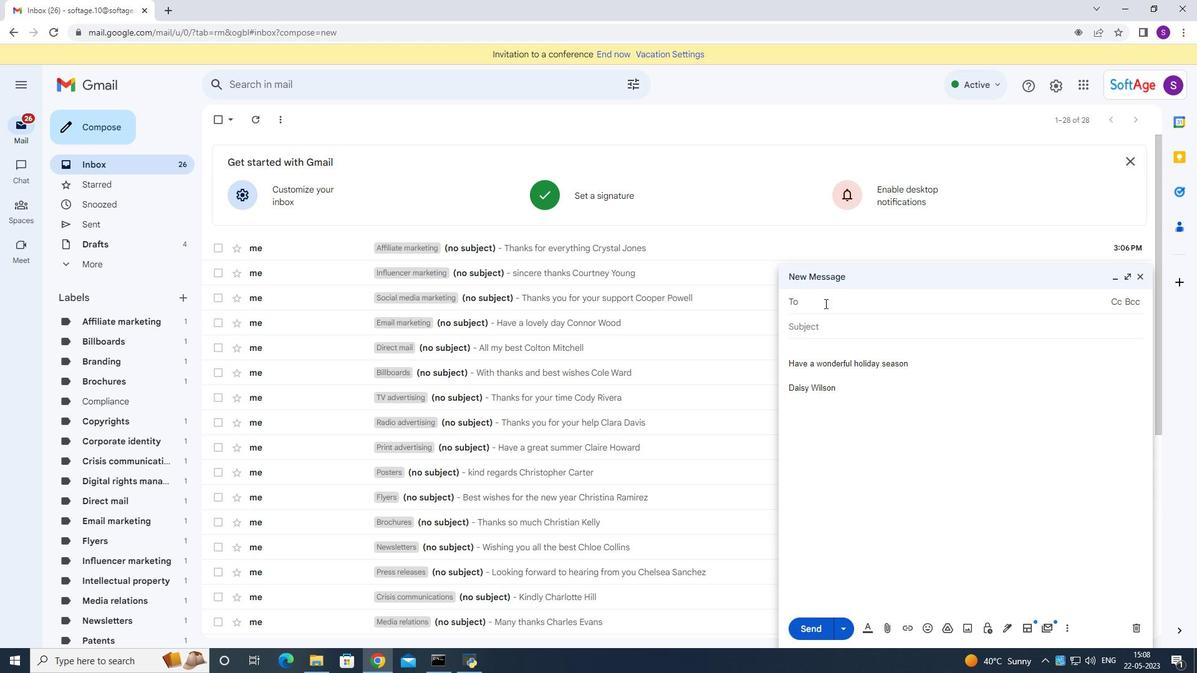 
Action: Mouse moved to (827, 303)
Screenshot: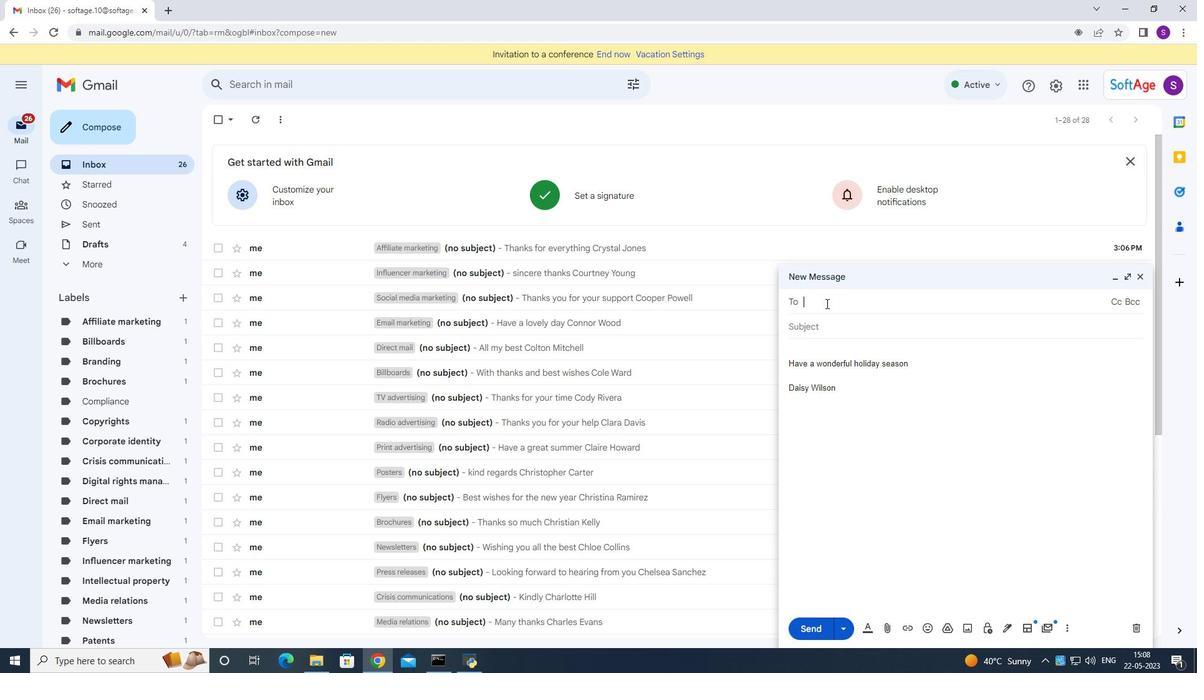
Action: Key pressed <Key.shift>Softage.10<Key.shift>@sog<Key.backspace>ftagwe<Key.backspace><Key.backspace>e.net
Screenshot: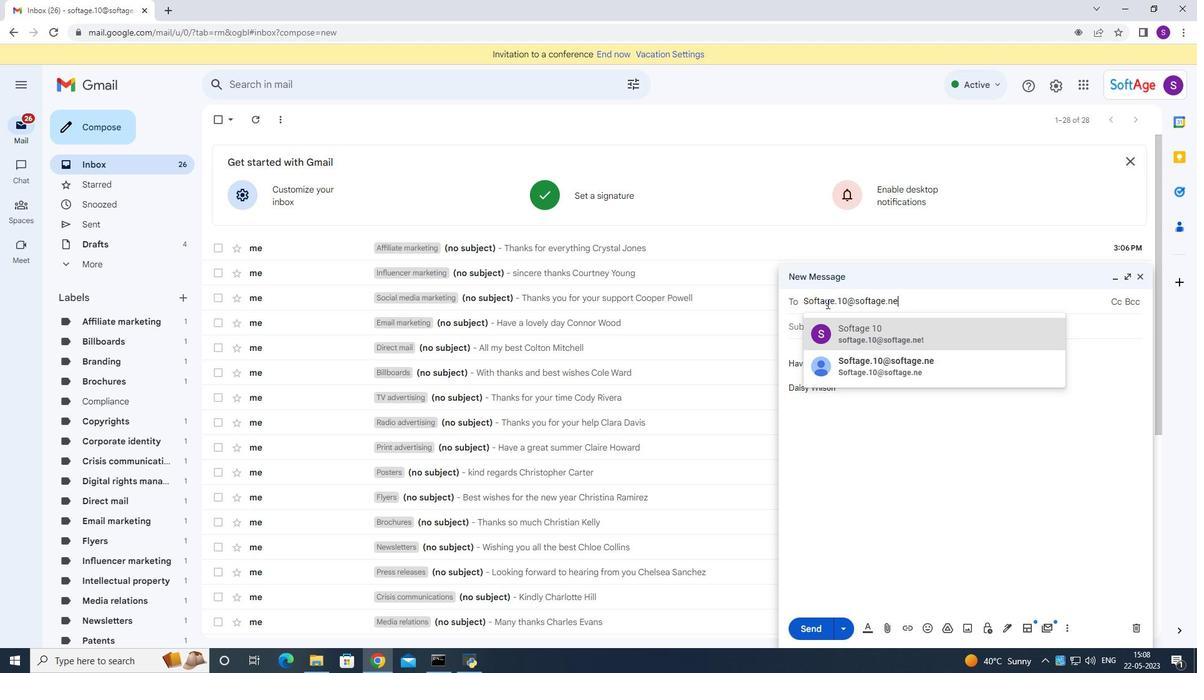 
Action: Mouse moved to (875, 330)
Screenshot: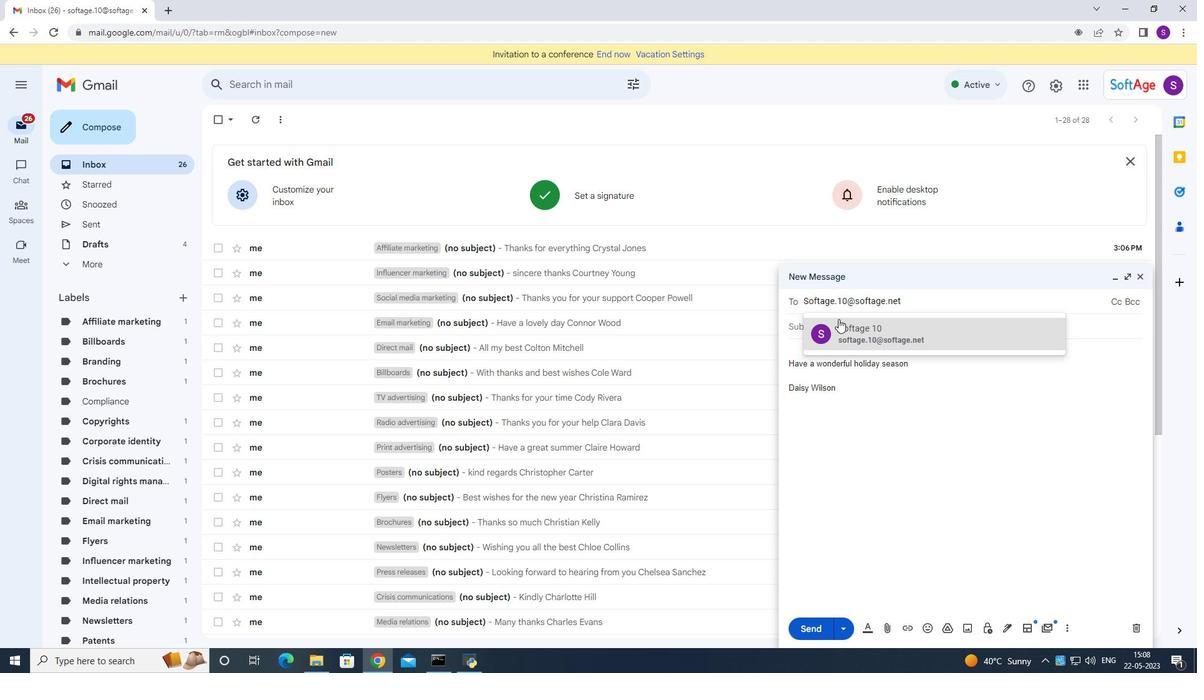 
Action: Mouse pressed left at (875, 330)
Screenshot: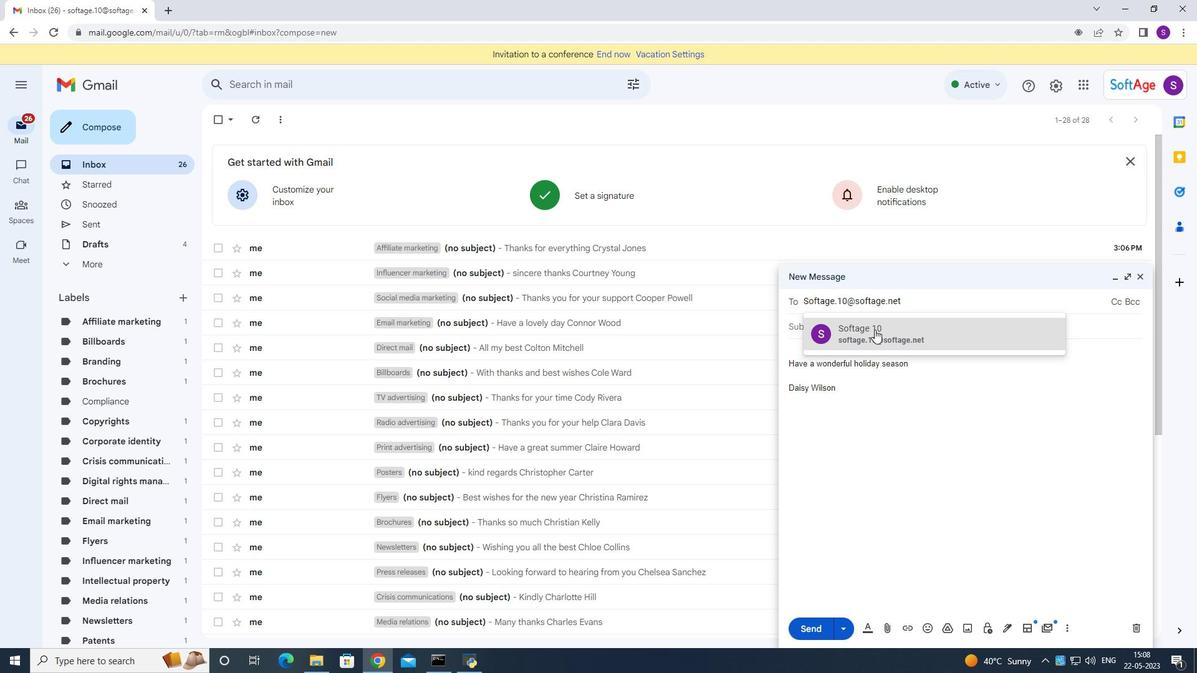 
Action: Mouse moved to (1066, 630)
Screenshot: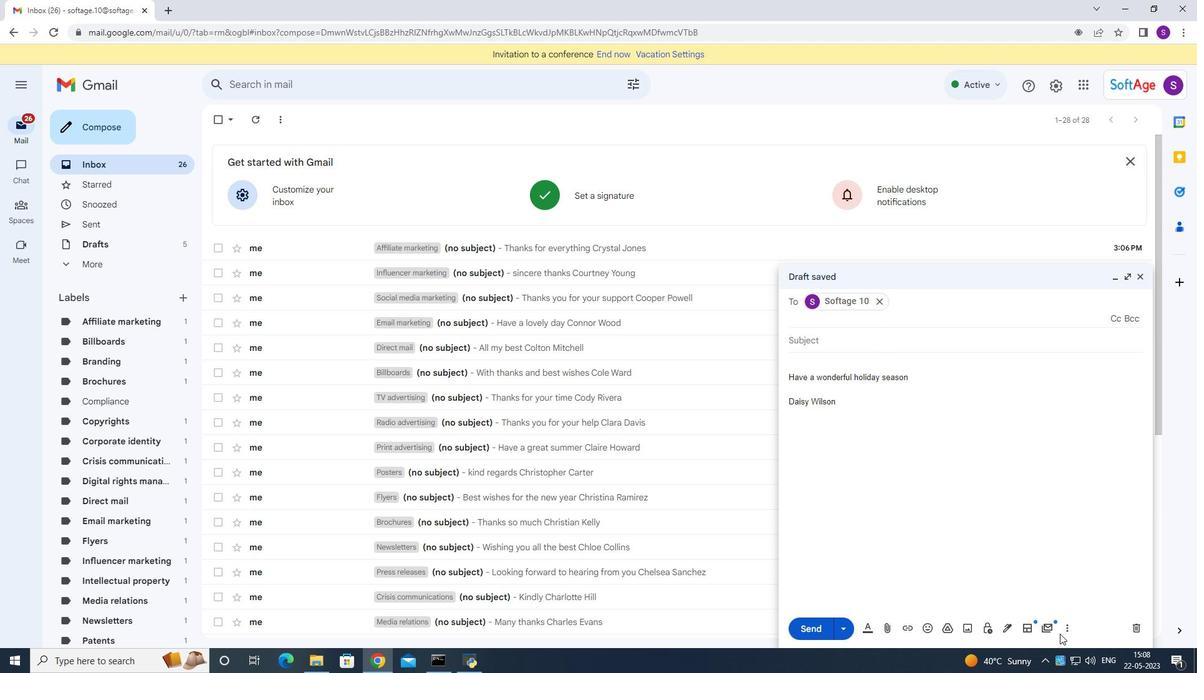 
Action: Mouse pressed left at (1066, 630)
Screenshot: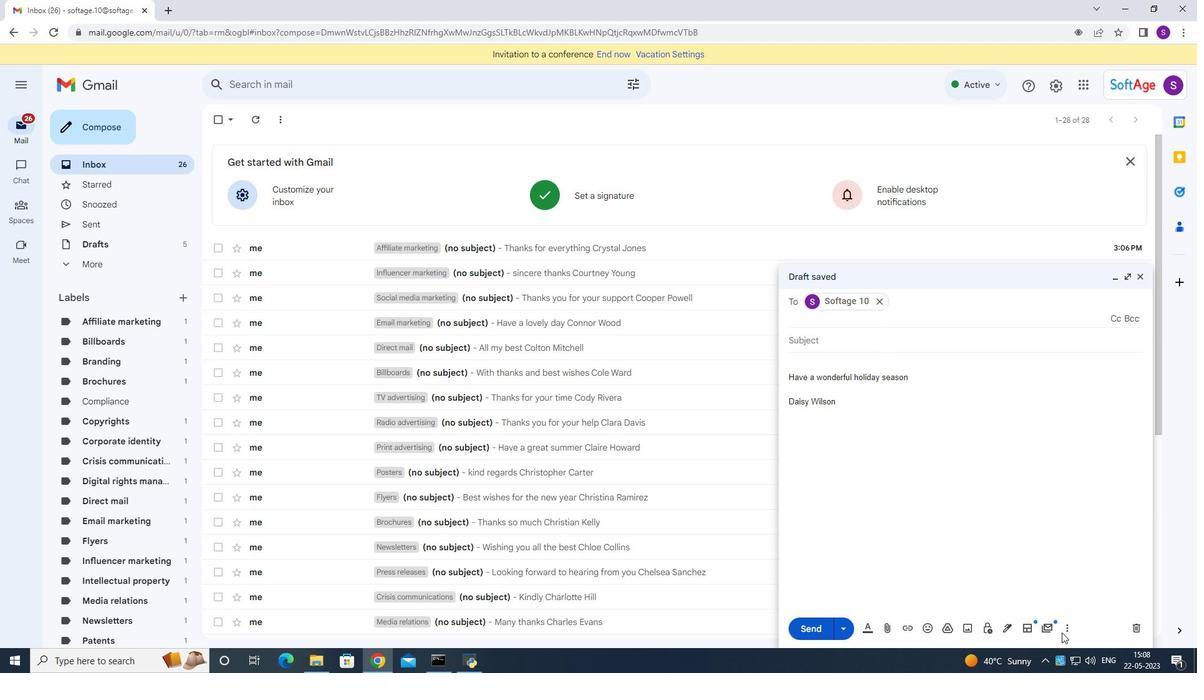 
Action: Mouse moved to (957, 514)
Screenshot: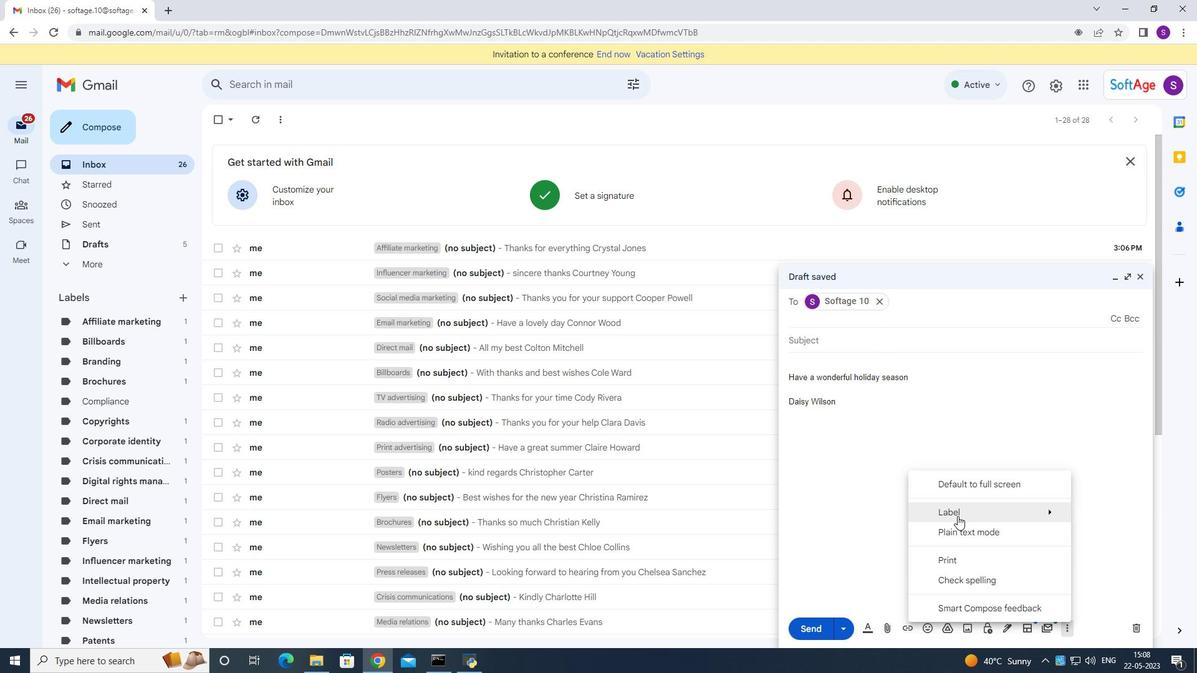
Action: Mouse pressed left at (957, 514)
Screenshot: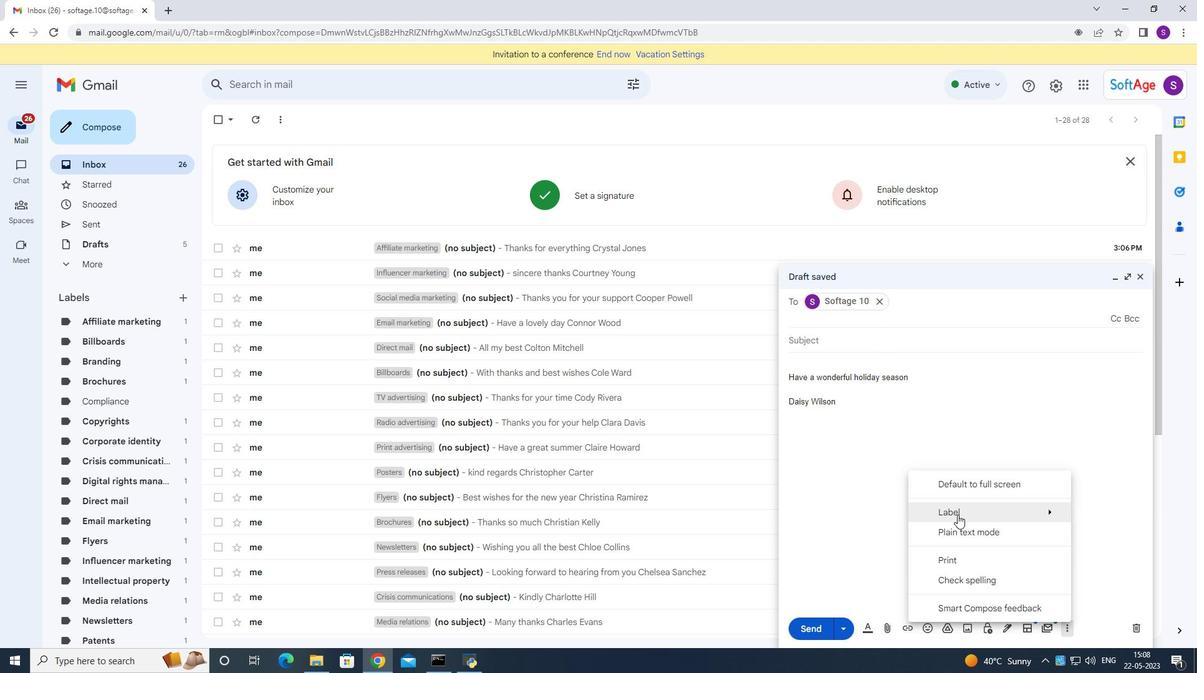 
Action: Mouse moved to (827, 489)
Screenshot: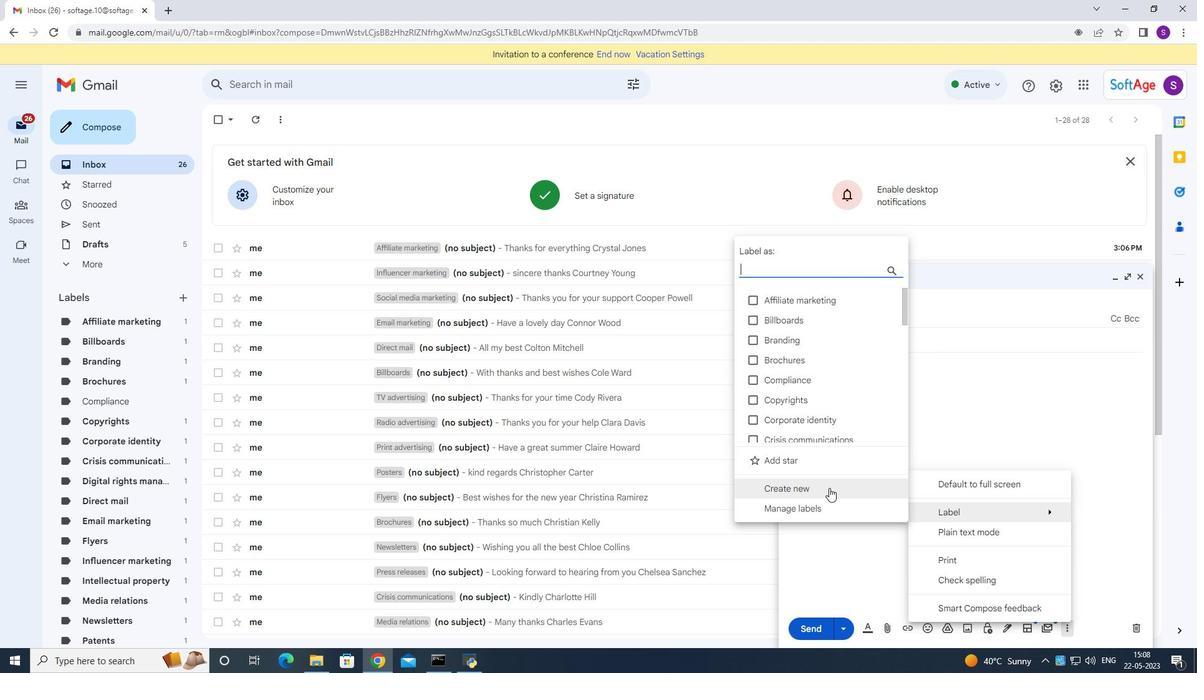 
Action: Mouse pressed left at (827, 489)
Screenshot: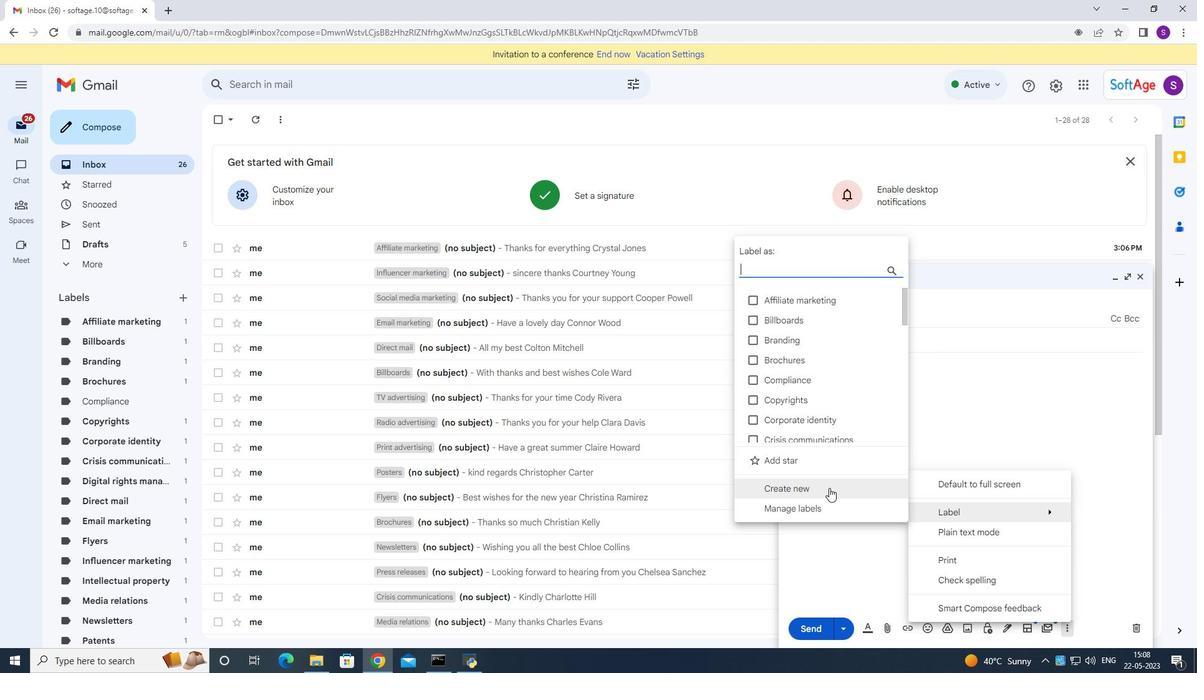
Action: Mouse moved to (865, 486)
Screenshot: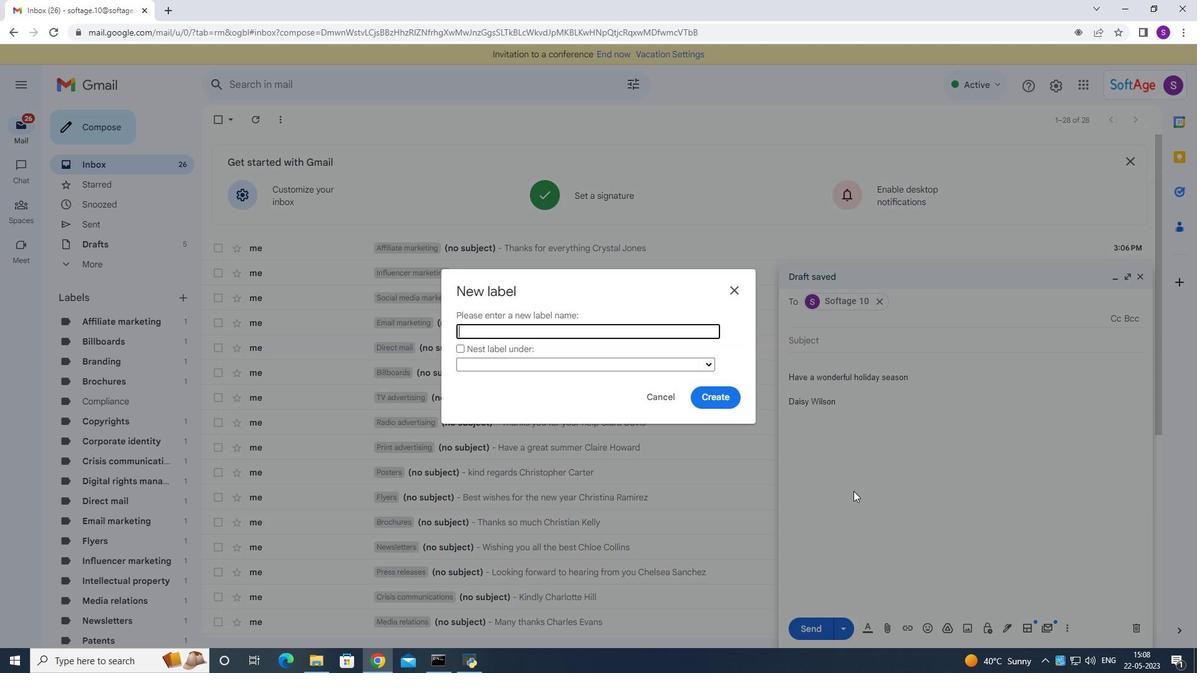 
Action: Key pressed <Key.shift>Content<Key.space>marketing<Key.space>
Screenshot: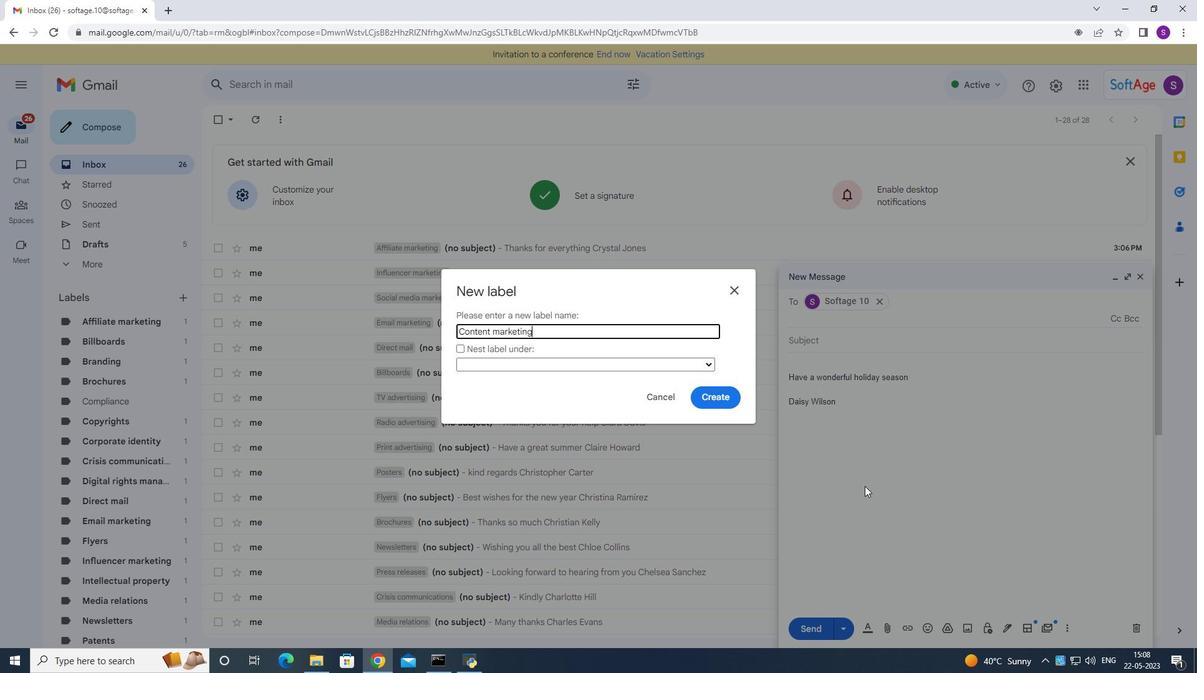 
Action: Mouse moved to (730, 402)
Screenshot: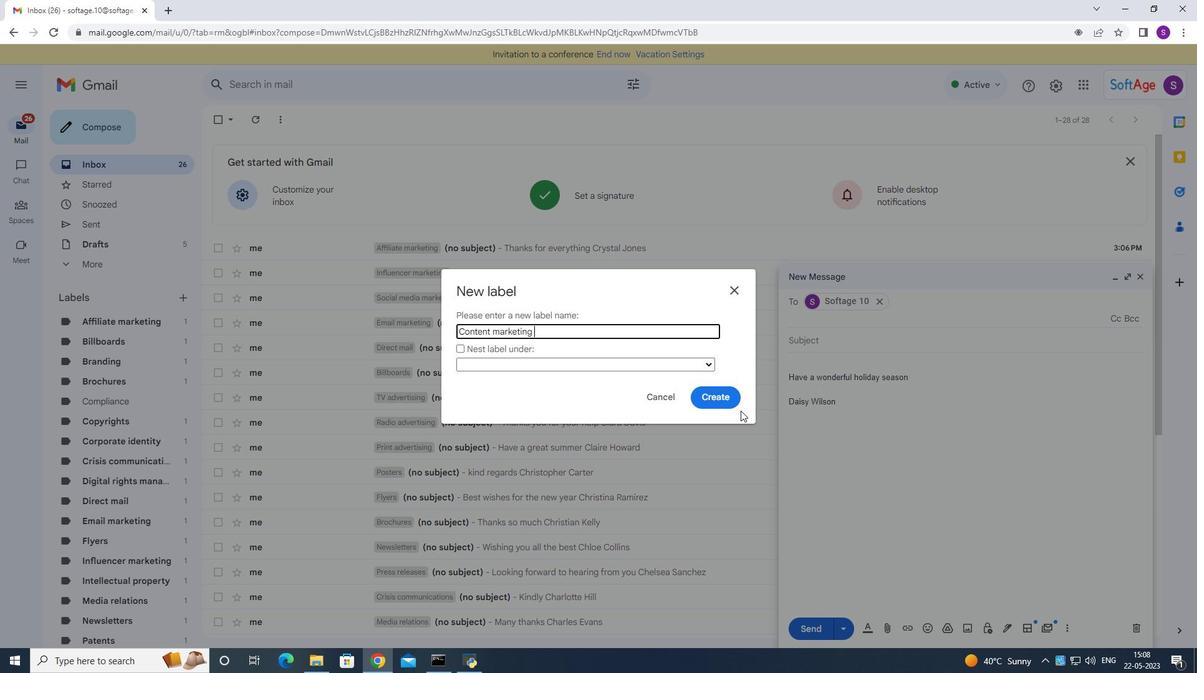 
Action: Mouse pressed left at (730, 402)
Screenshot: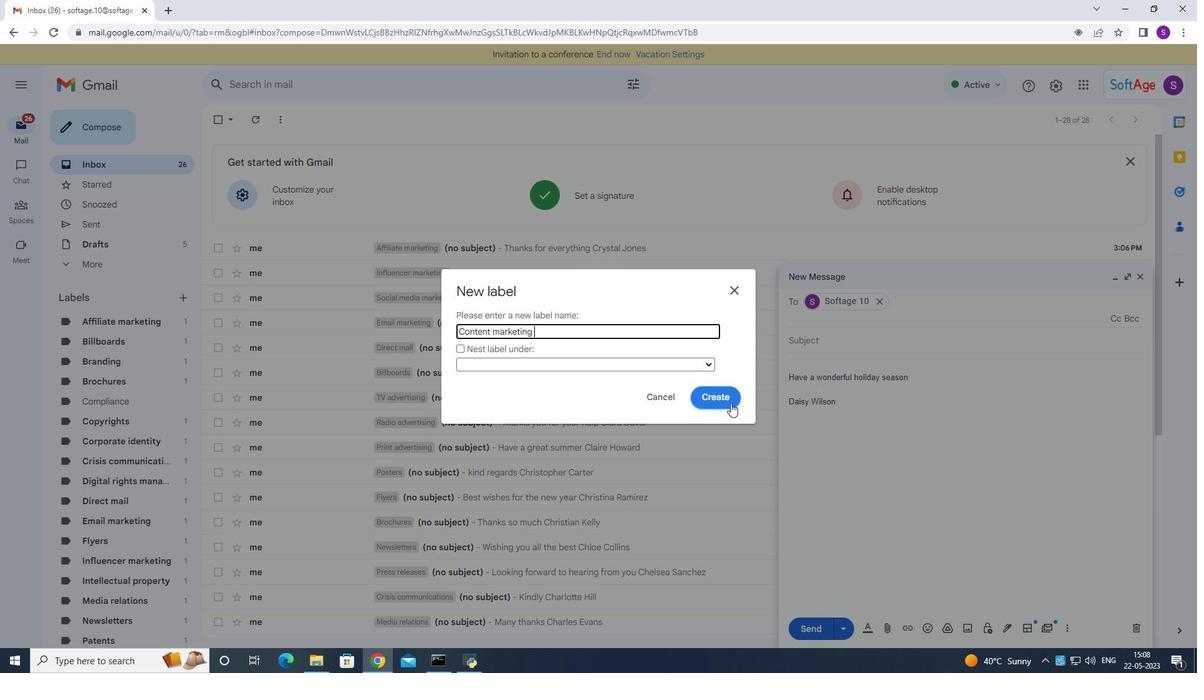 
Action: Mouse moved to (812, 626)
Screenshot: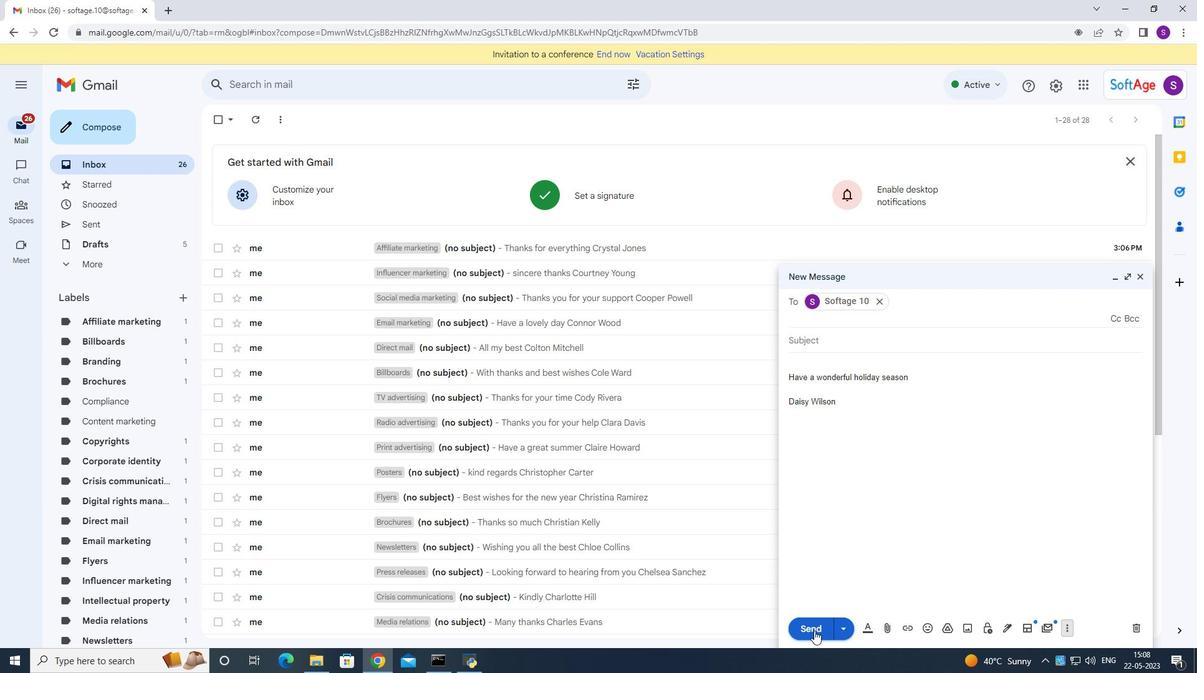 
Action: Mouse pressed left at (812, 626)
Screenshot: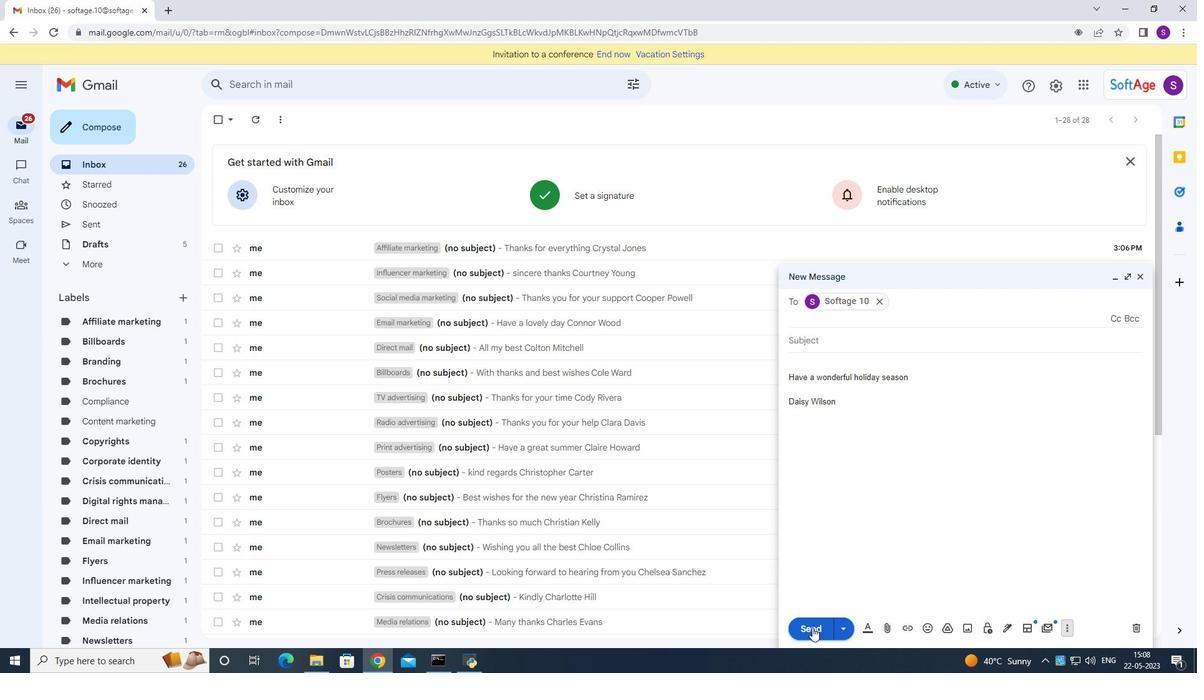 
Action: Mouse moved to (812, 626)
Screenshot: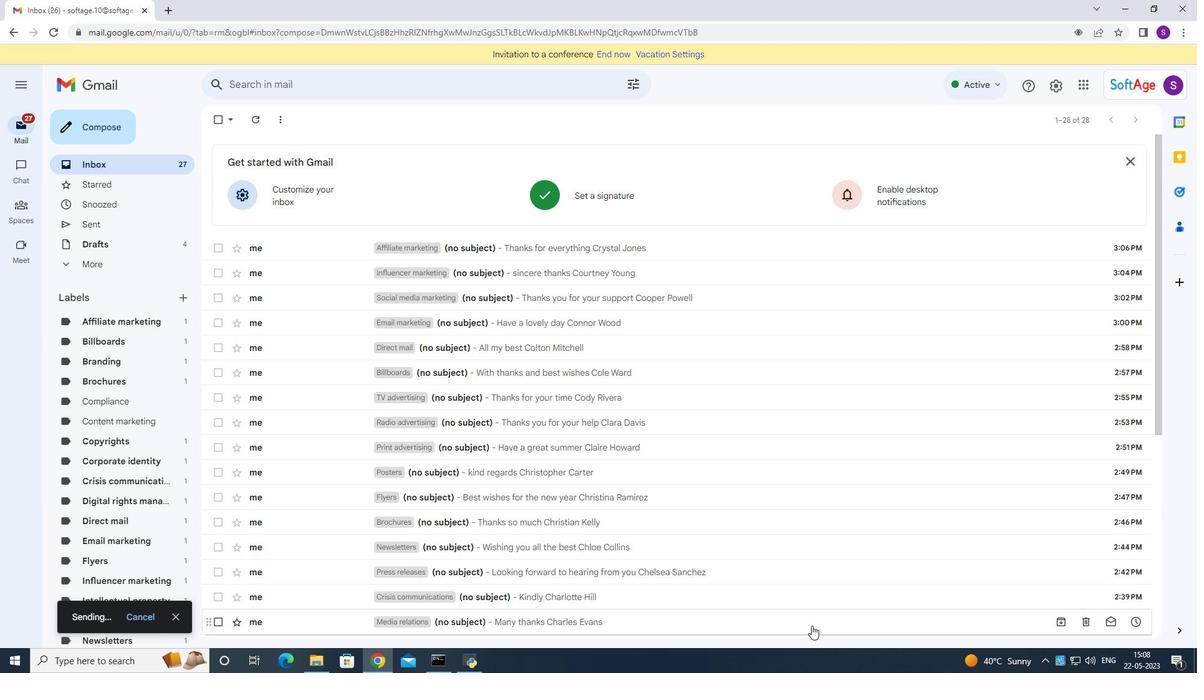 
